 Task: Look for space in Providence, United States from 10th July, 2023 to 15th July, 2023 for 7 adults in price range Rs.10000 to Rs.15000. Place can be entire place or shared room with 4 bedrooms having 7 beds and 4 bathrooms. Property type can be house, flat, guest house. Amenities needed are: wifi, TV, free parkinig on premises, gym, breakfast. Booking option can be shelf check-in. Required host language is English.
Action: Mouse moved to (590, 118)
Screenshot: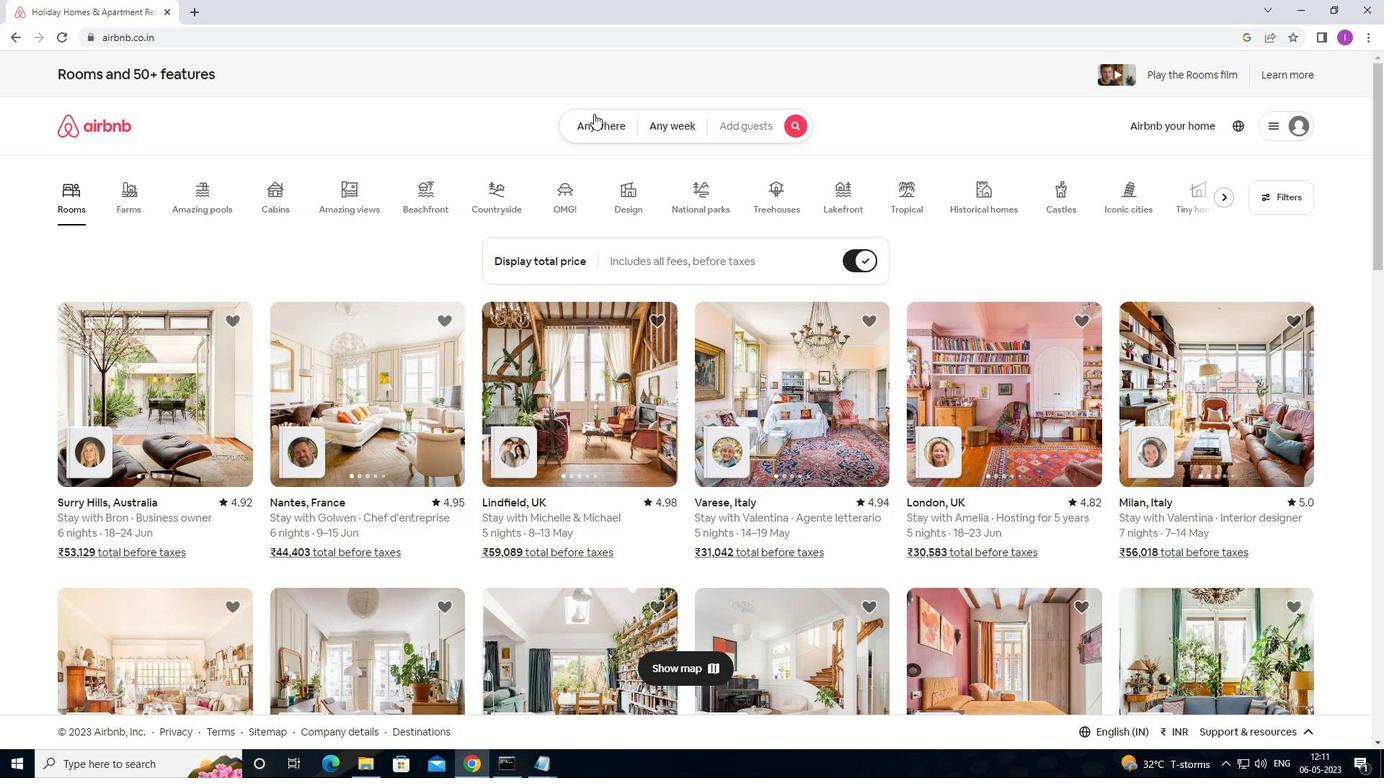 
Action: Mouse pressed left at (590, 118)
Screenshot: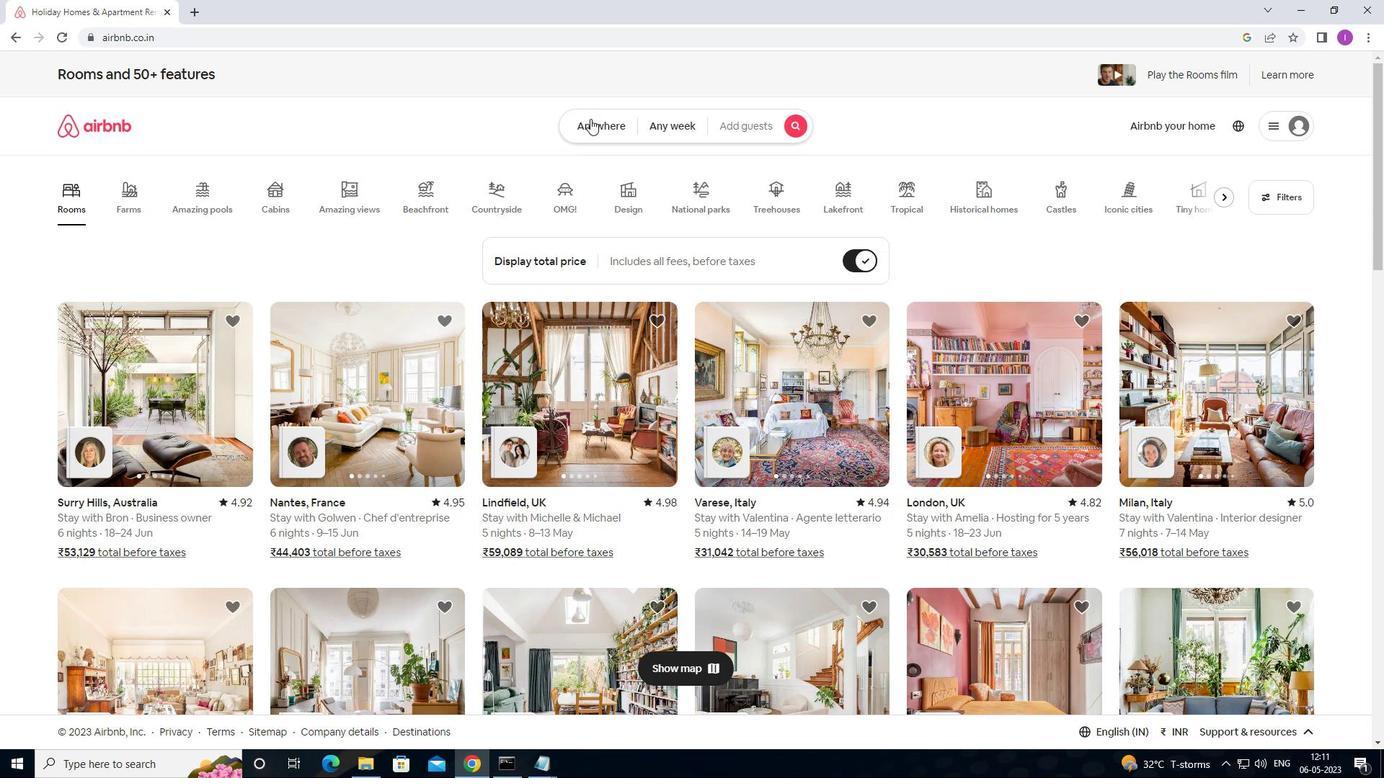 
Action: Mouse moved to (454, 174)
Screenshot: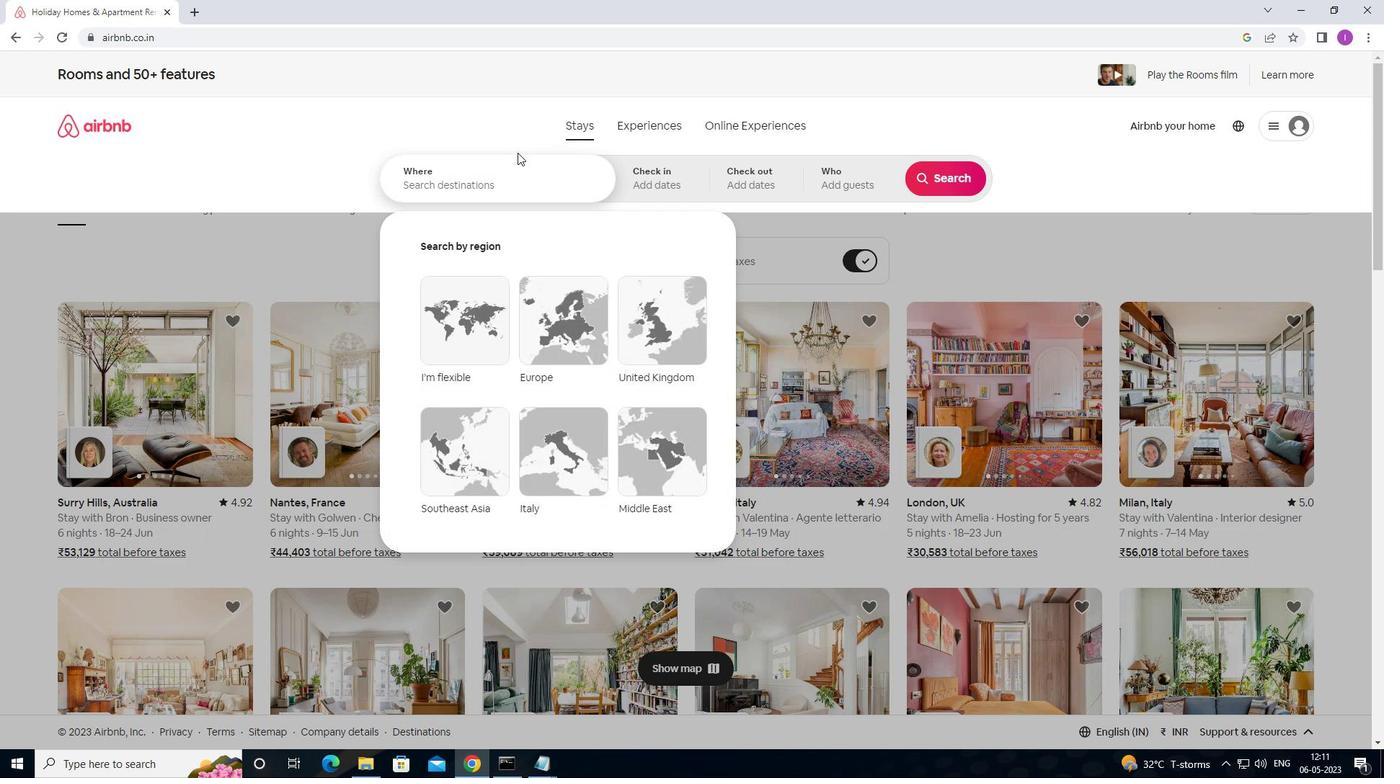
Action: Mouse pressed left at (454, 174)
Screenshot: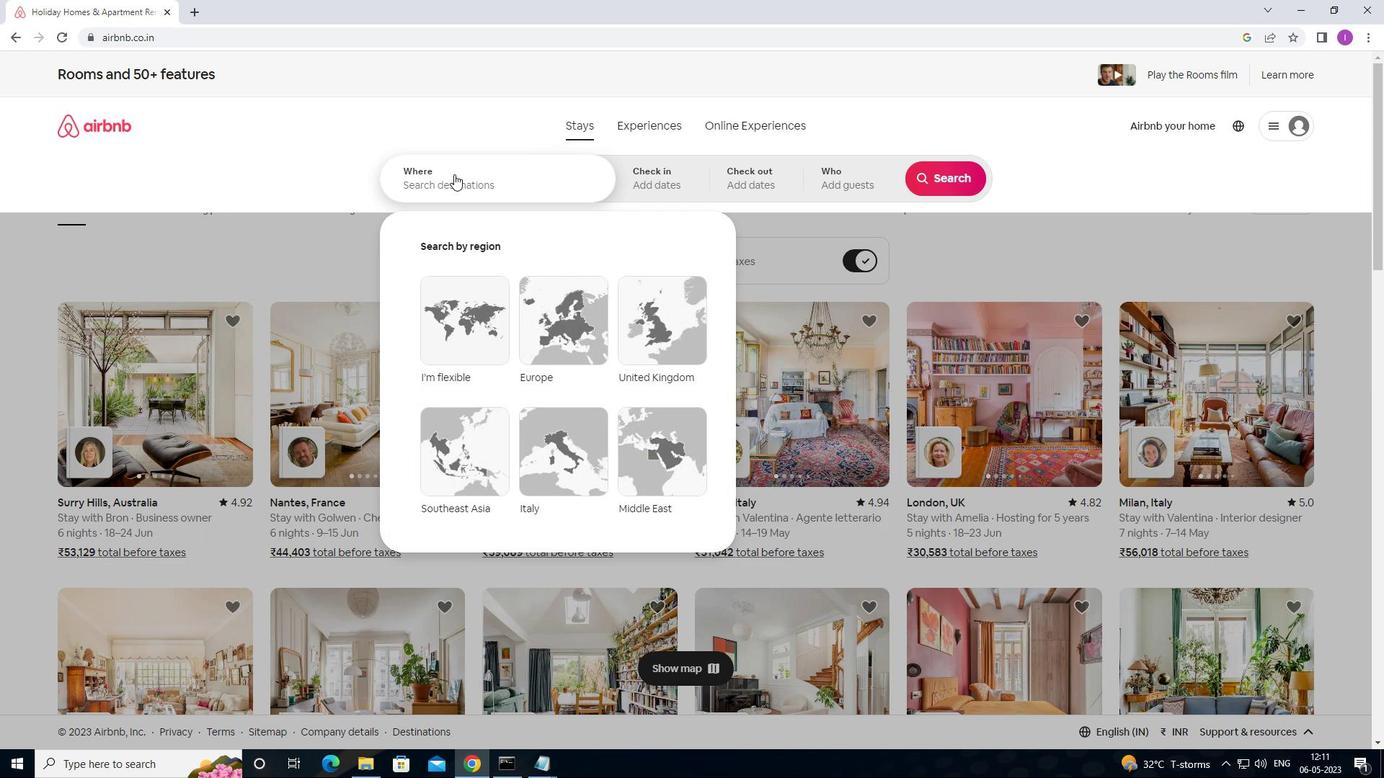 
Action: Mouse moved to (484, 199)
Screenshot: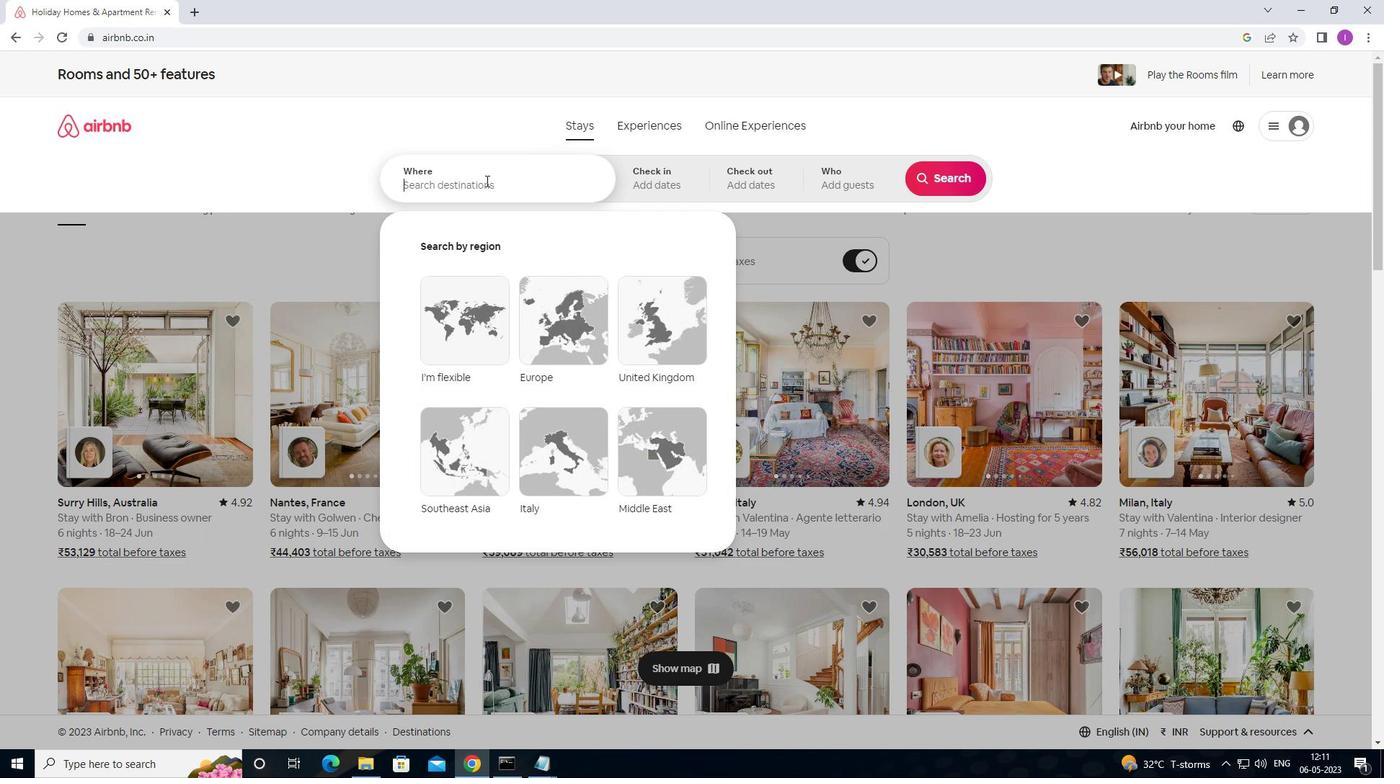 
Action: Key pressed <Key.shift><Key.shift><Key.shift>PROVIDENCE,<Key.shift>UNITED<Key.space>STATES
Screenshot: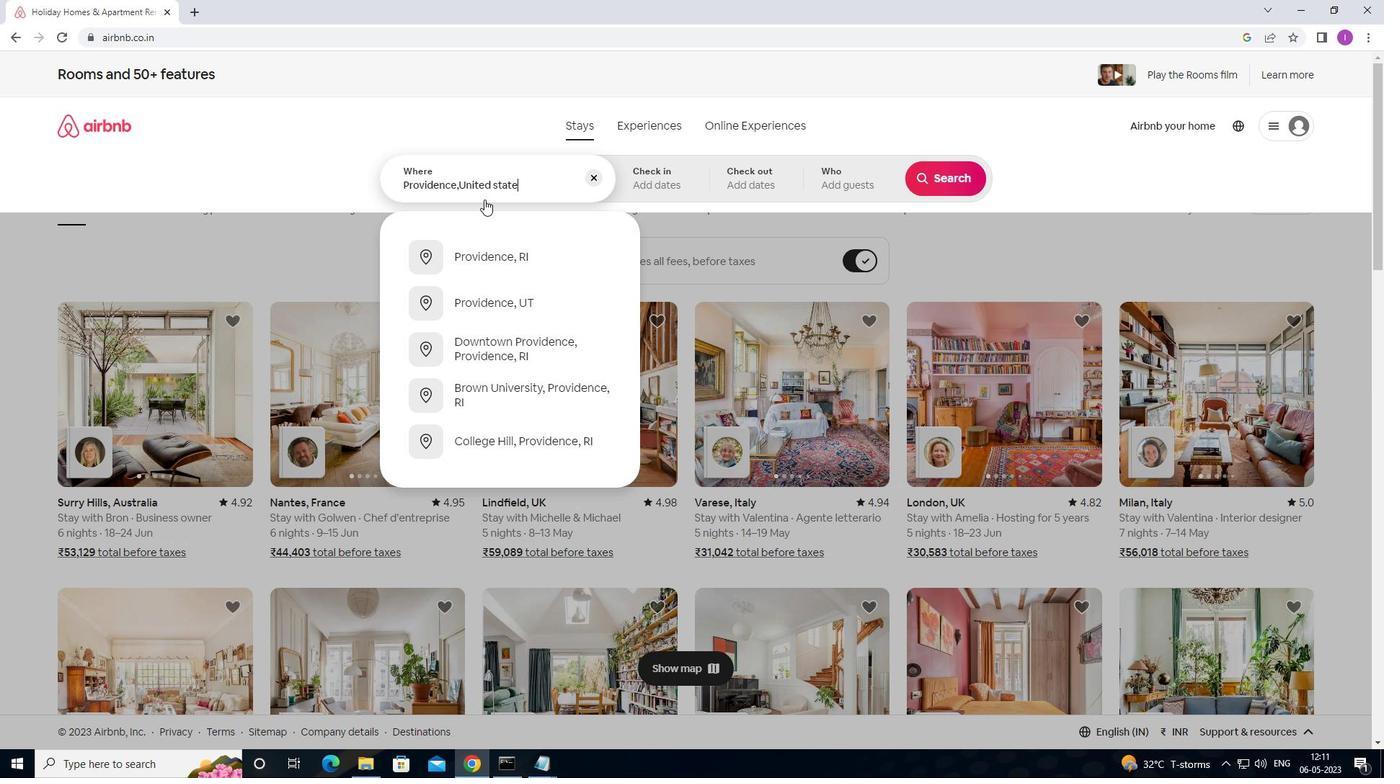 
Action: Mouse moved to (655, 189)
Screenshot: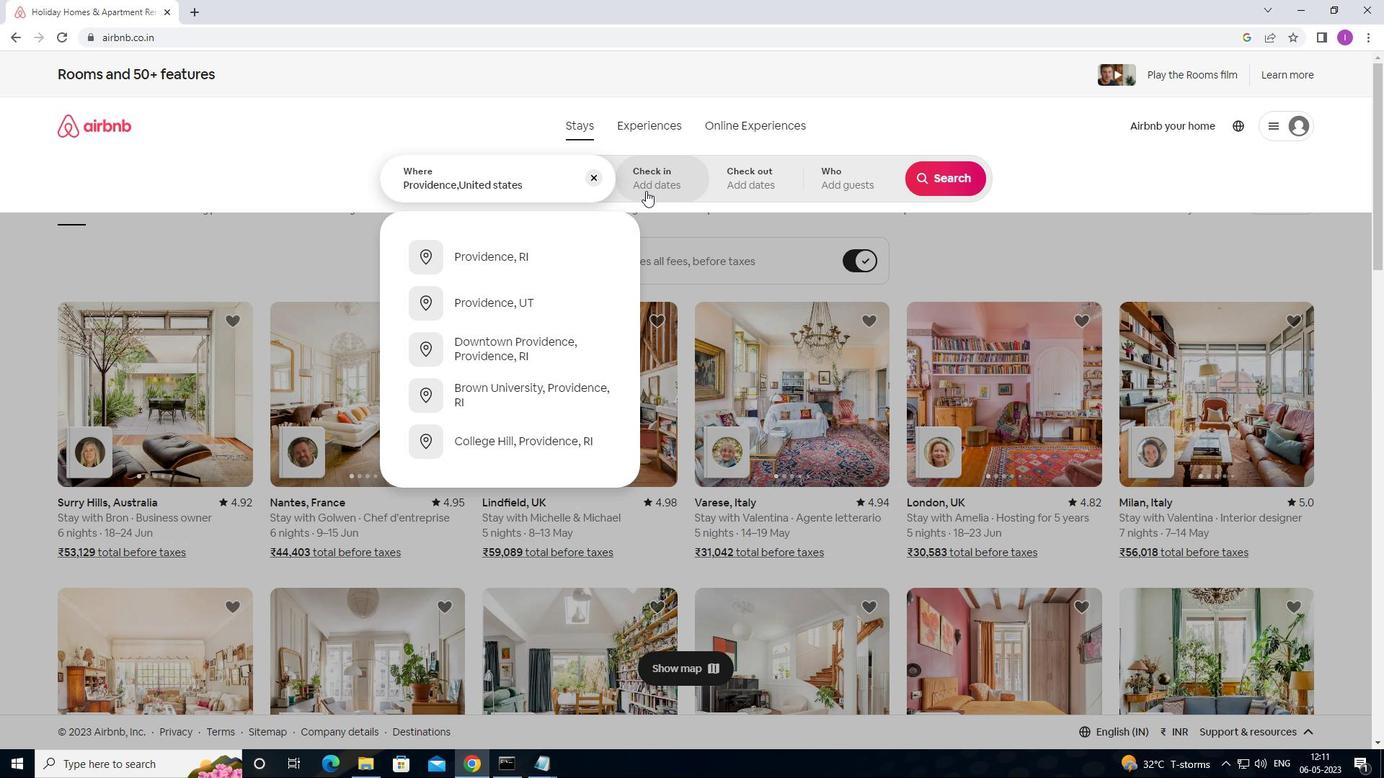 
Action: Mouse pressed left at (655, 189)
Screenshot: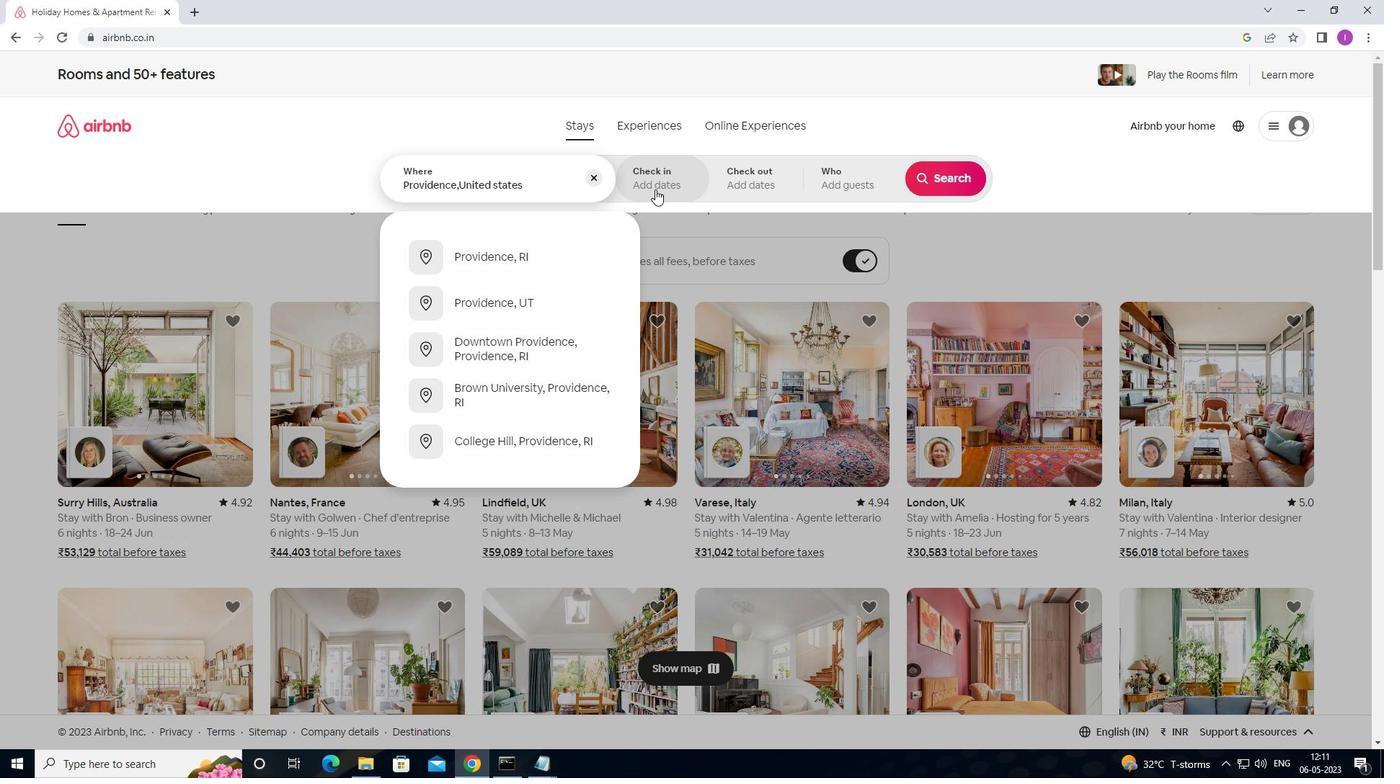 
Action: Mouse moved to (945, 294)
Screenshot: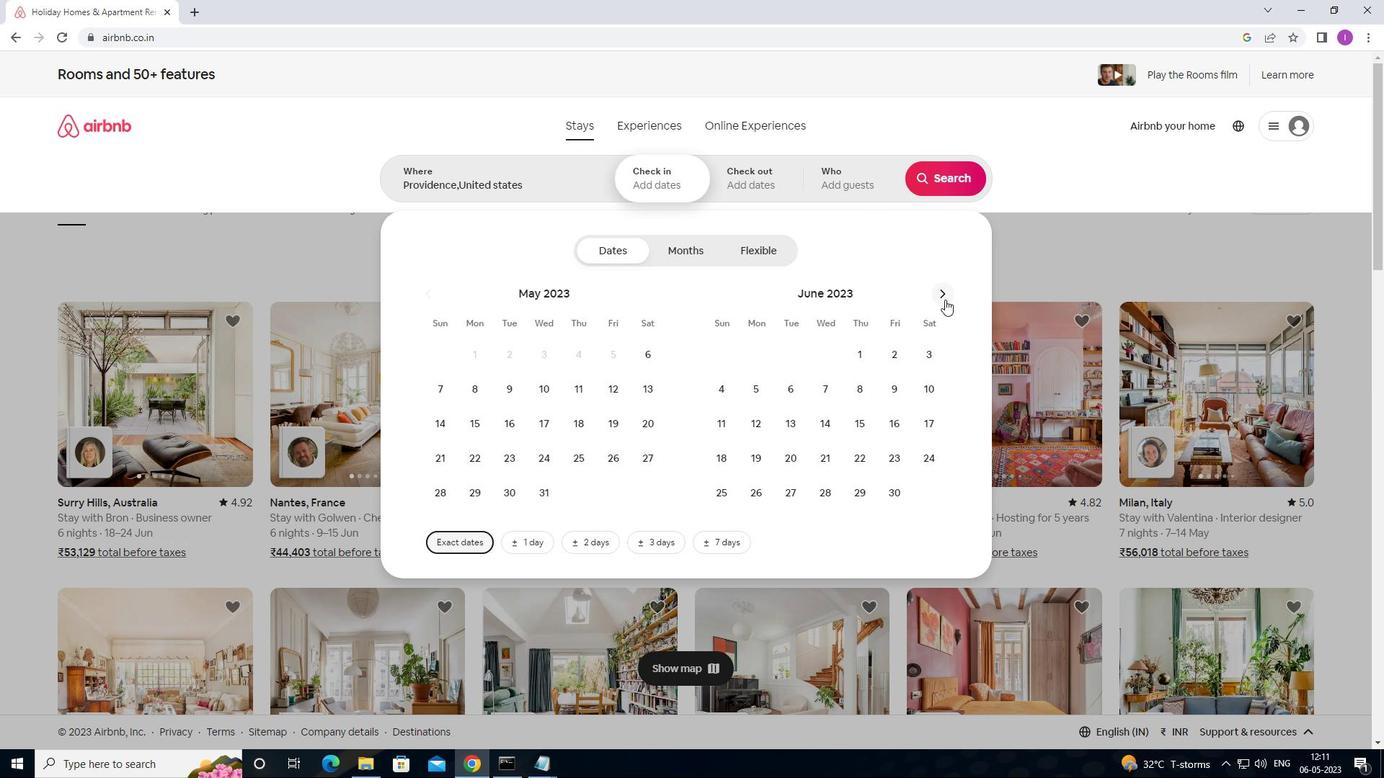 
Action: Mouse pressed left at (945, 294)
Screenshot: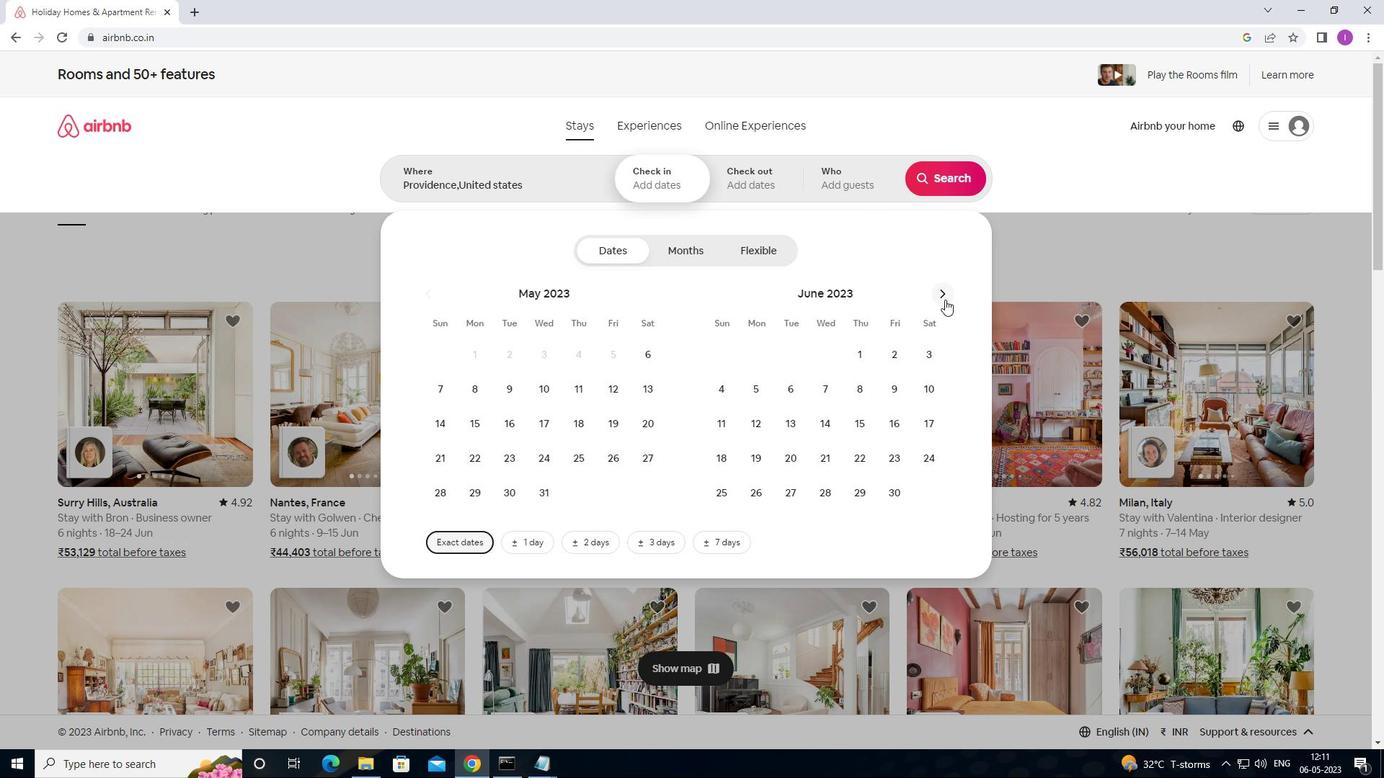 
Action: Mouse moved to (758, 426)
Screenshot: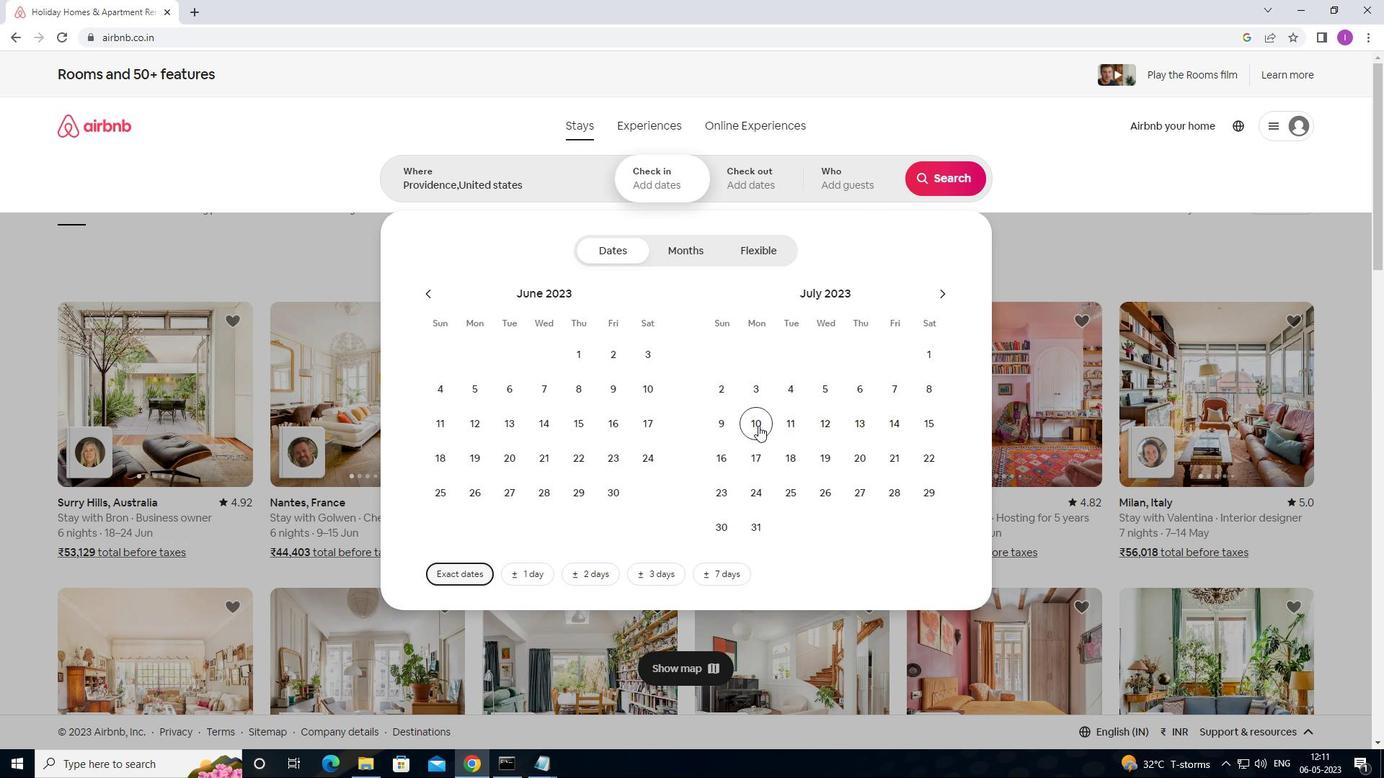
Action: Mouse pressed left at (758, 426)
Screenshot: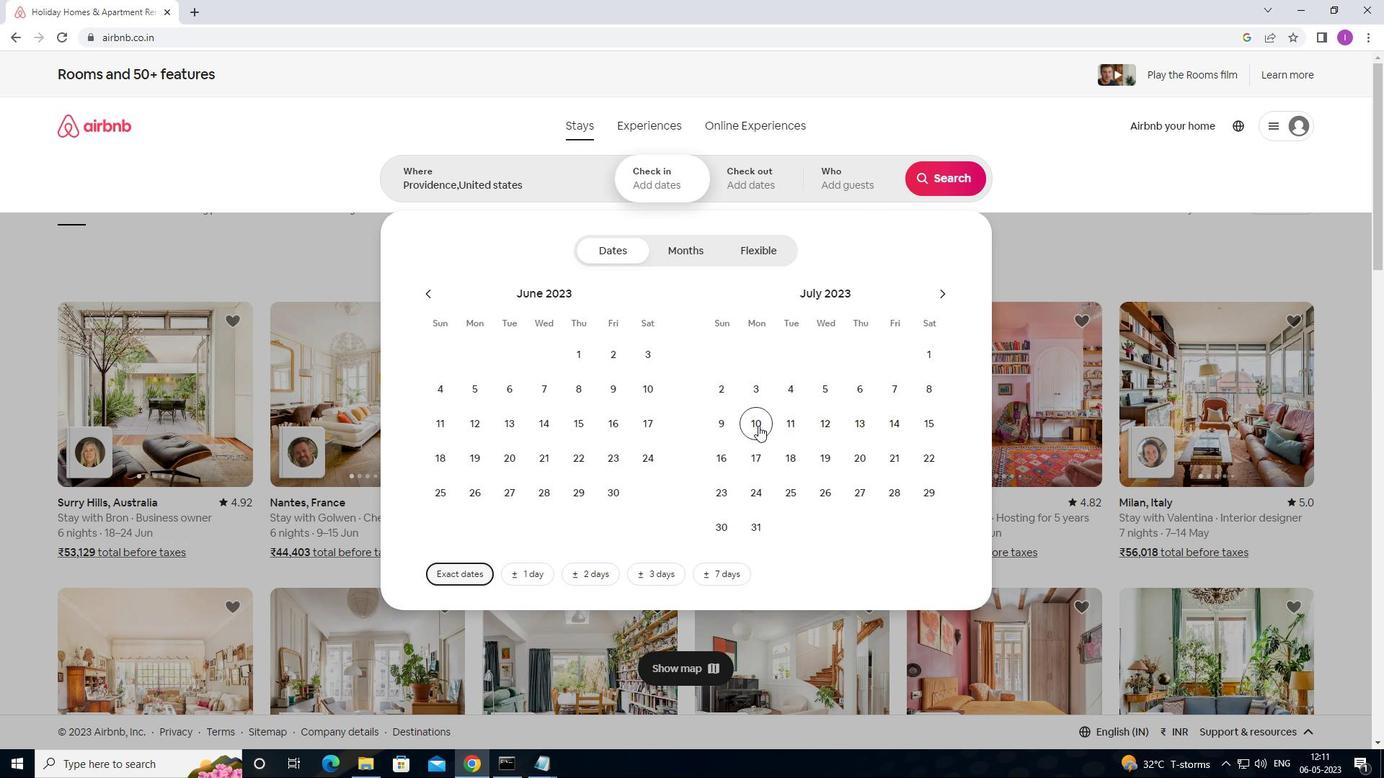 
Action: Mouse moved to (934, 428)
Screenshot: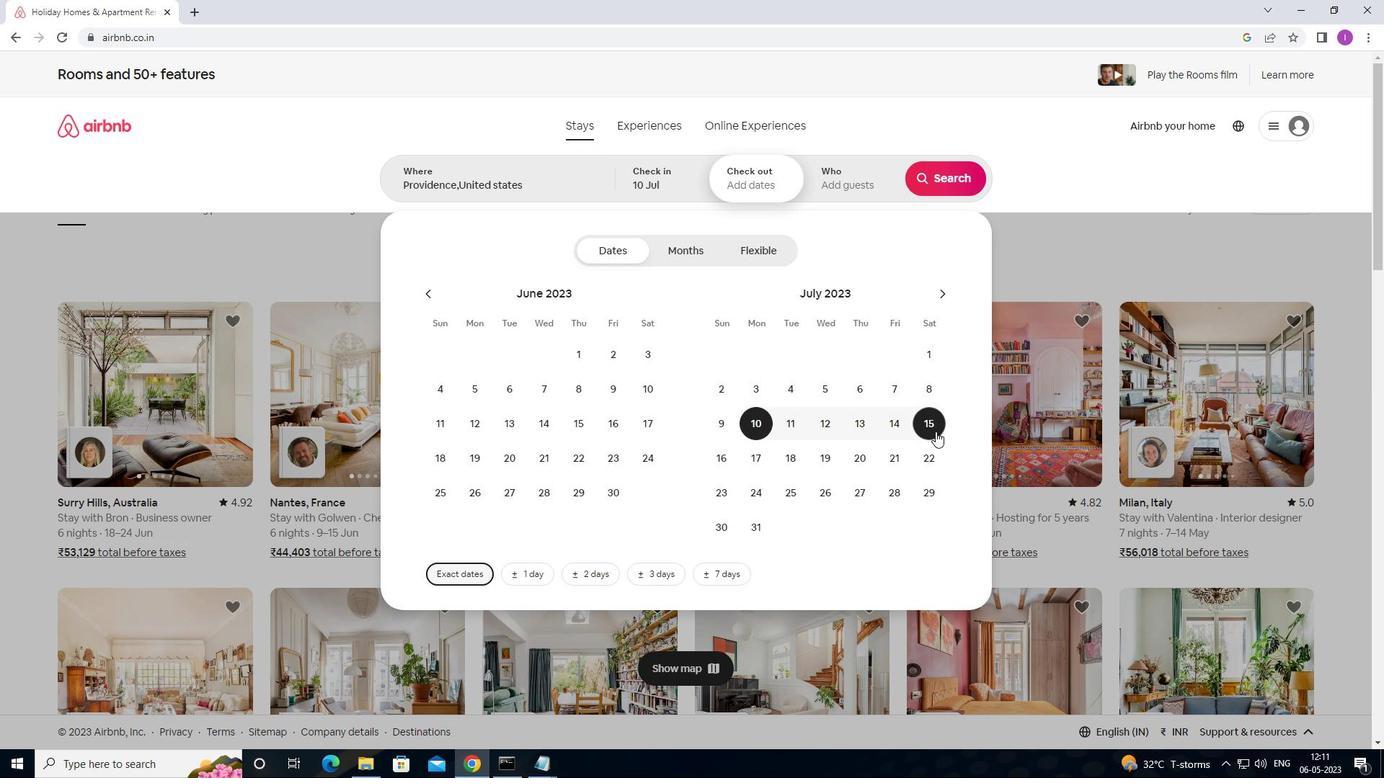 
Action: Mouse pressed left at (934, 428)
Screenshot: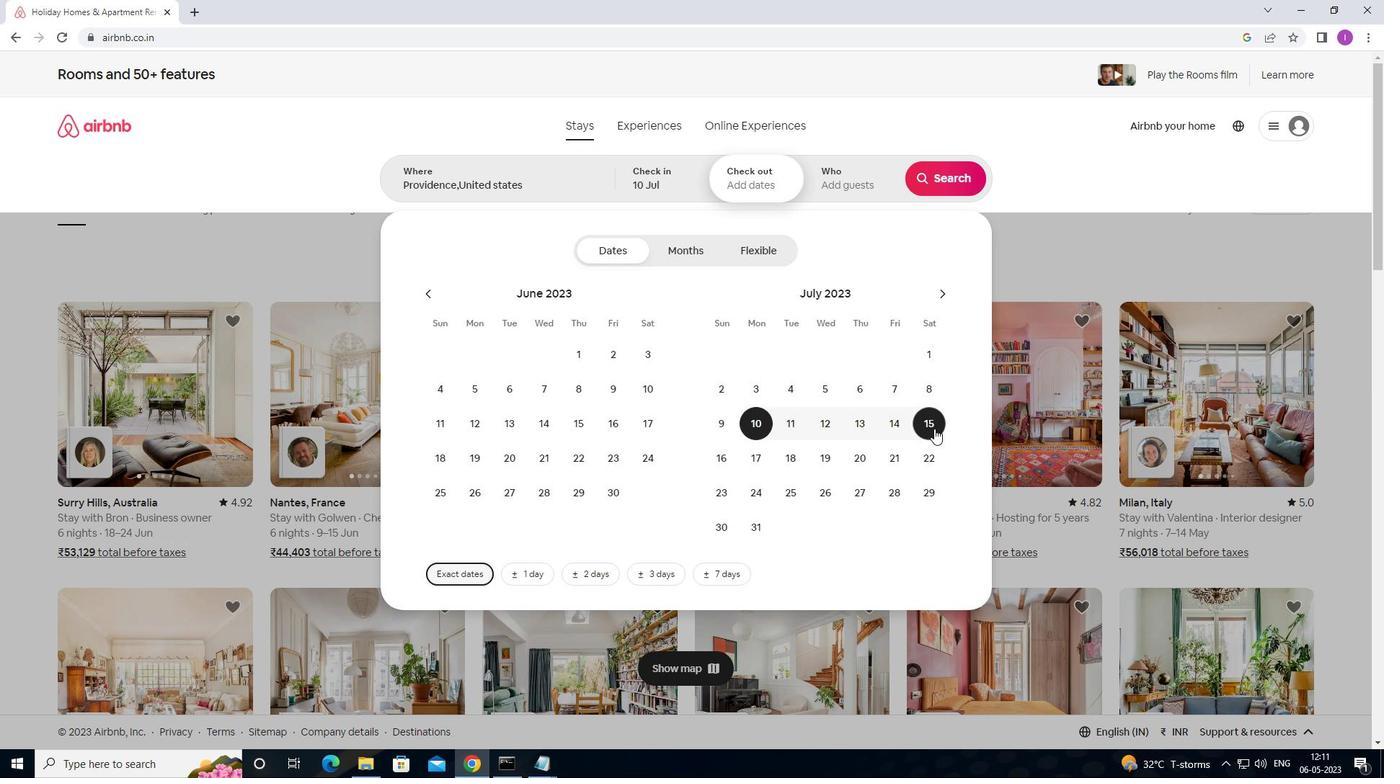 
Action: Mouse moved to (844, 189)
Screenshot: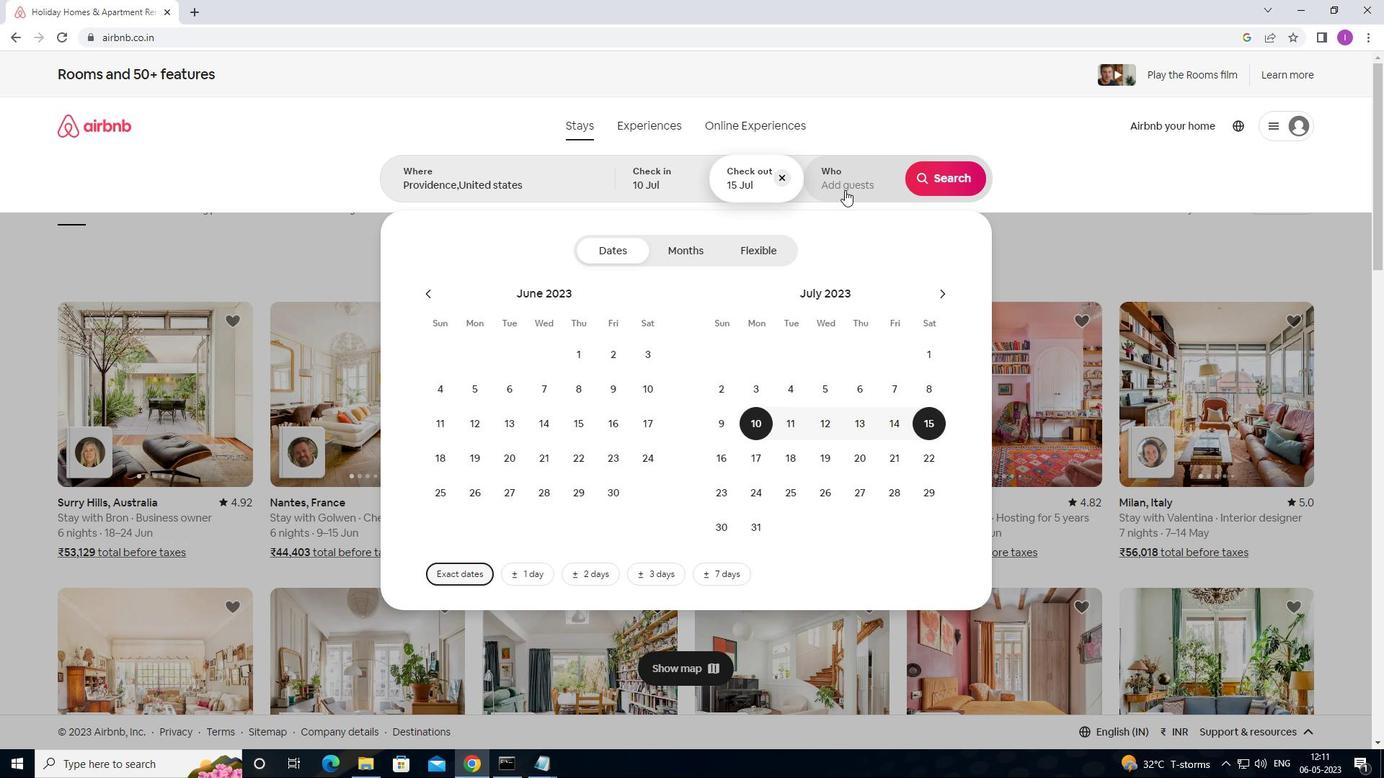 
Action: Mouse pressed left at (844, 189)
Screenshot: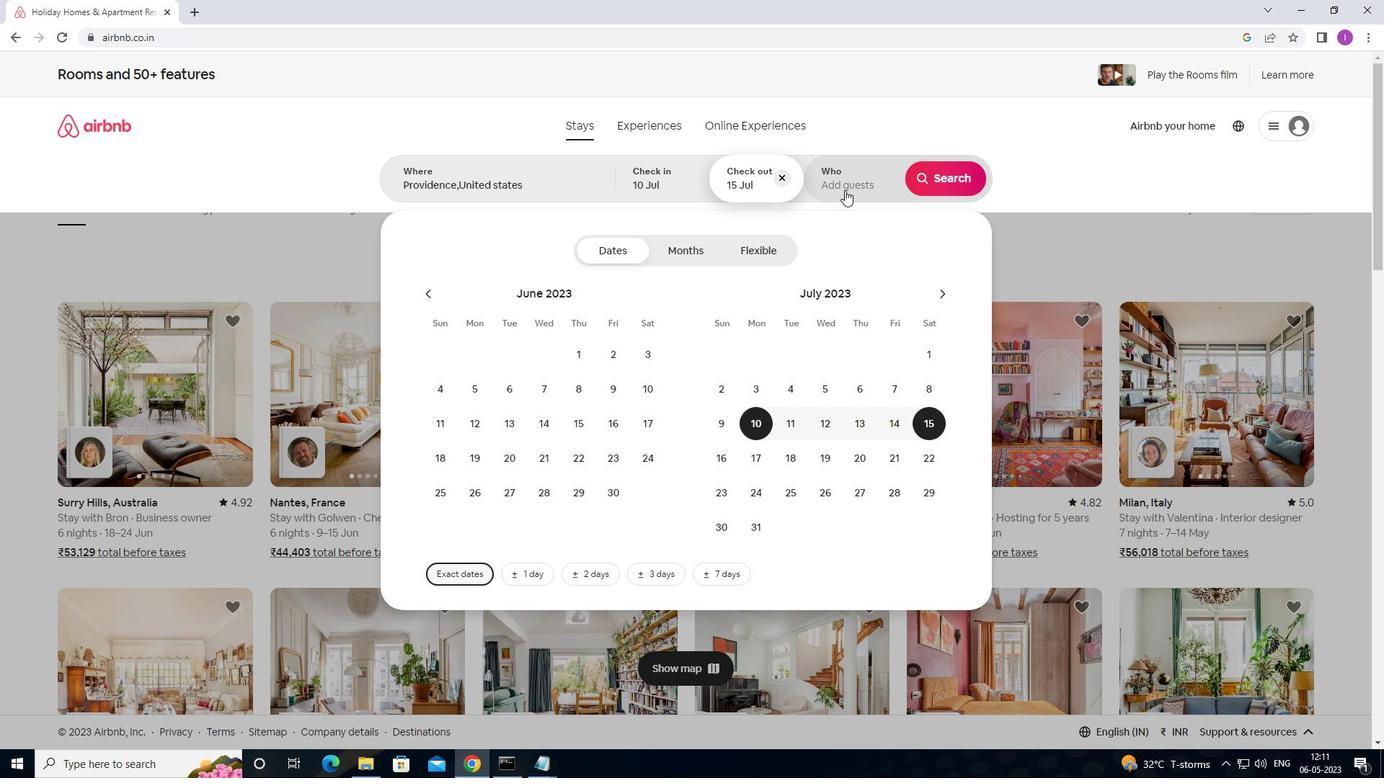 
Action: Mouse moved to (951, 250)
Screenshot: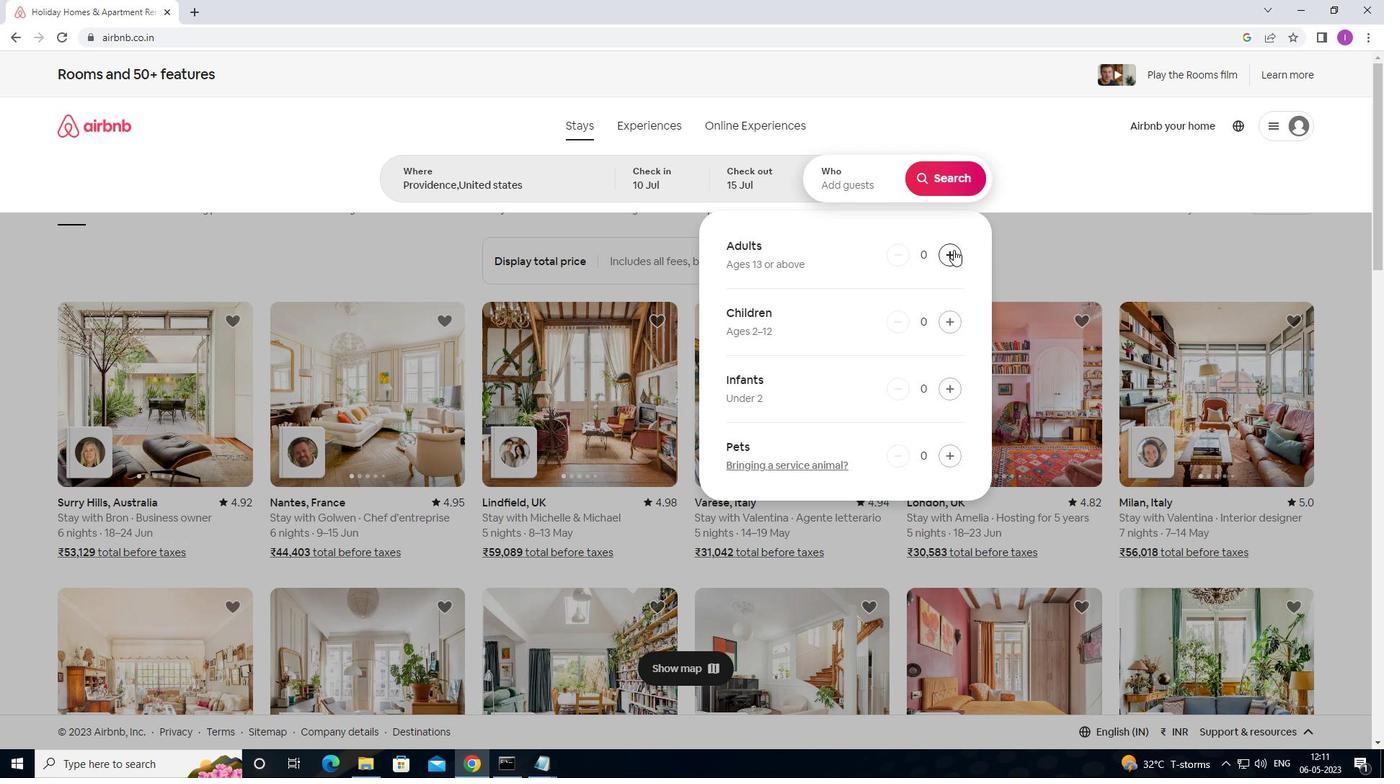 
Action: Mouse pressed left at (951, 250)
Screenshot: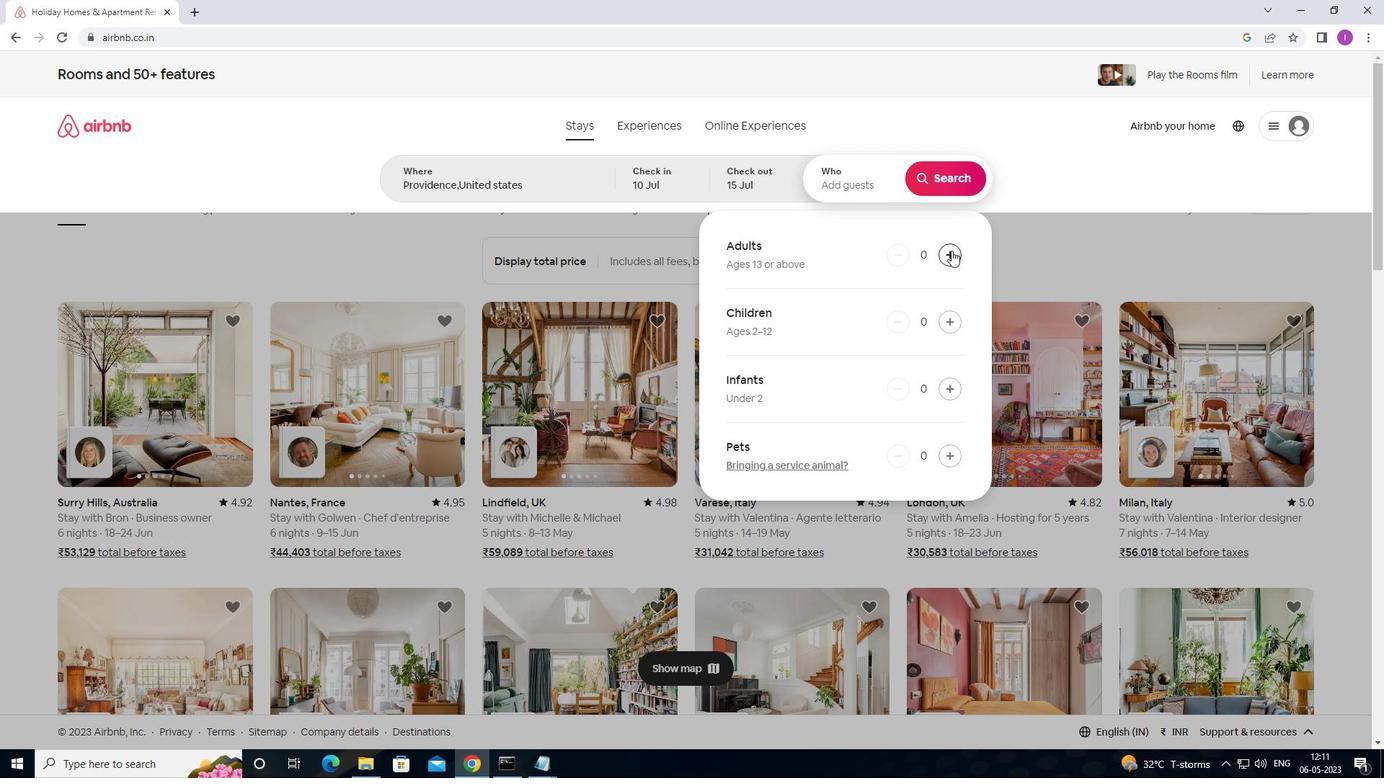 
Action: Mouse pressed left at (951, 250)
Screenshot: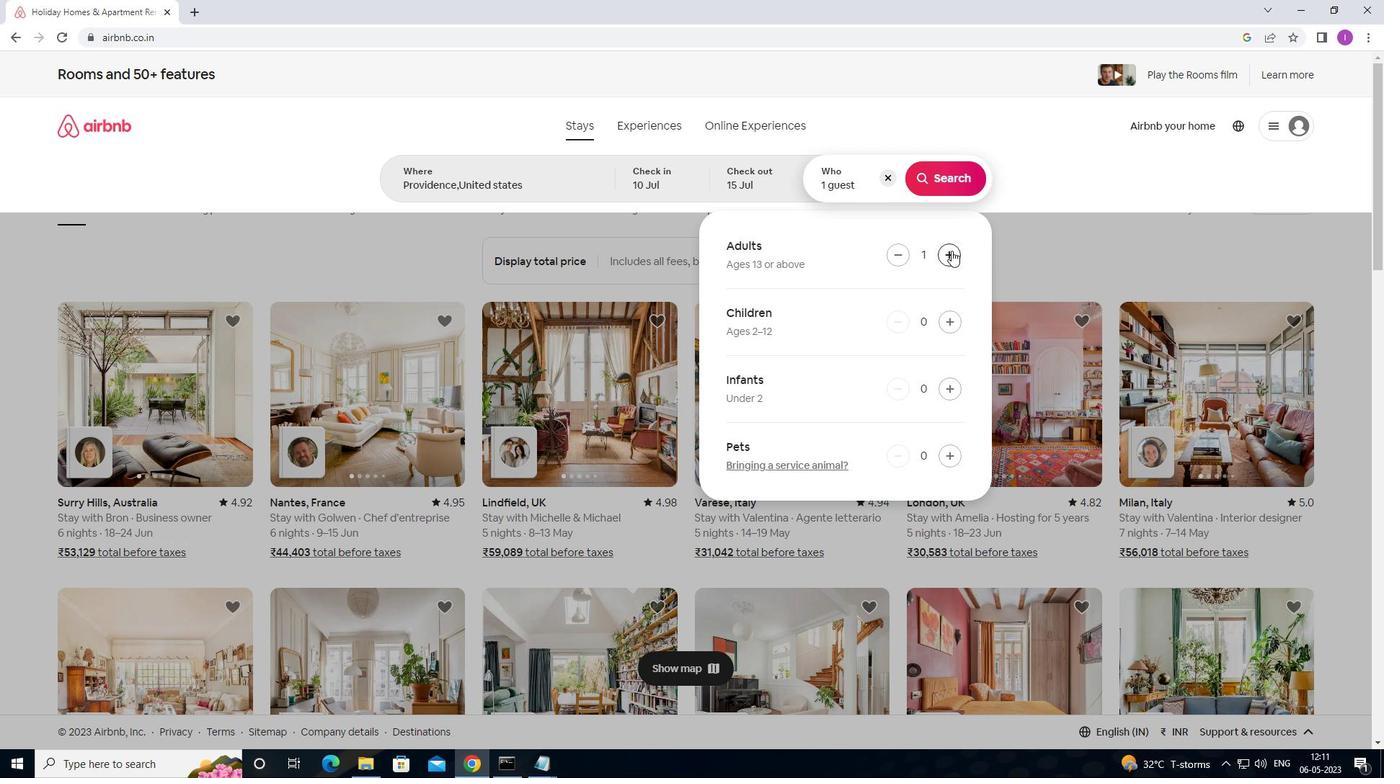 
Action: Mouse pressed left at (951, 250)
Screenshot: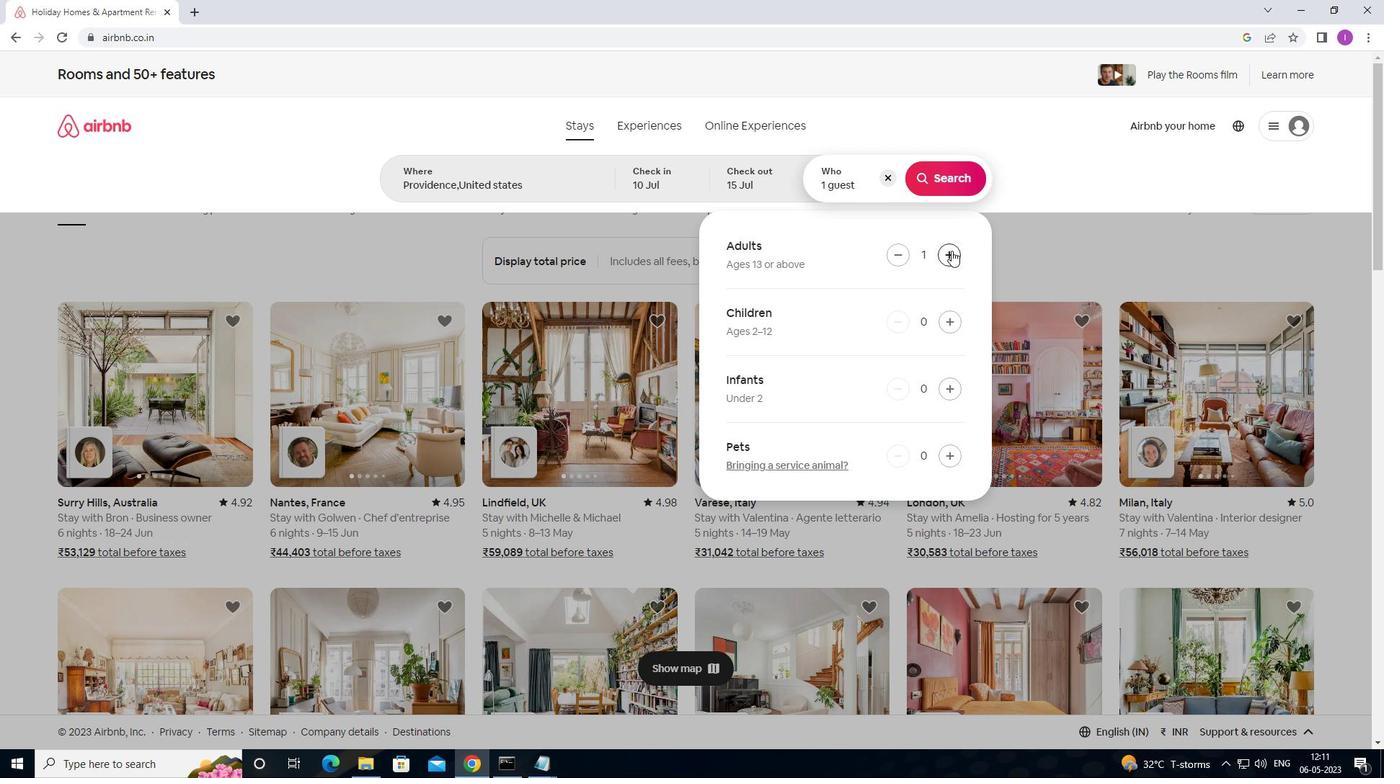 
Action: Mouse pressed left at (951, 250)
Screenshot: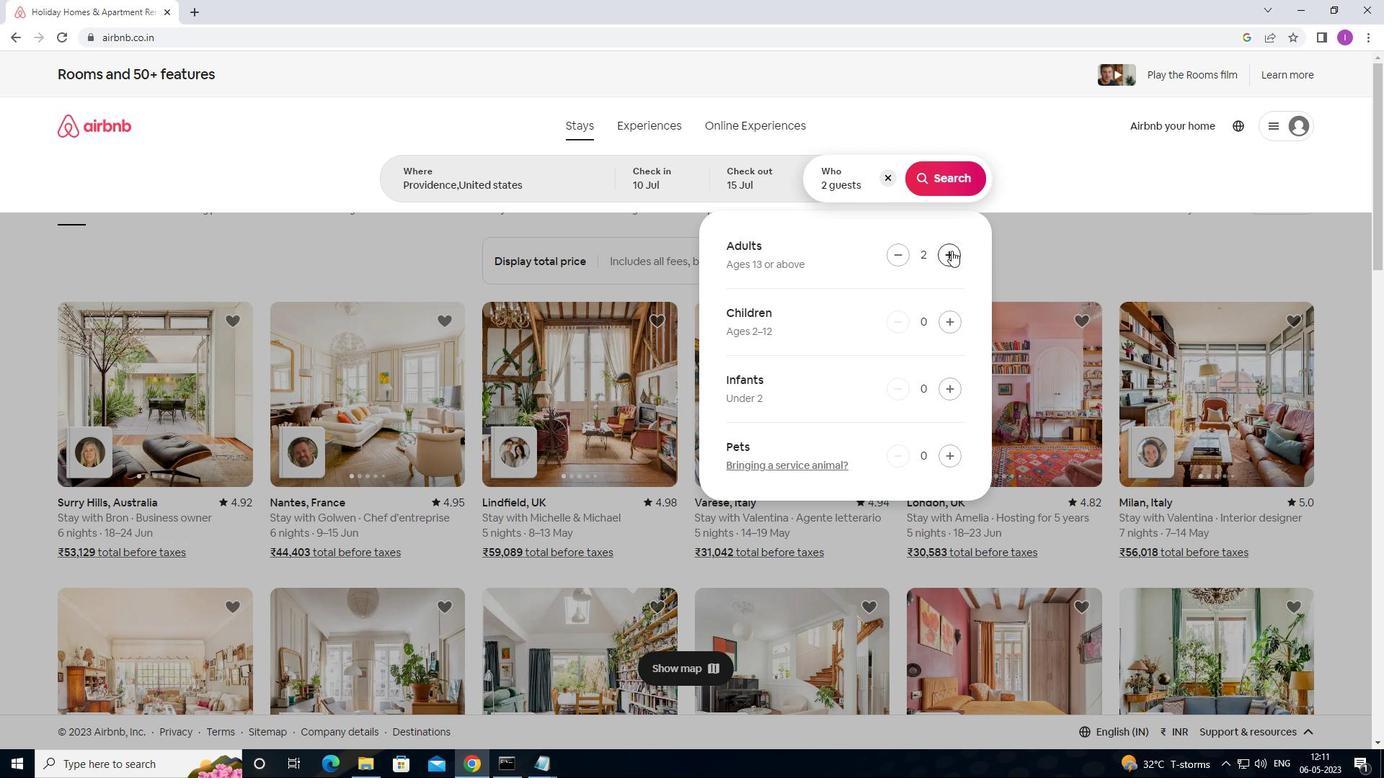 
Action: Mouse pressed left at (951, 250)
Screenshot: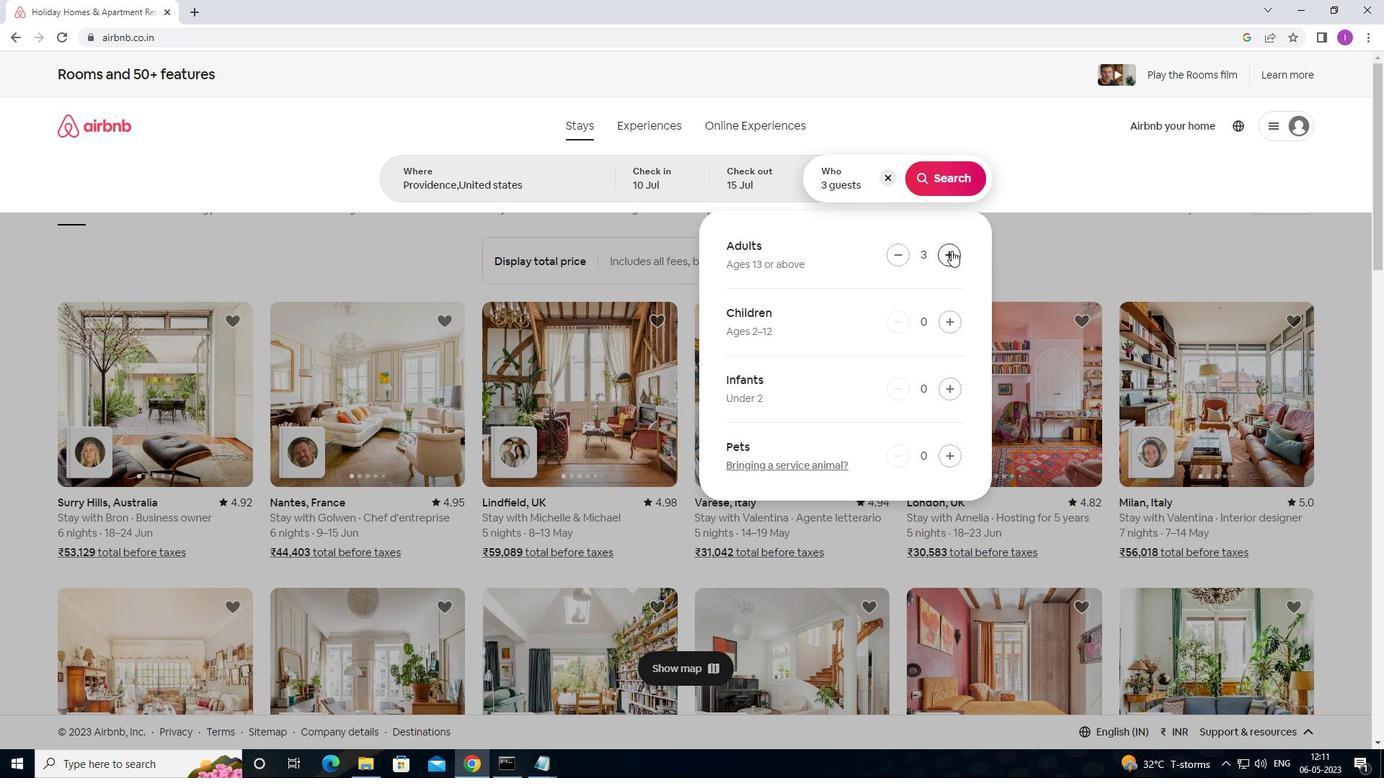 
Action: Mouse pressed left at (951, 250)
Screenshot: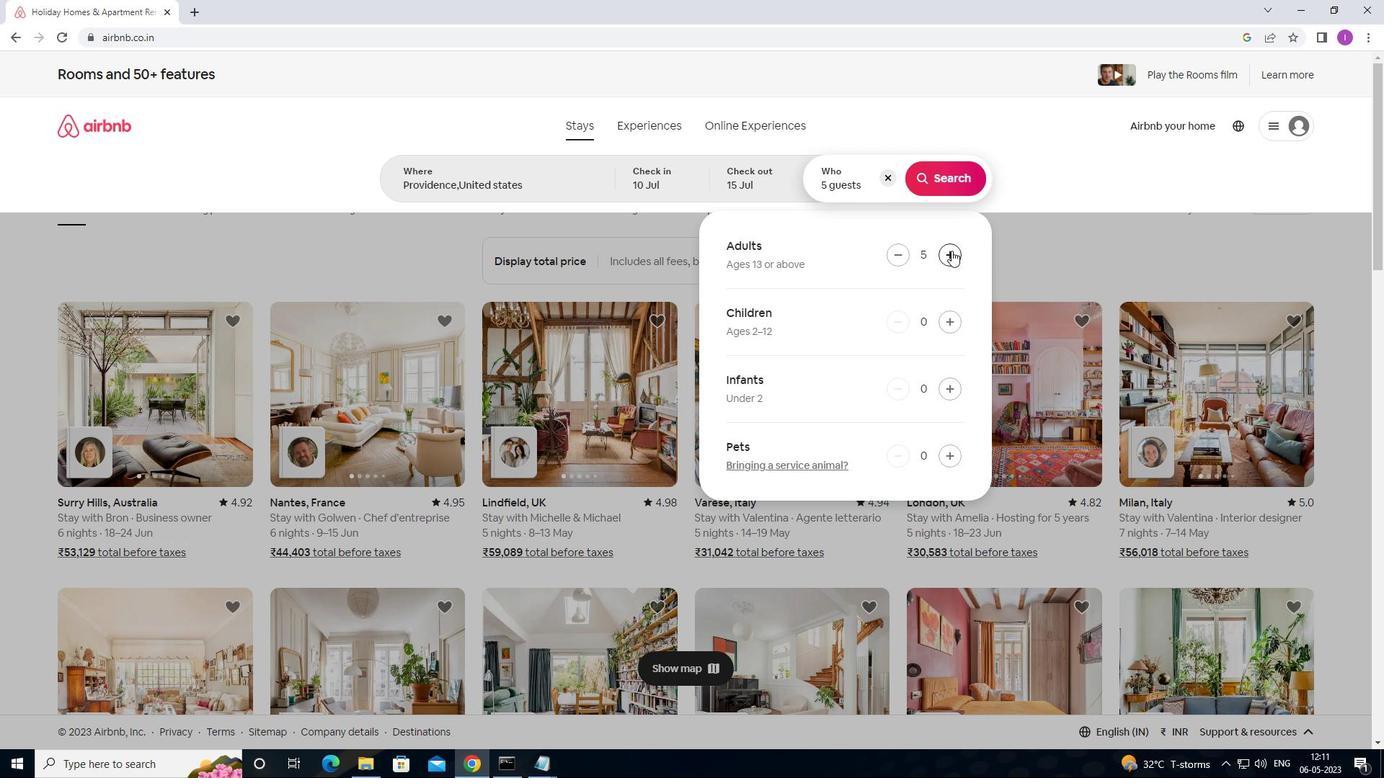 
Action: Mouse moved to (953, 253)
Screenshot: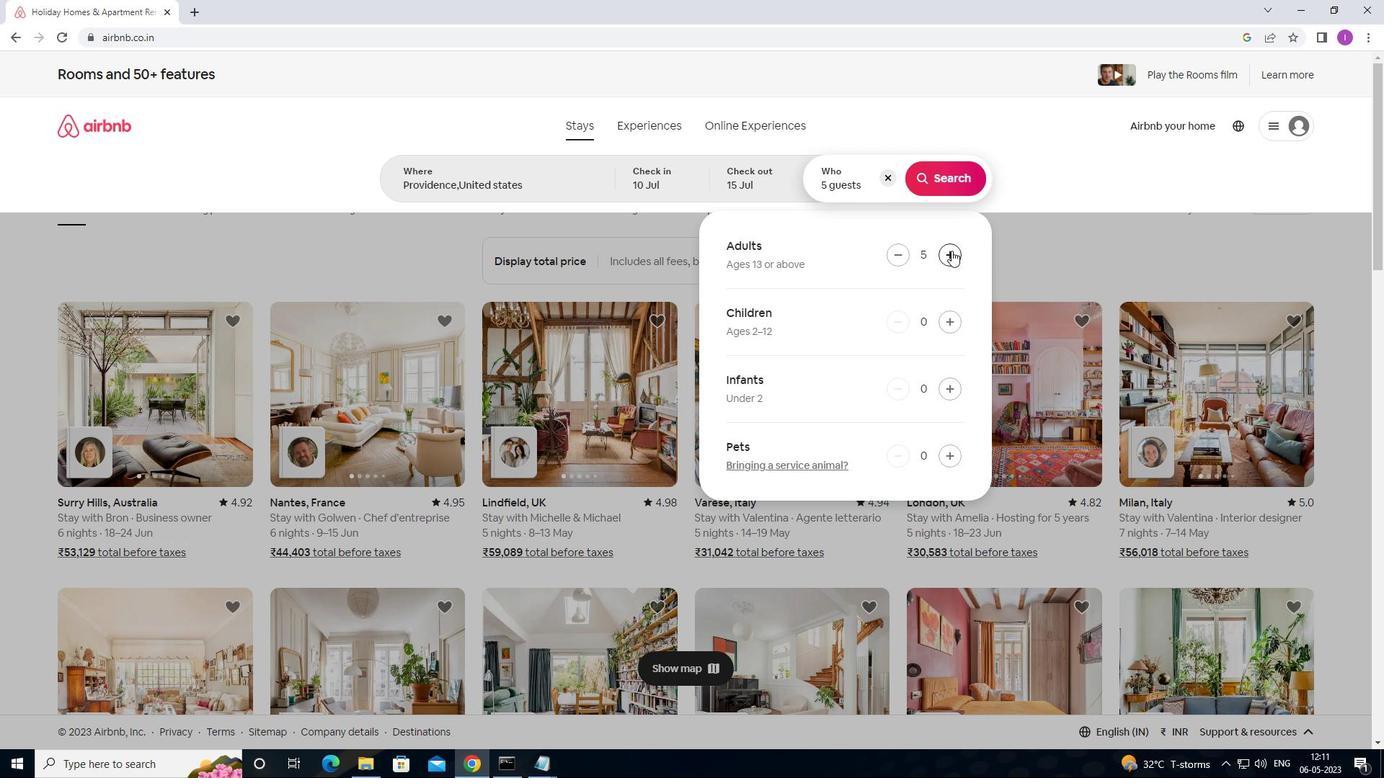 
Action: Mouse pressed left at (953, 253)
Screenshot: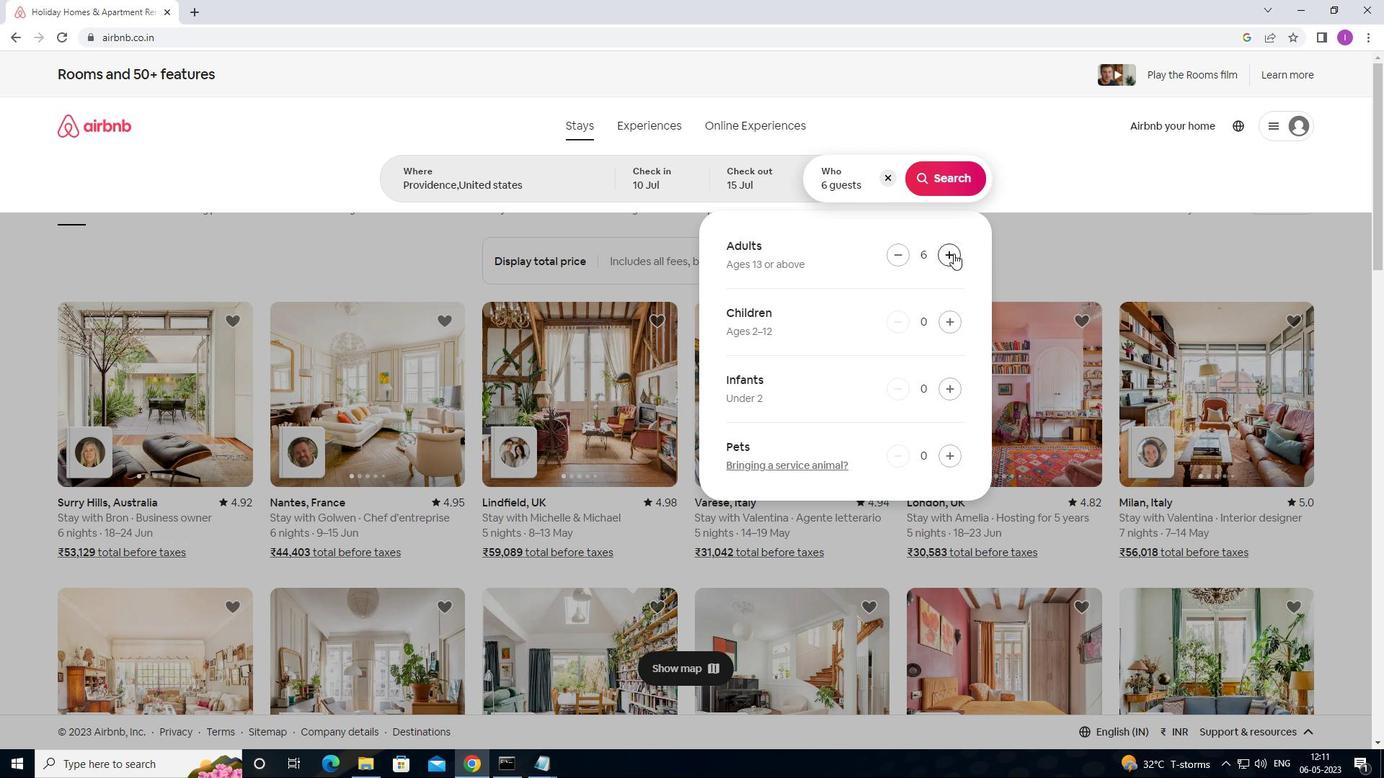 
Action: Mouse moved to (948, 180)
Screenshot: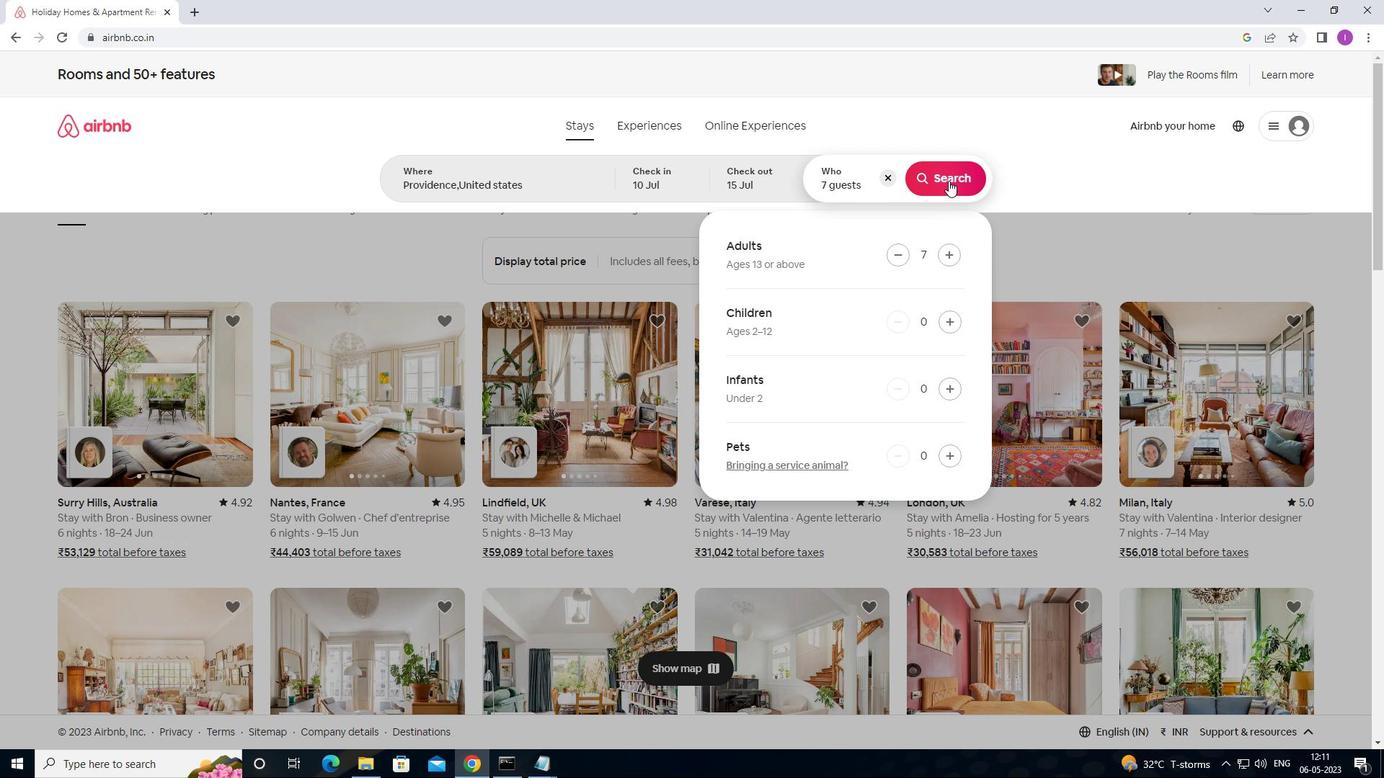 
Action: Mouse pressed left at (948, 180)
Screenshot: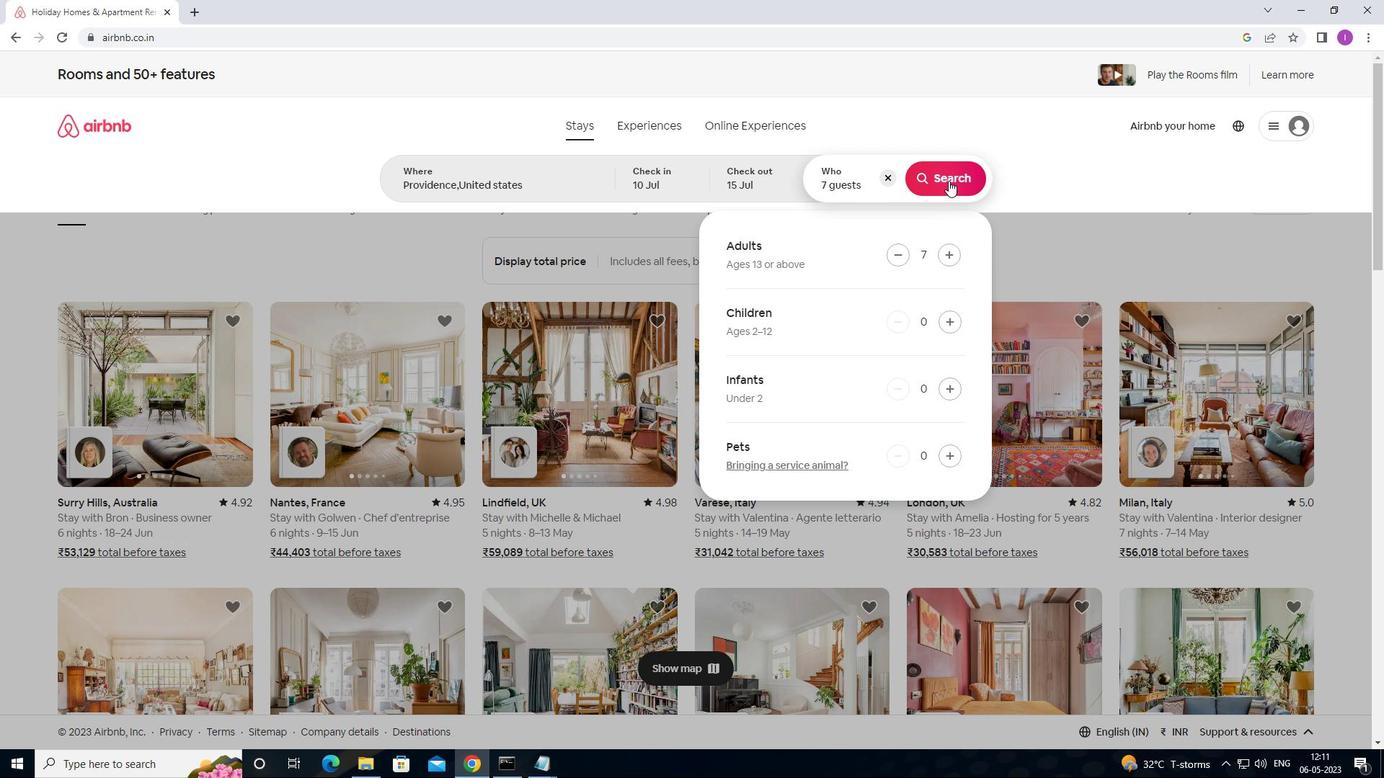 
Action: Mouse moved to (1335, 140)
Screenshot: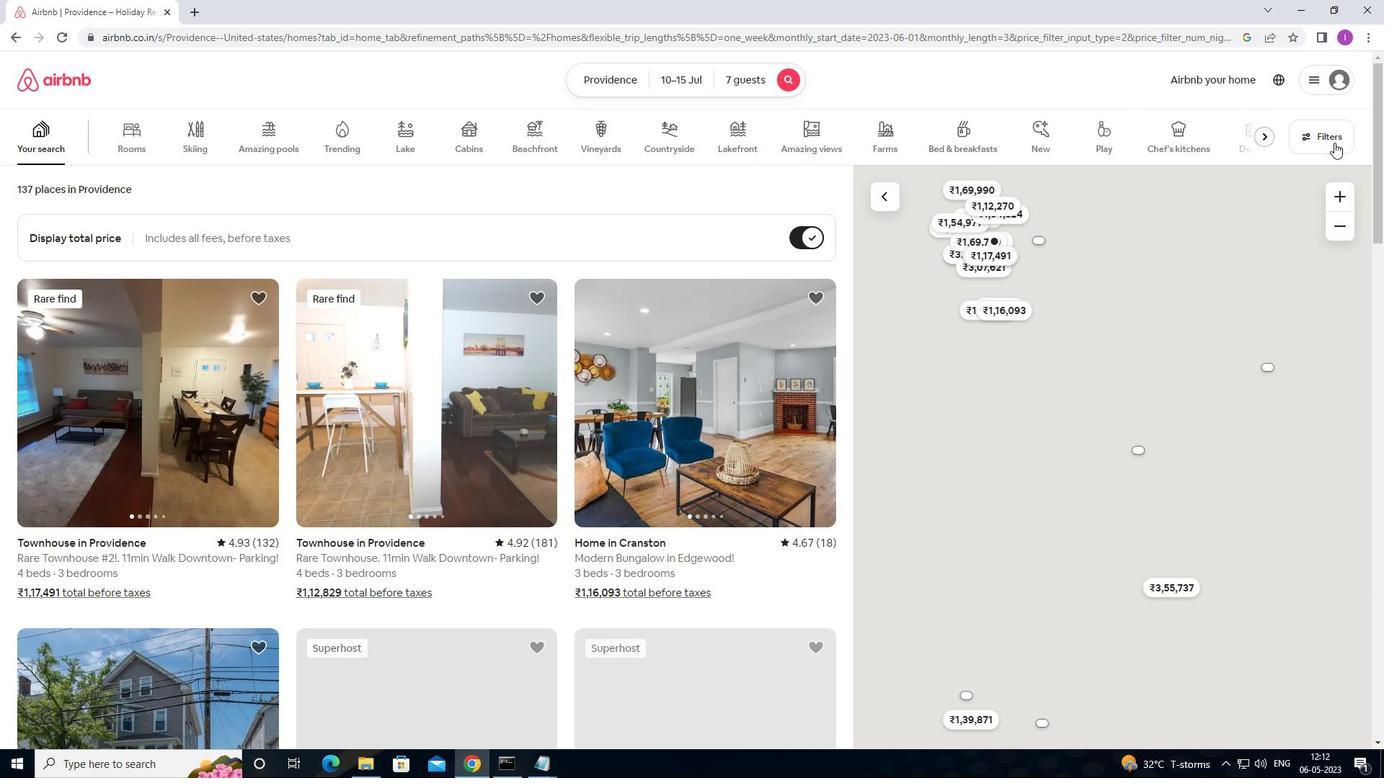 
Action: Mouse pressed left at (1335, 140)
Screenshot: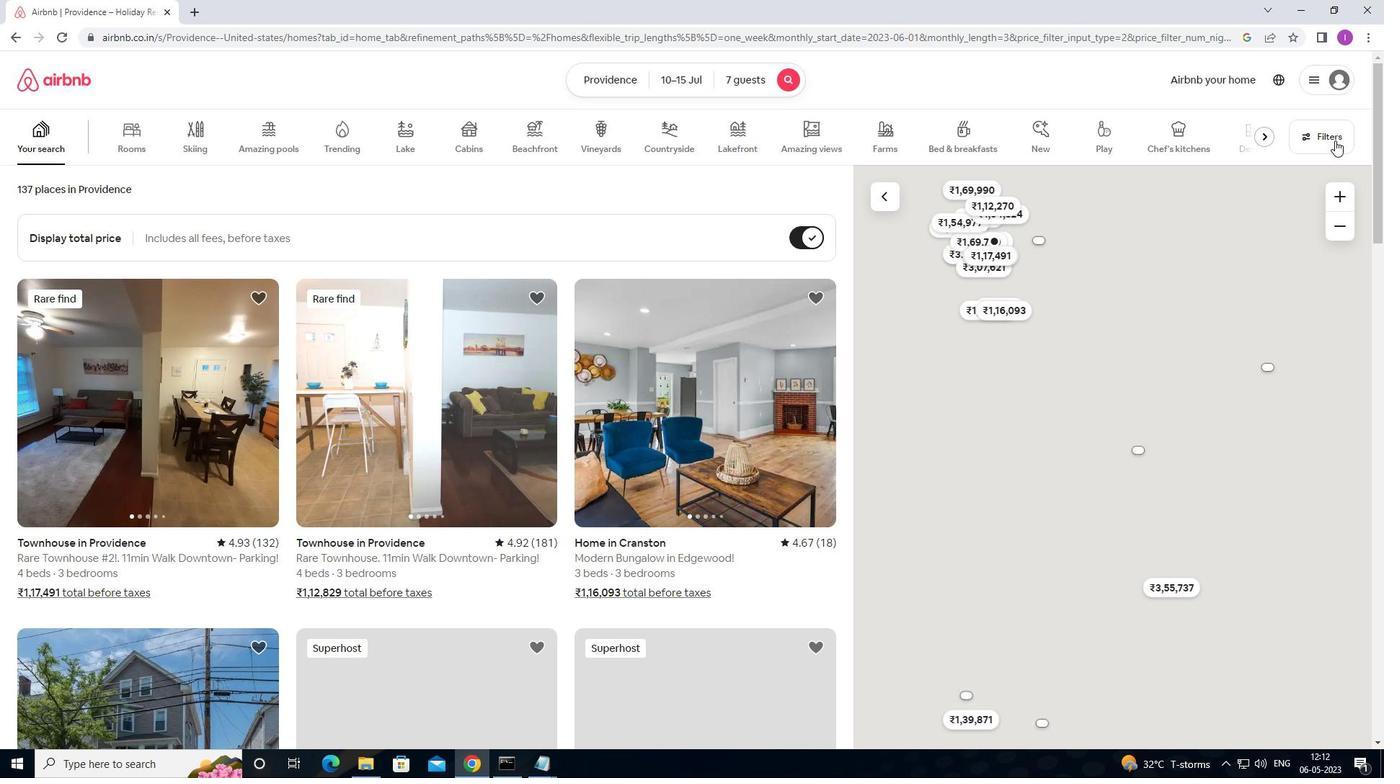 
Action: Mouse moved to (502, 490)
Screenshot: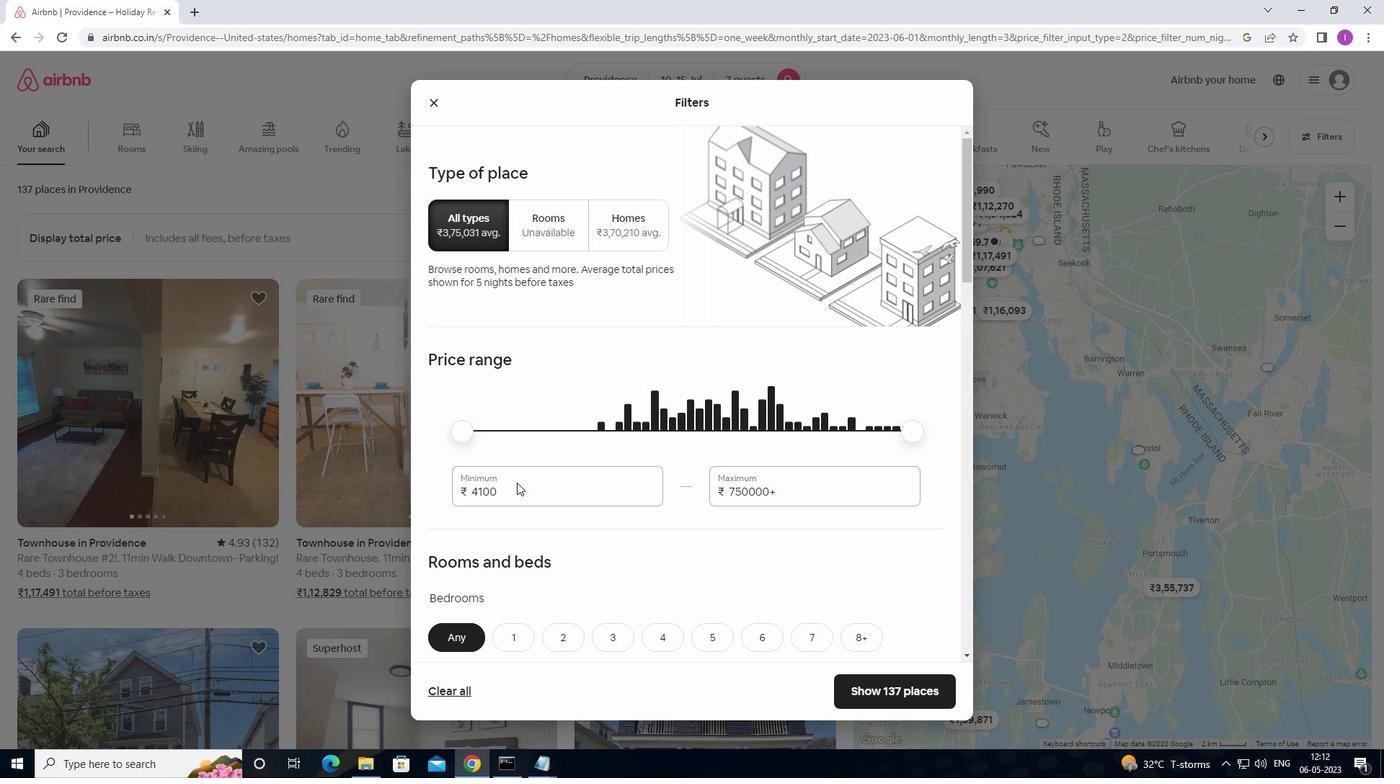 
Action: Mouse pressed left at (502, 490)
Screenshot: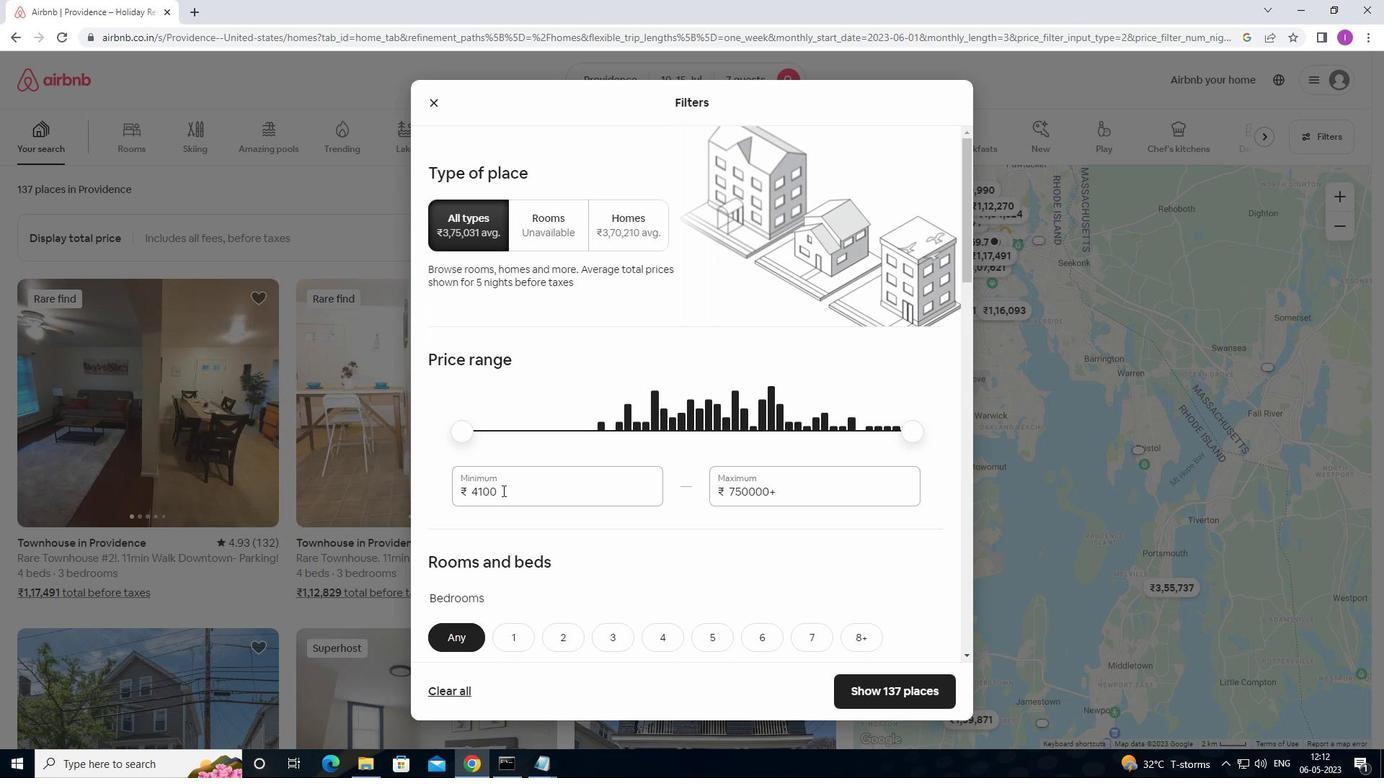 
Action: Mouse moved to (764, 452)
Screenshot: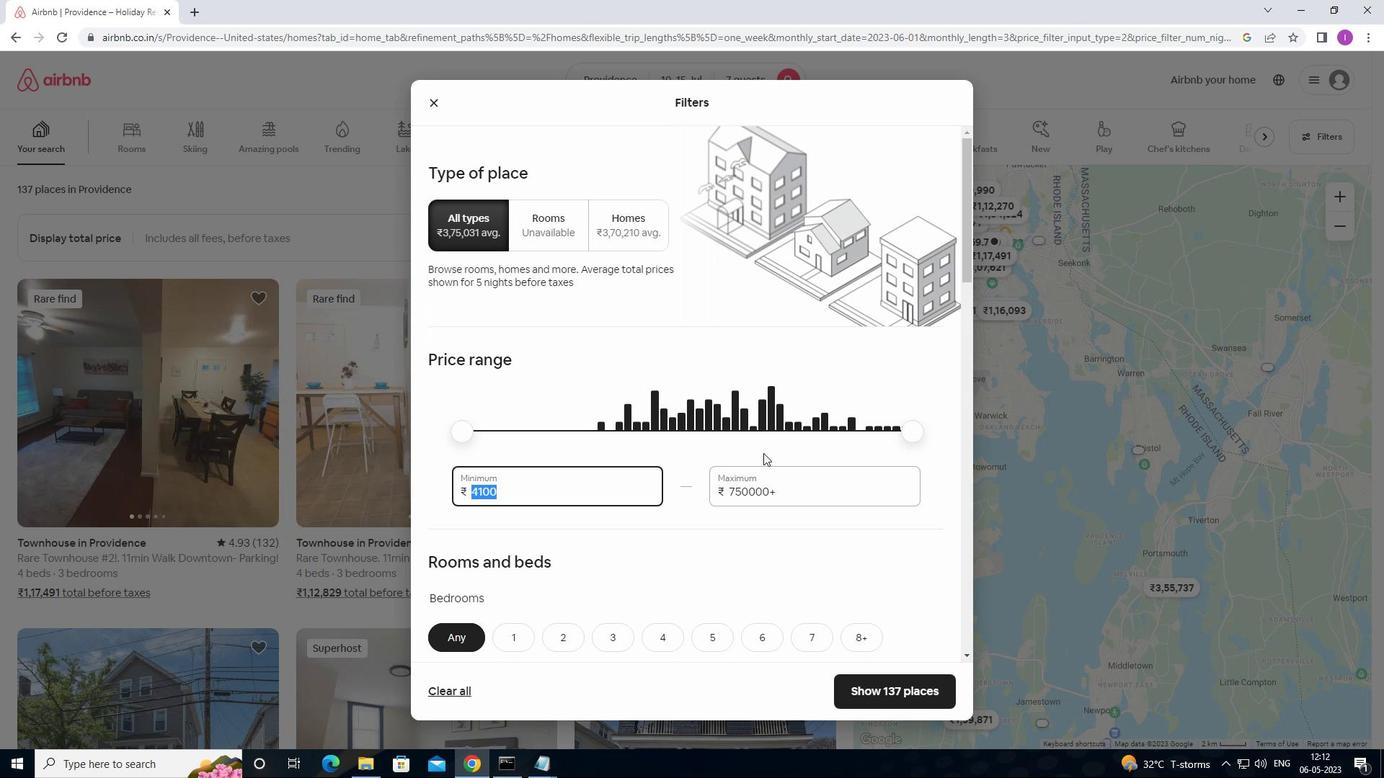
Action: Key pressed 1
Screenshot: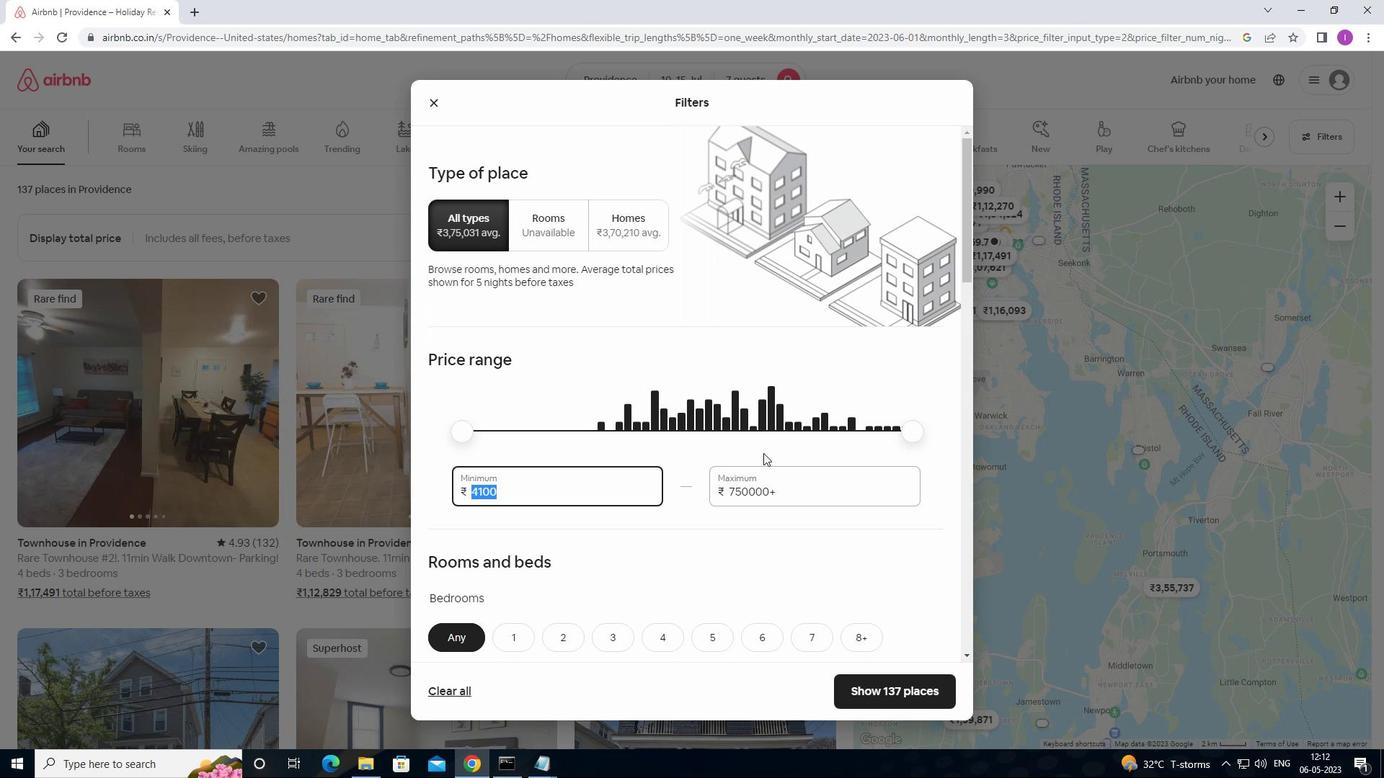
Action: Mouse moved to (767, 450)
Screenshot: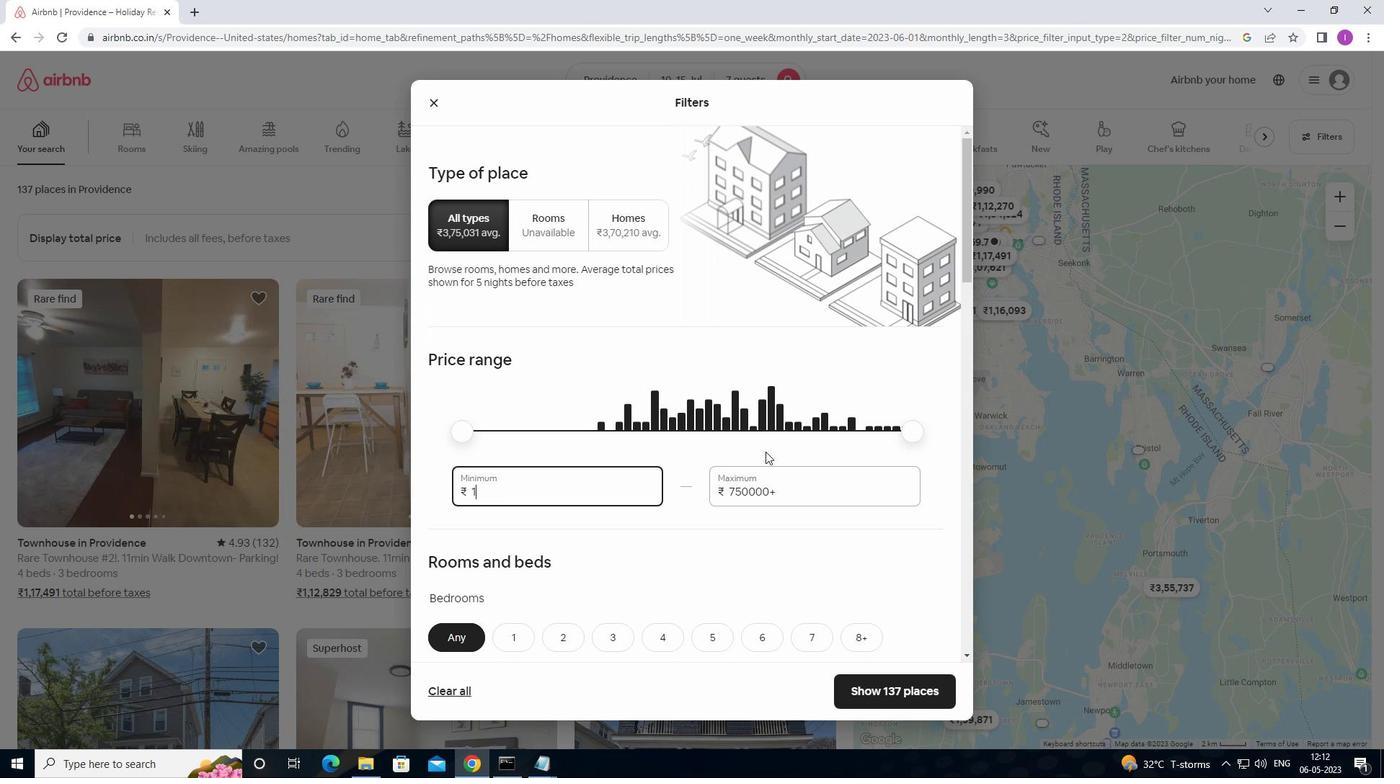 
Action: Key pressed 00
Screenshot: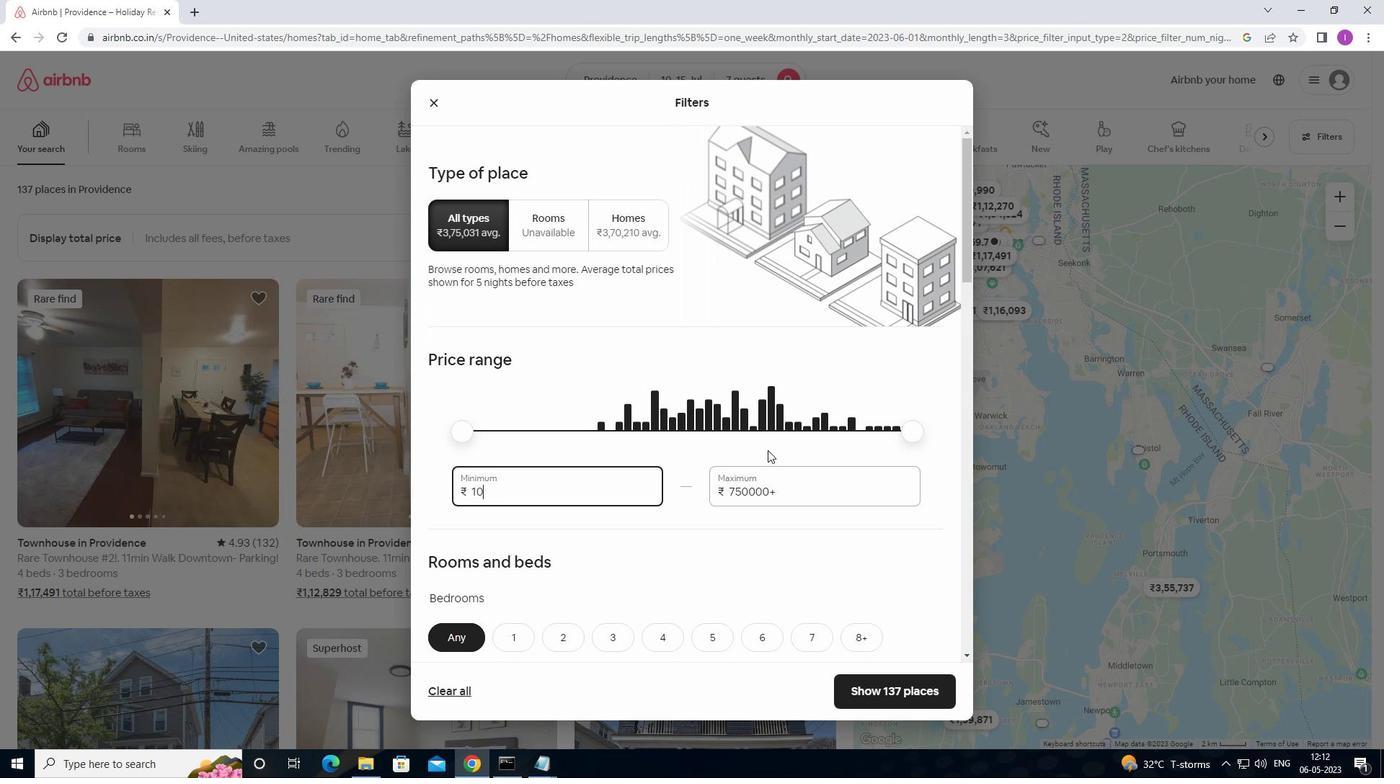 
Action: Mouse moved to (769, 449)
Screenshot: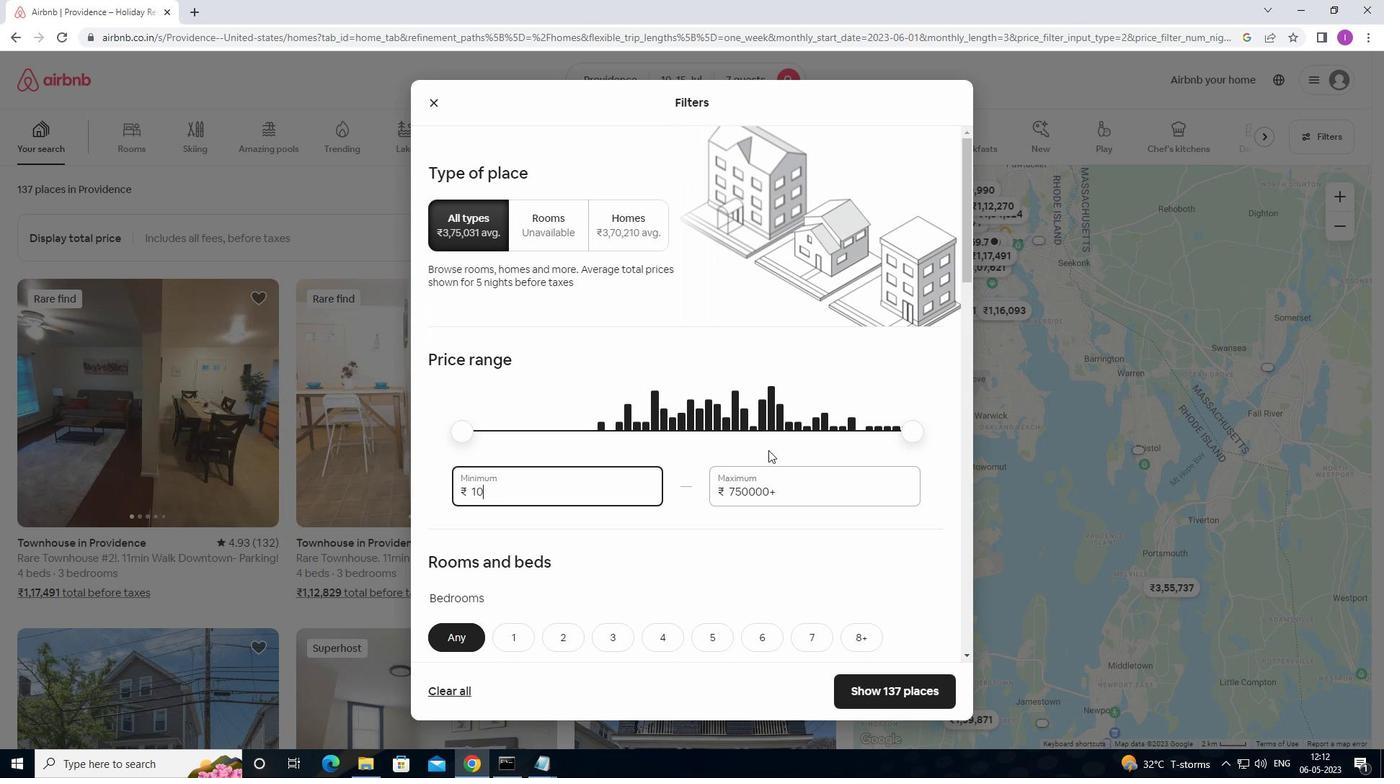 
Action: Key pressed 00
Screenshot: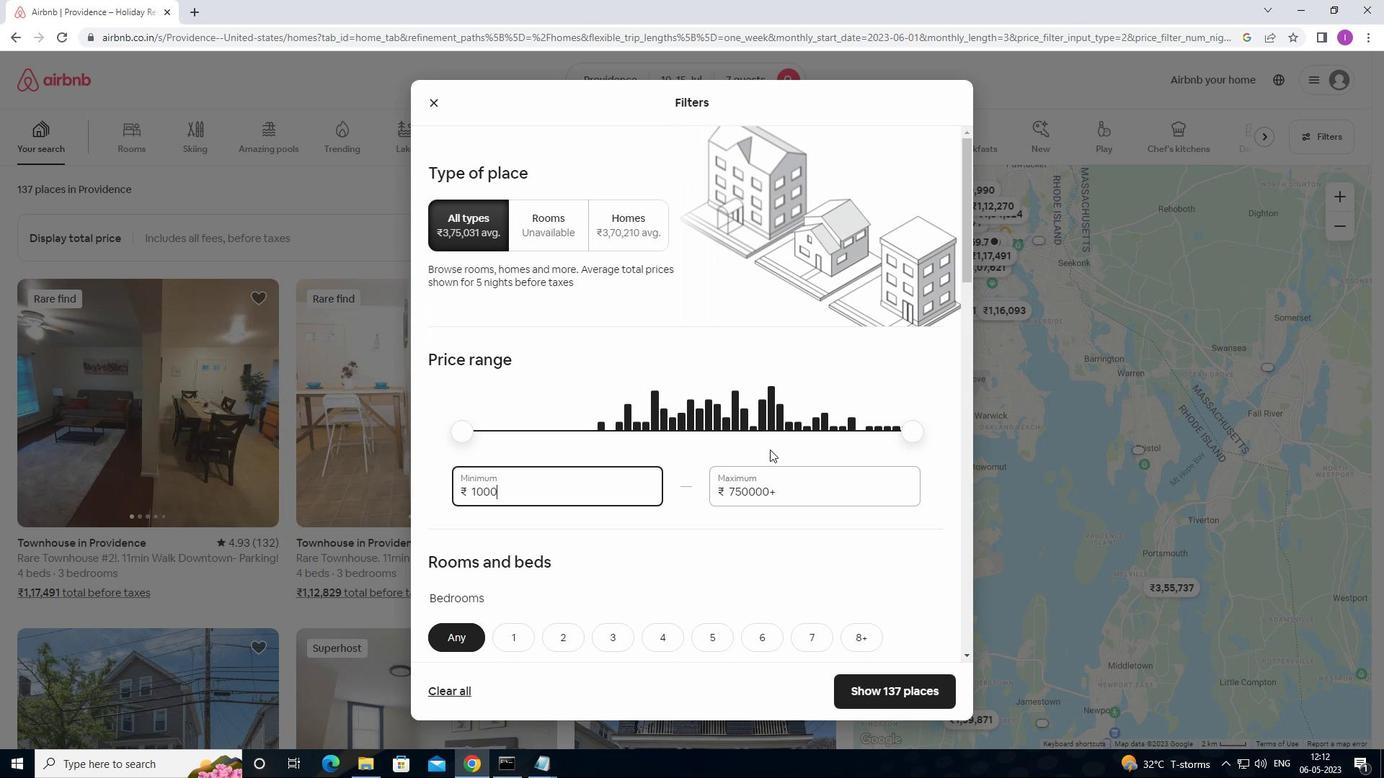 
Action: Mouse moved to (782, 492)
Screenshot: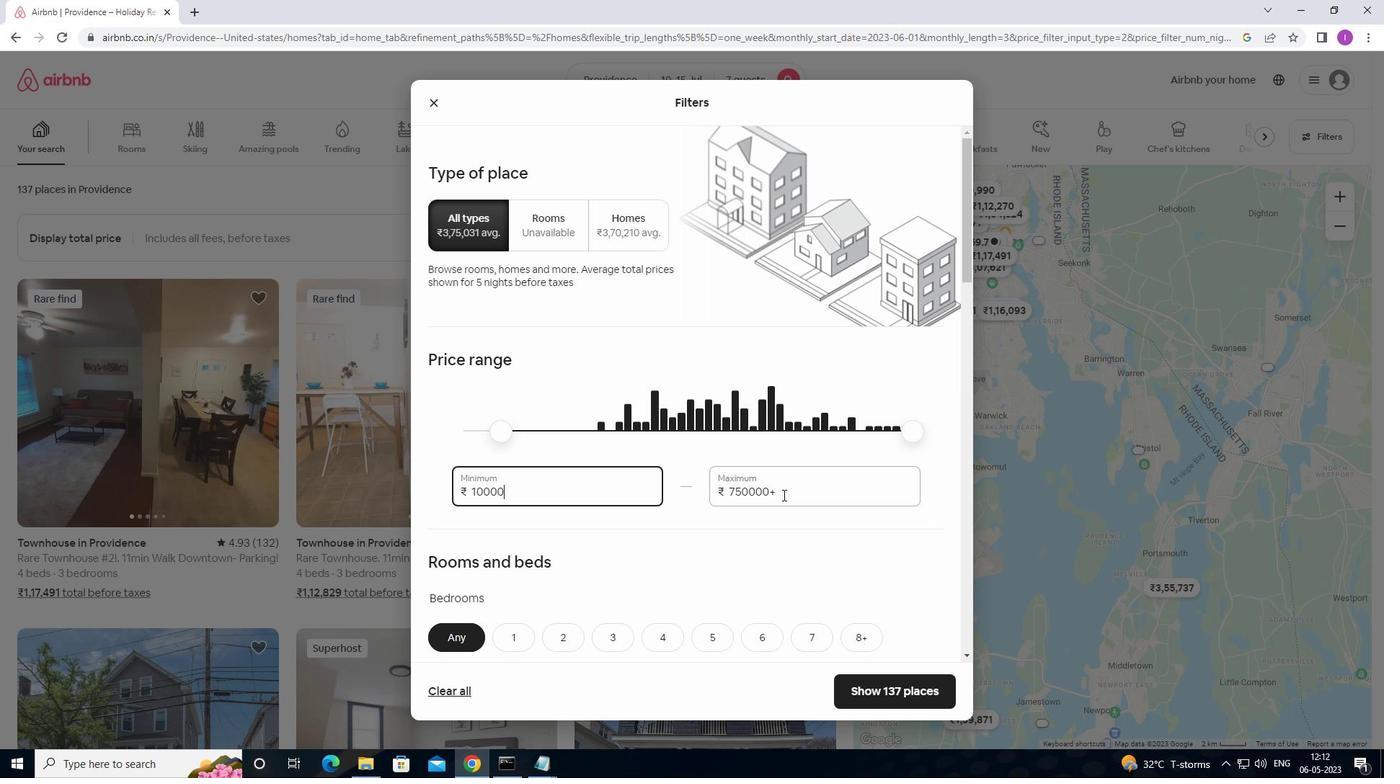 
Action: Mouse pressed left at (782, 492)
Screenshot: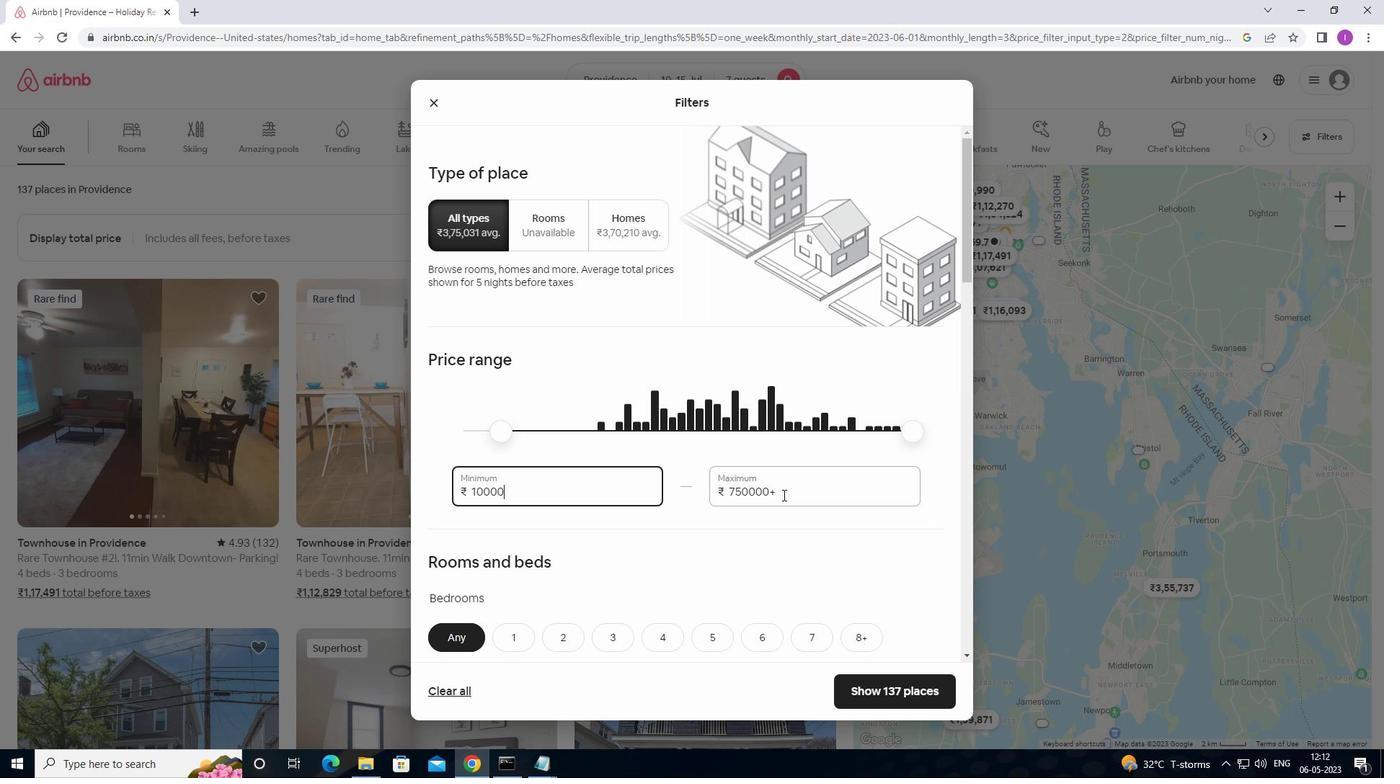 
Action: Mouse moved to (764, 489)
Screenshot: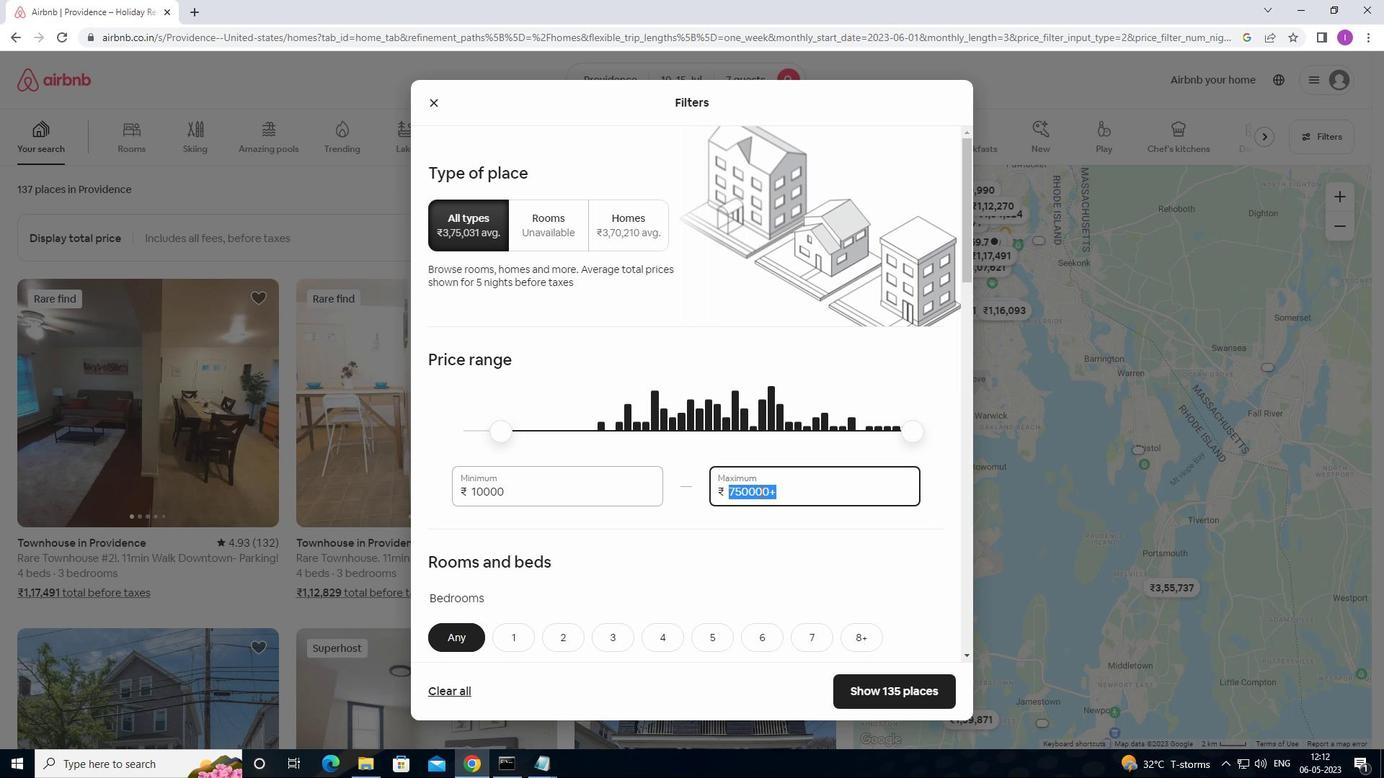 
Action: Key pressed 1
Screenshot: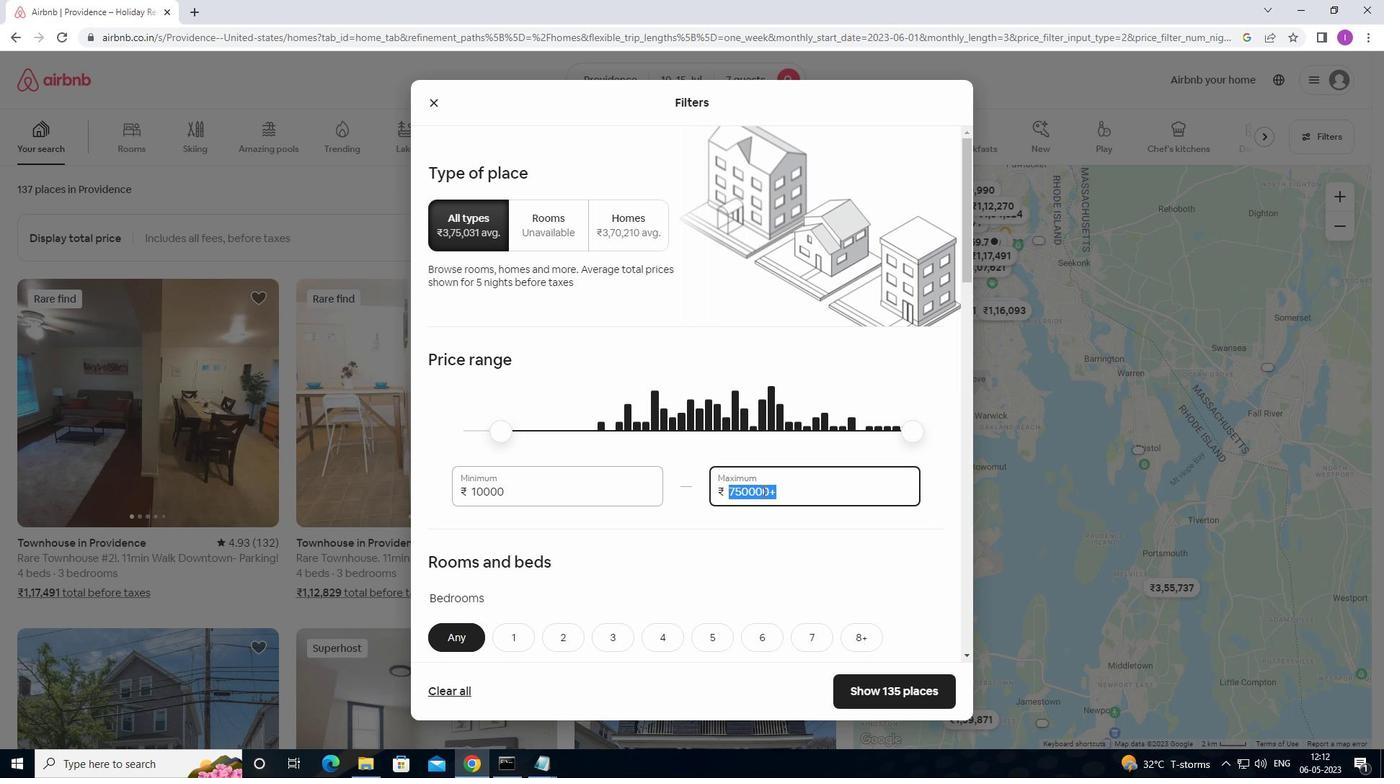 
Action: Mouse moved to (767, 488)
Screenshot: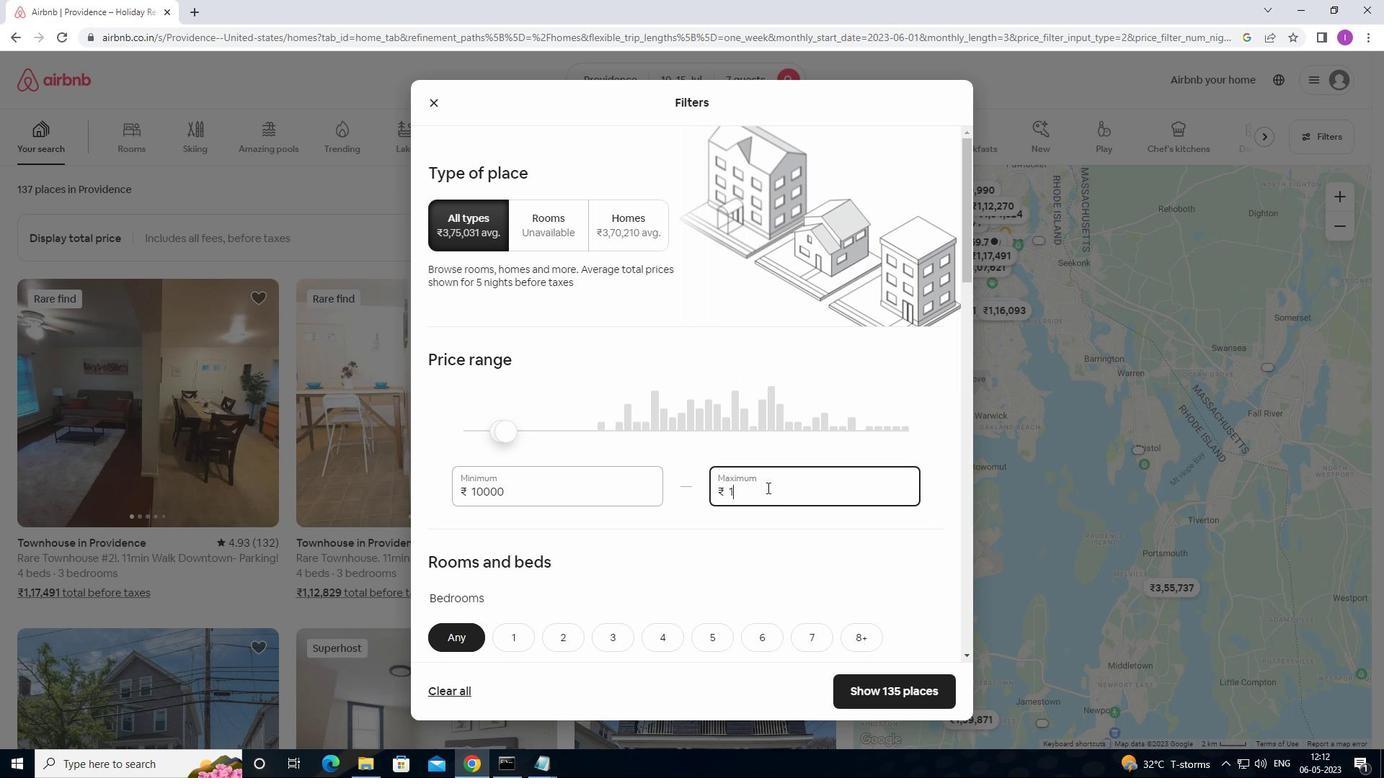 
Action: Key pressed 5000
Screenshot: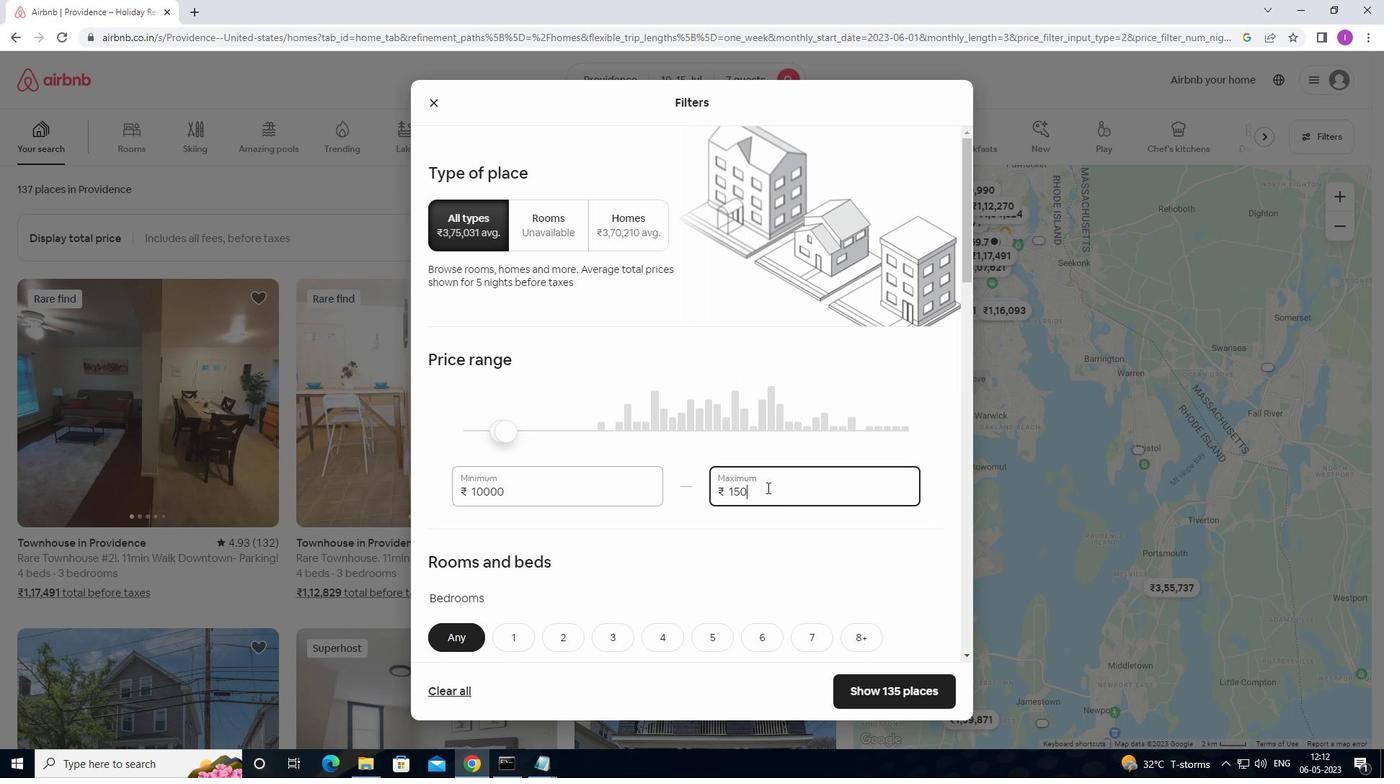 
Action: Mouse moved to (742, 488)
Screenshot: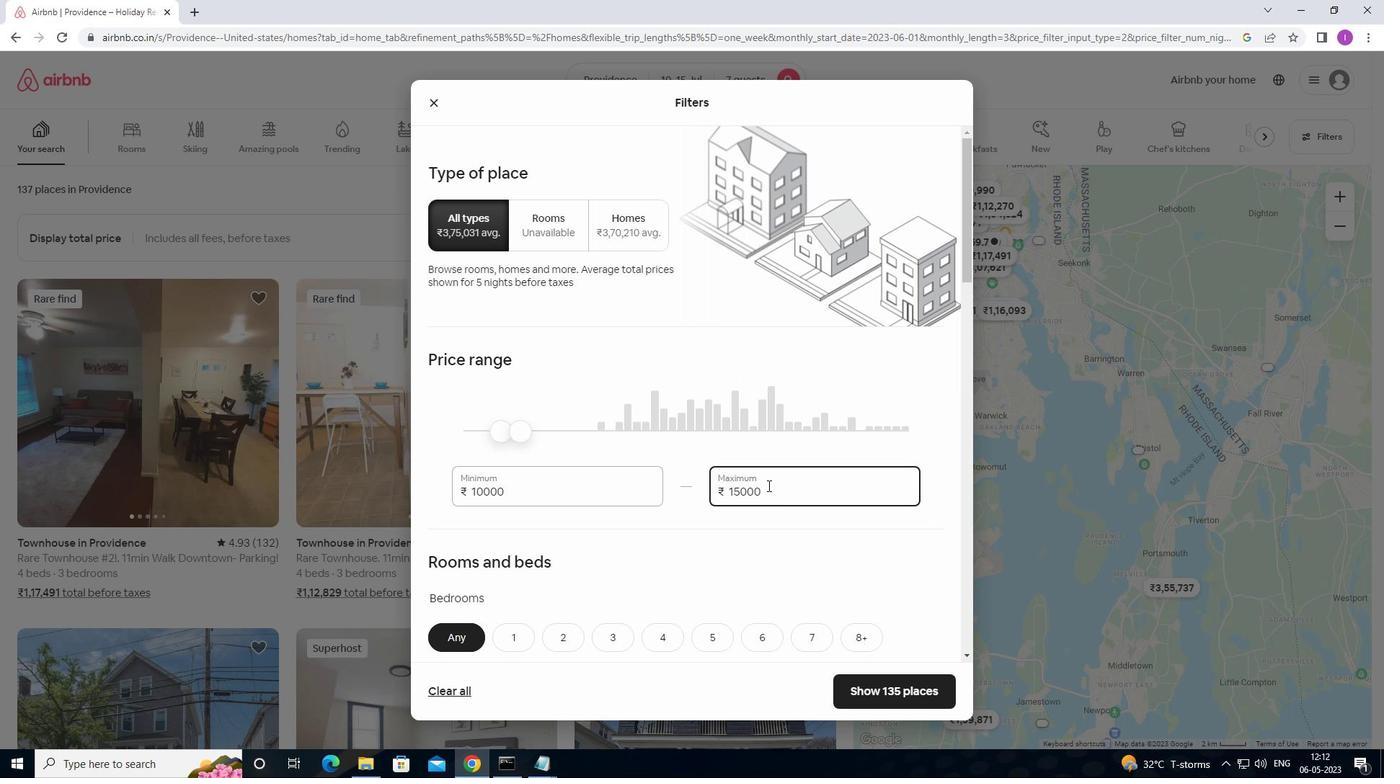 
Action: Mouse scrolled (742, 488) with delta (0, 0)
Screenshot: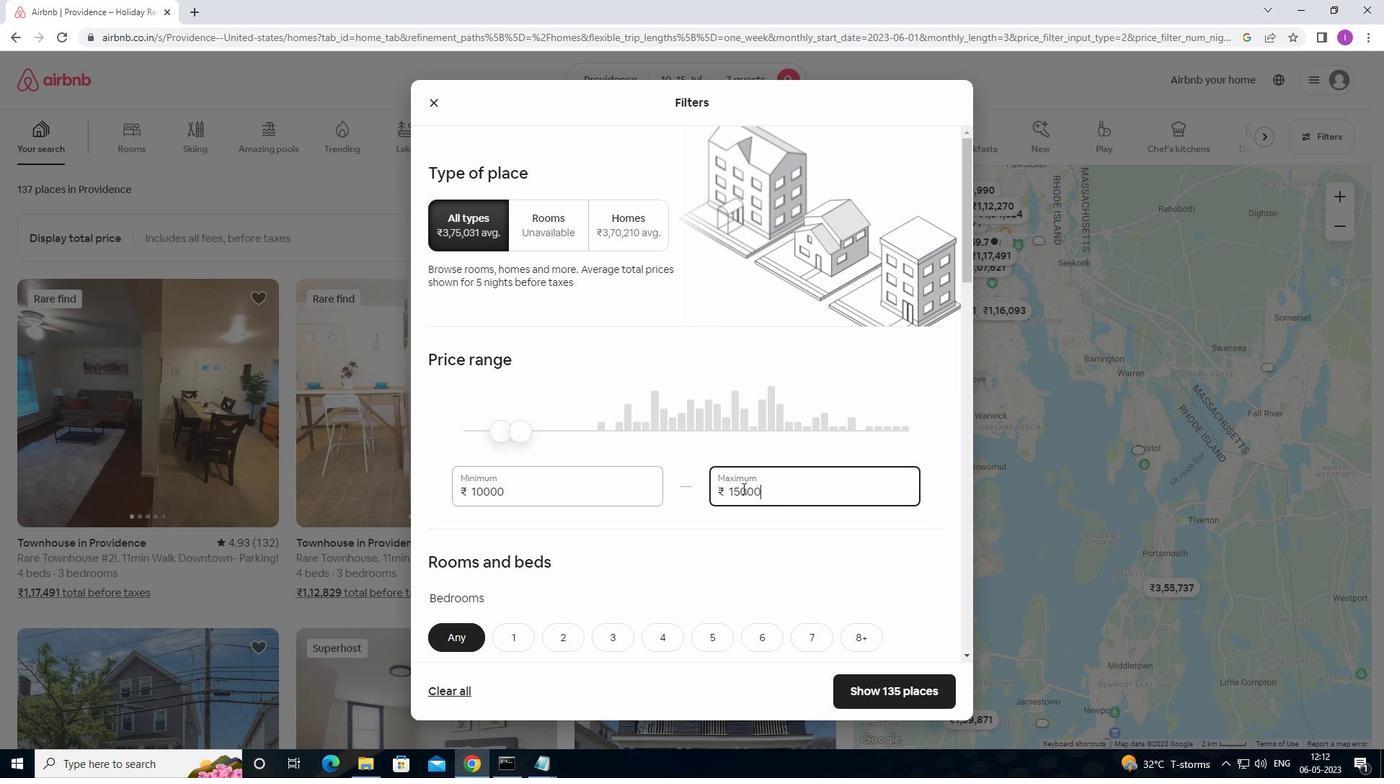 
Action: Mouse scrolled (742, 488) with delta (0, 0)
Screenshot: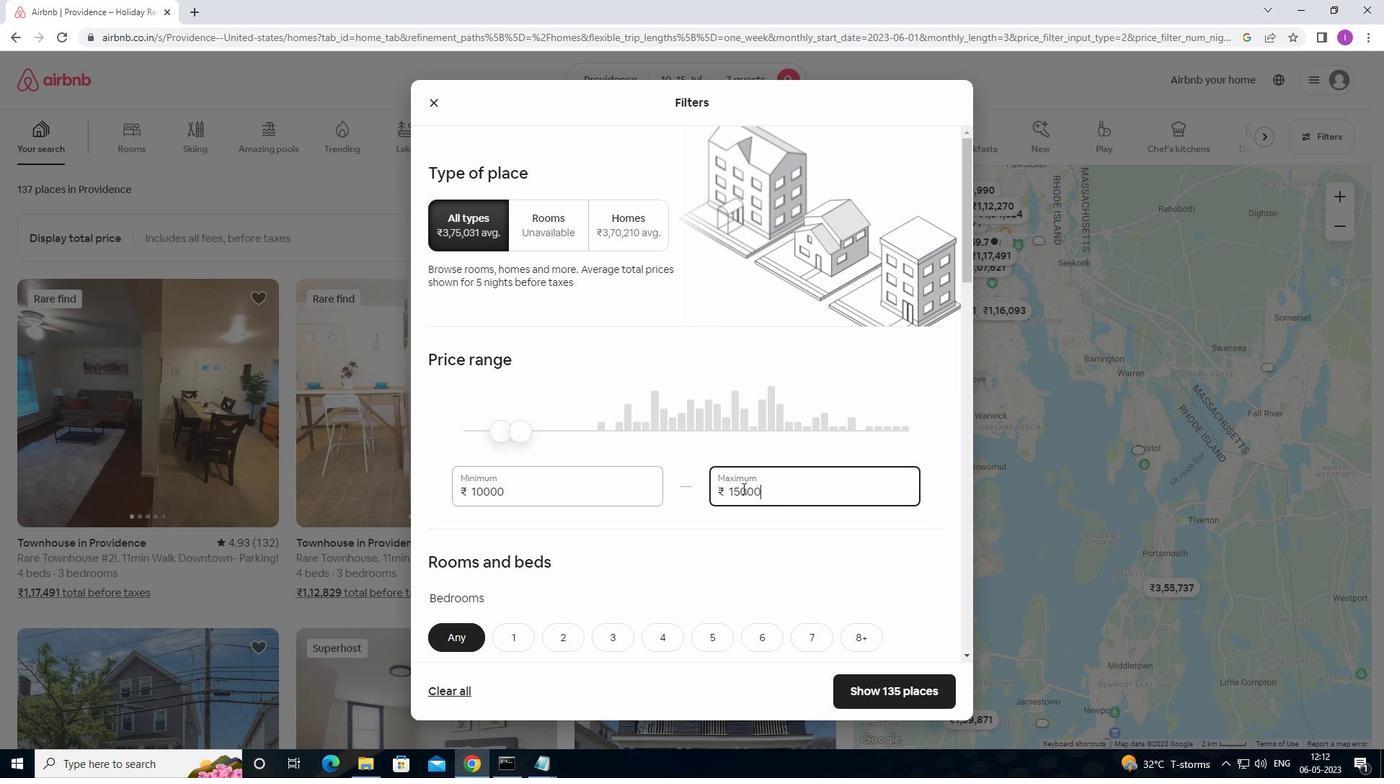 
Action: Mouse moved to (759, 485)
Screenshot: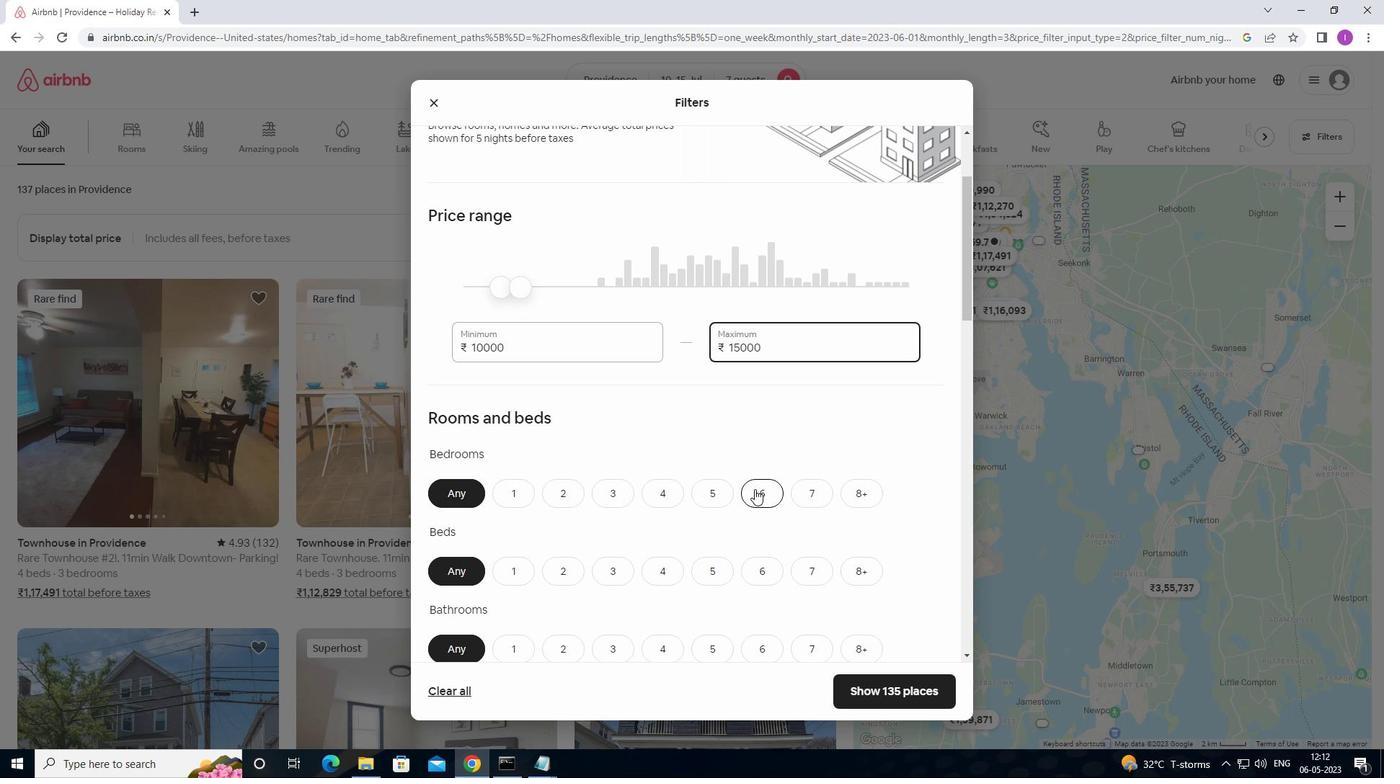 
Action: Mouse scrolled (759, 484) with delta (0, 0)
Screenshot: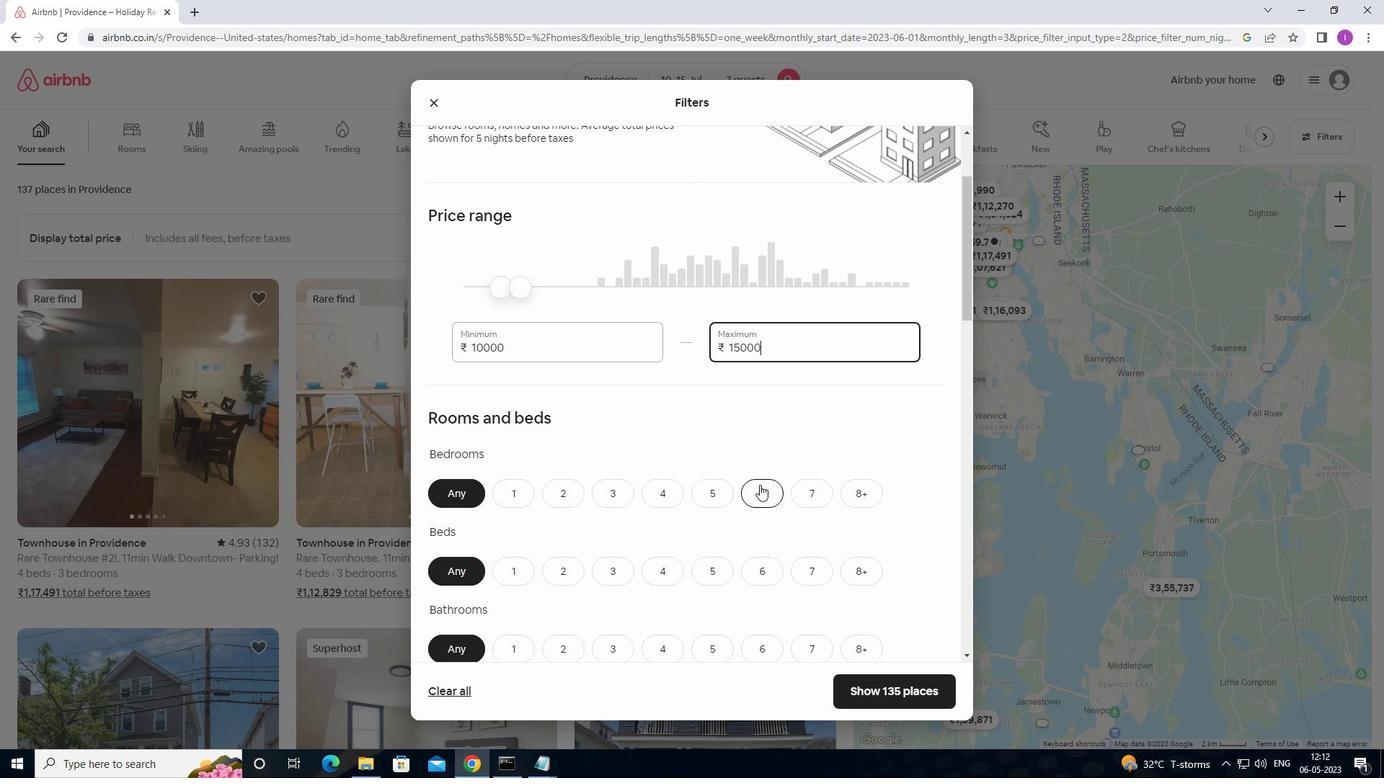 
Action: Mouse moved to (664, 418)
Screenshot: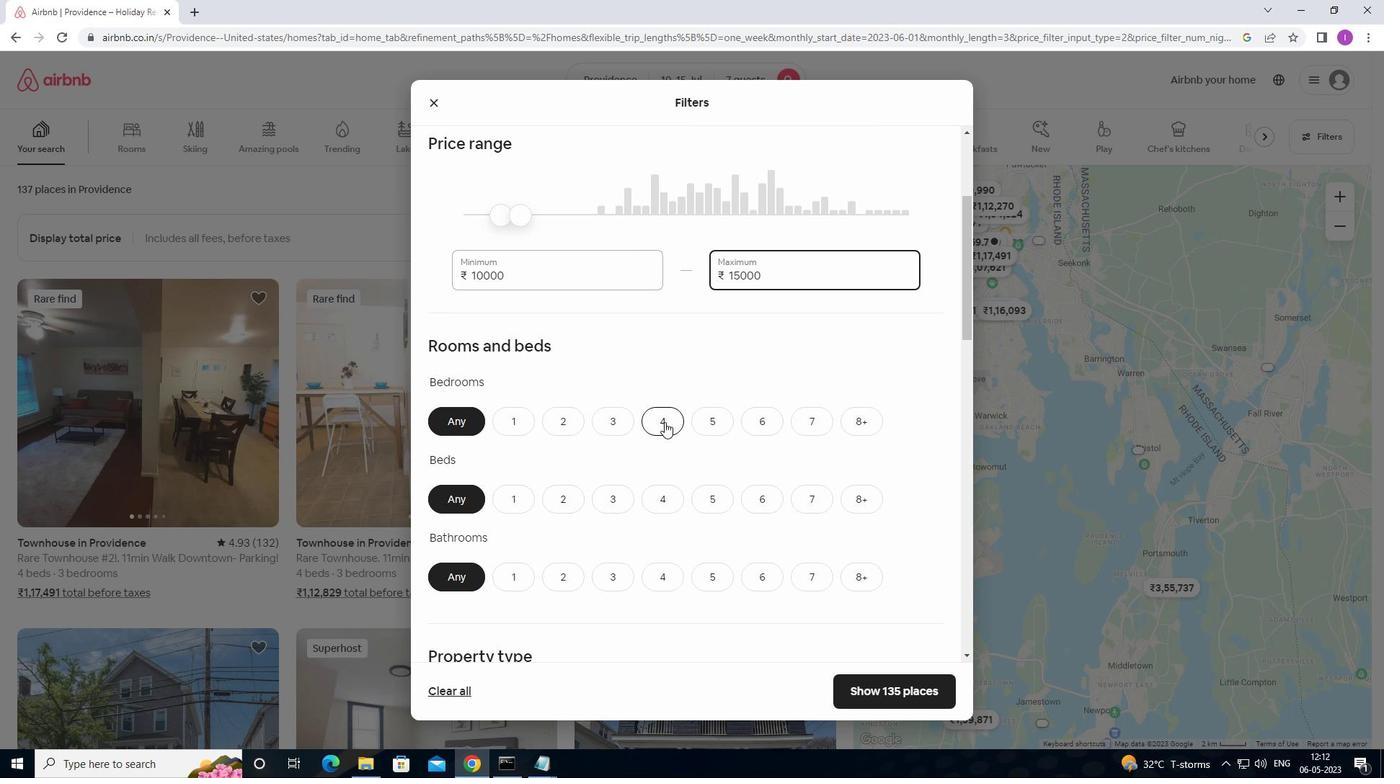 
Action: Mouse pressed left at (664, 418)
Screenshot: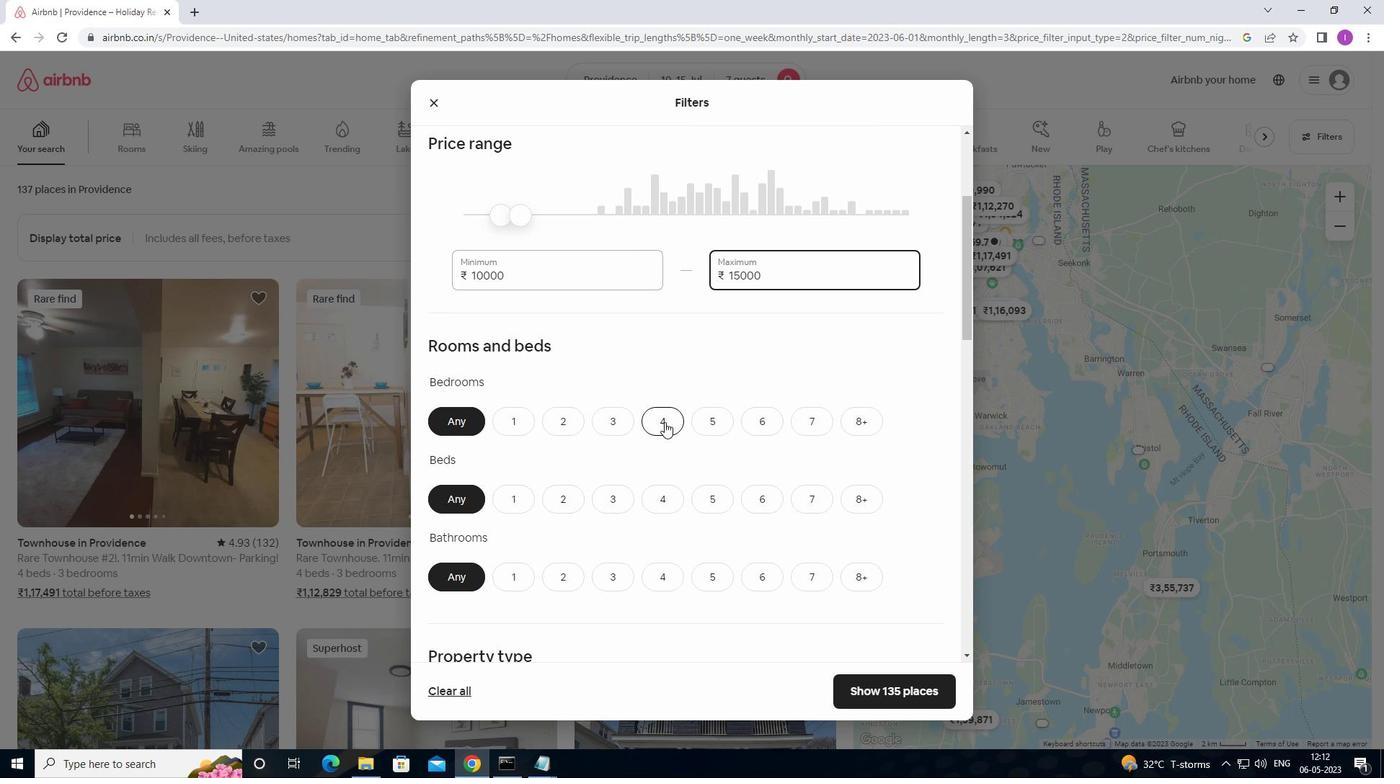 
Action: Mouse moved to (815, 503)
Screenshot: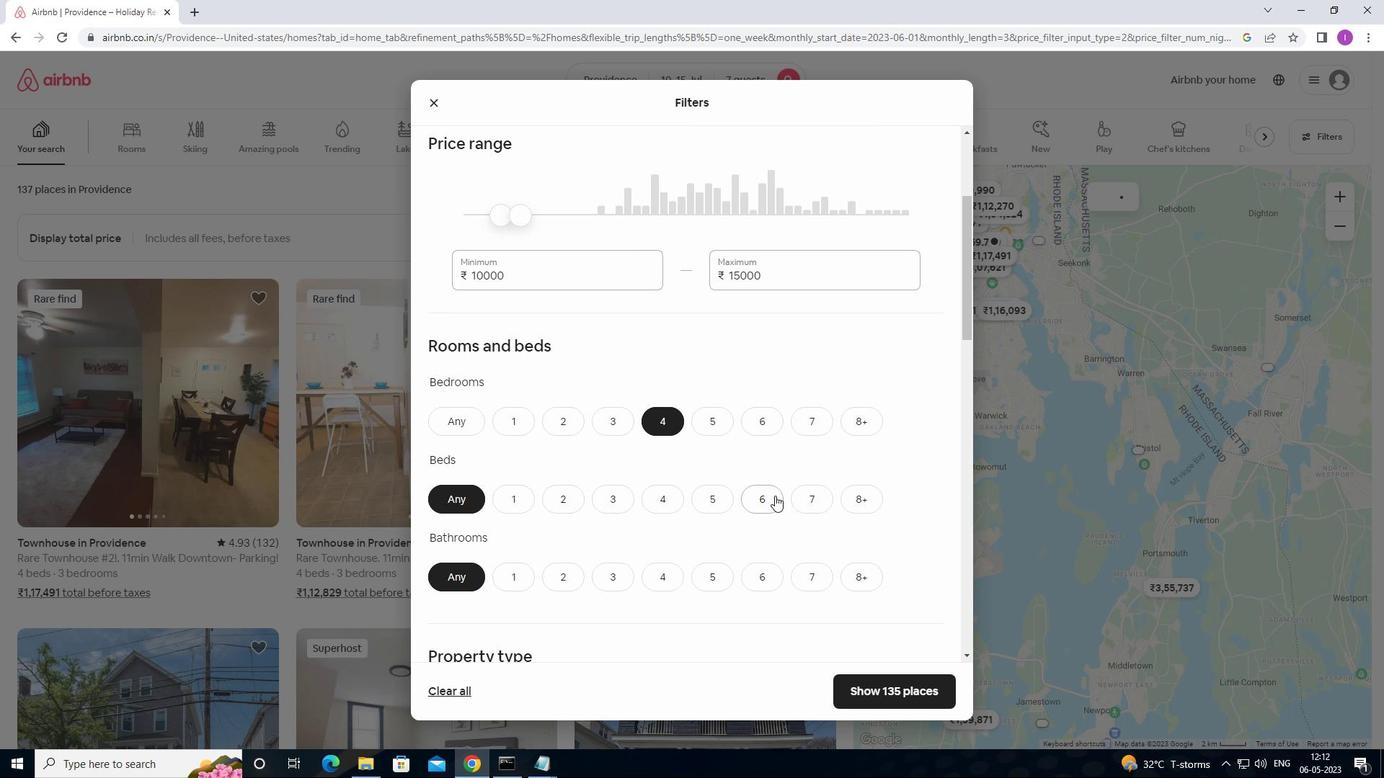 
Action: Mouse pressed left at (815, 503)
Screenshot: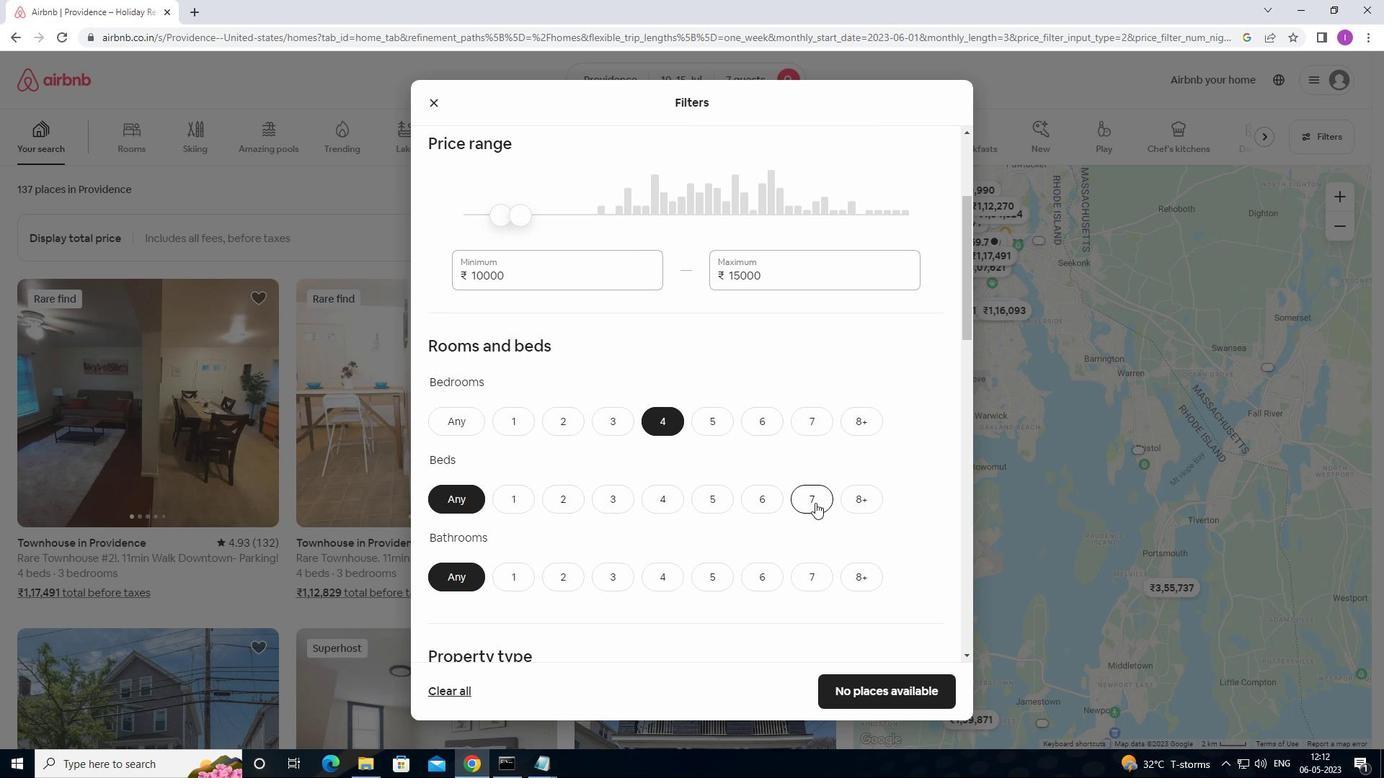 
Action: Mouse moved to (671, 577)
Screenshot: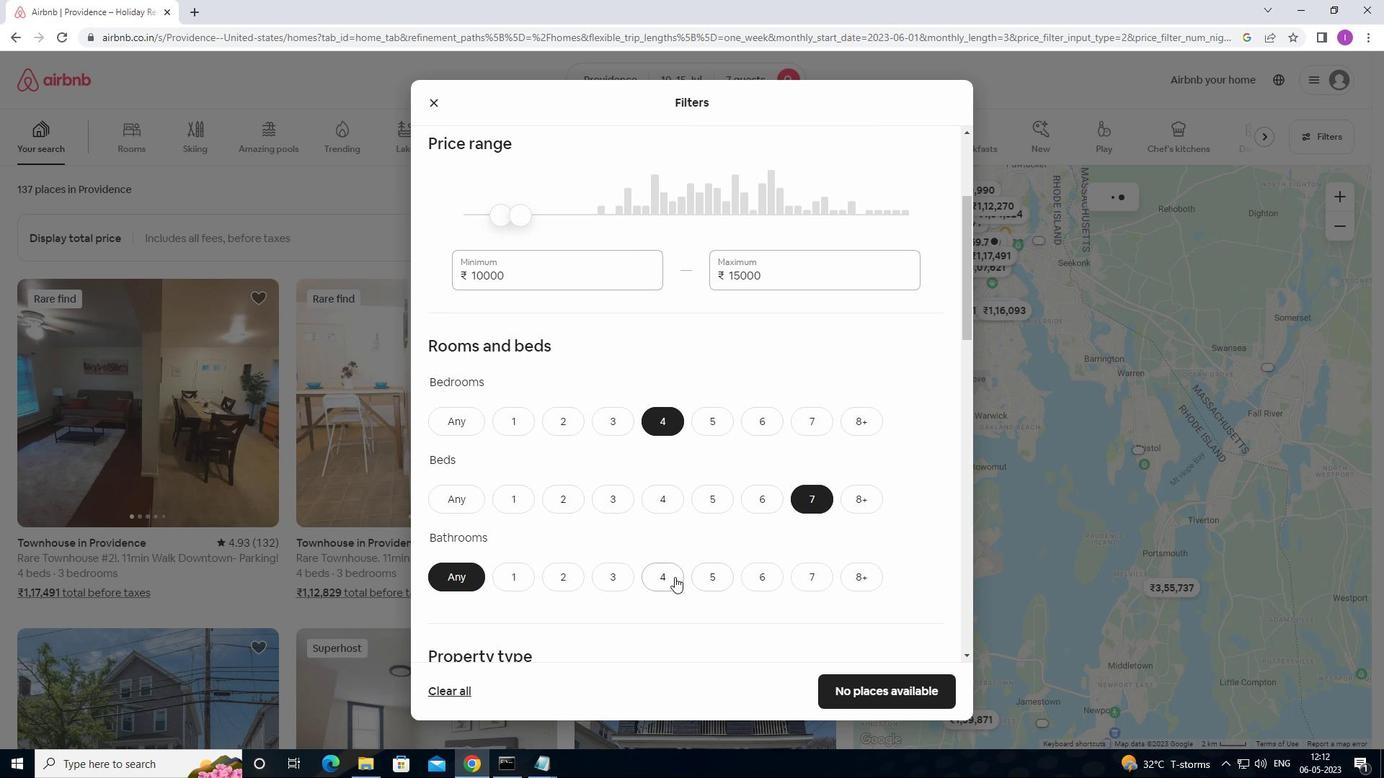 
Action: Mouse pressed left at (671, 577)
Screenshot: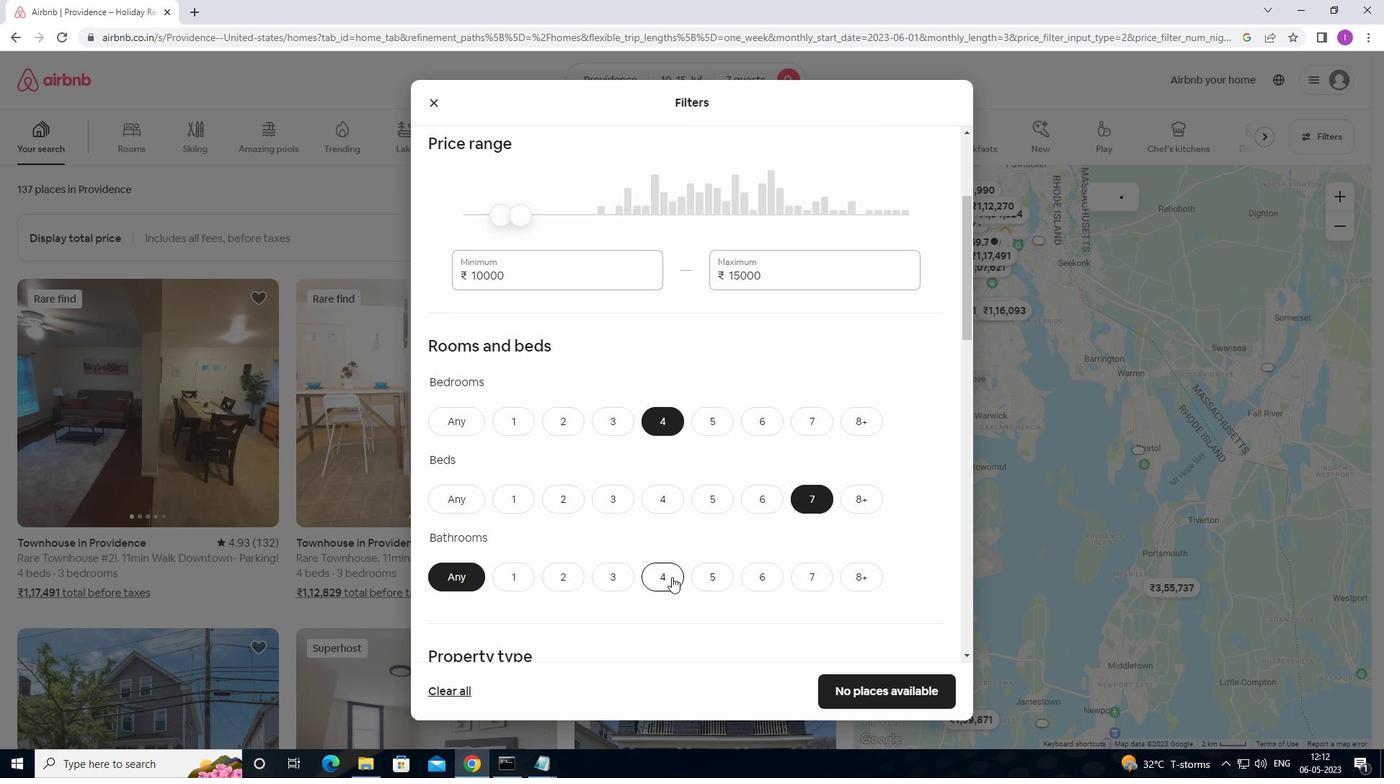 
Action: Mouse moved to (722, 534)
Screenshot: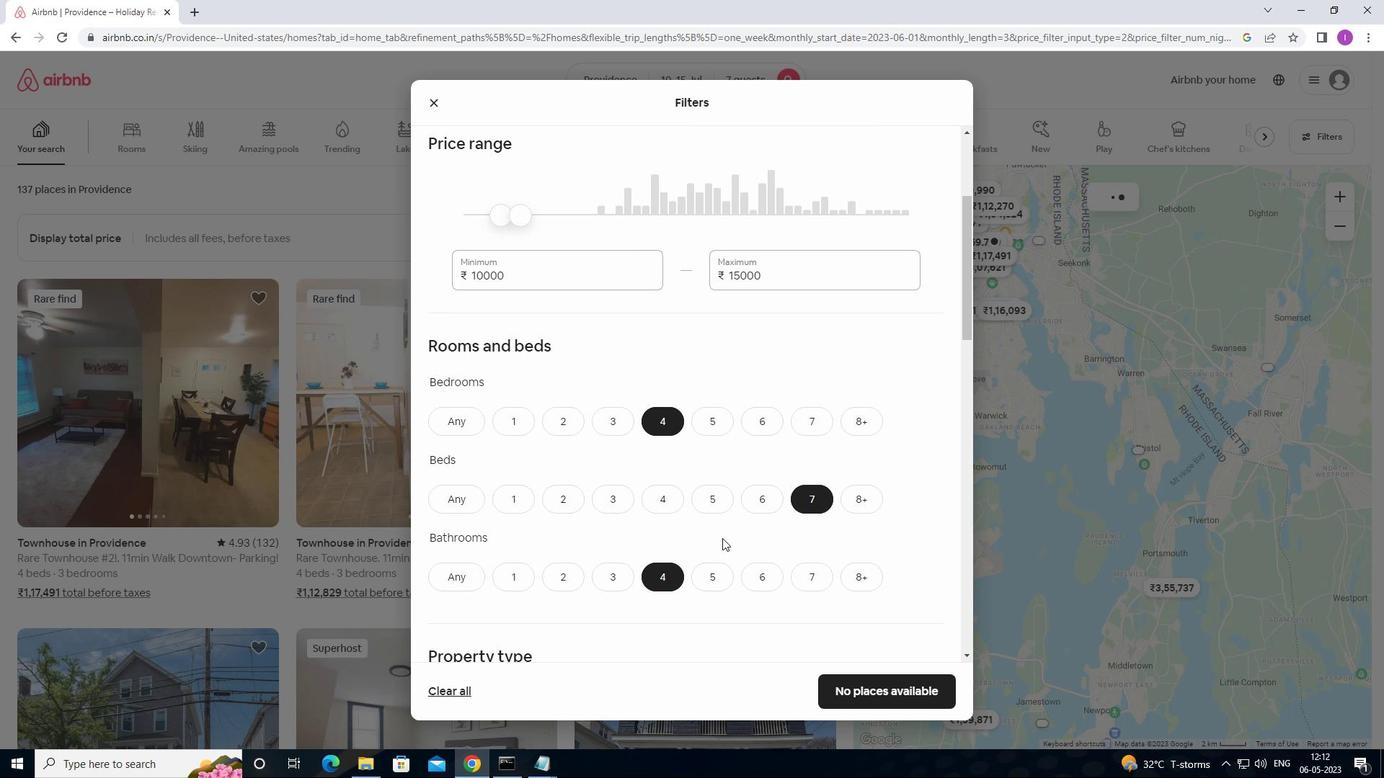 
Action: Mouse scrolled (722, 533) with delta (0, 0)
Screenshot: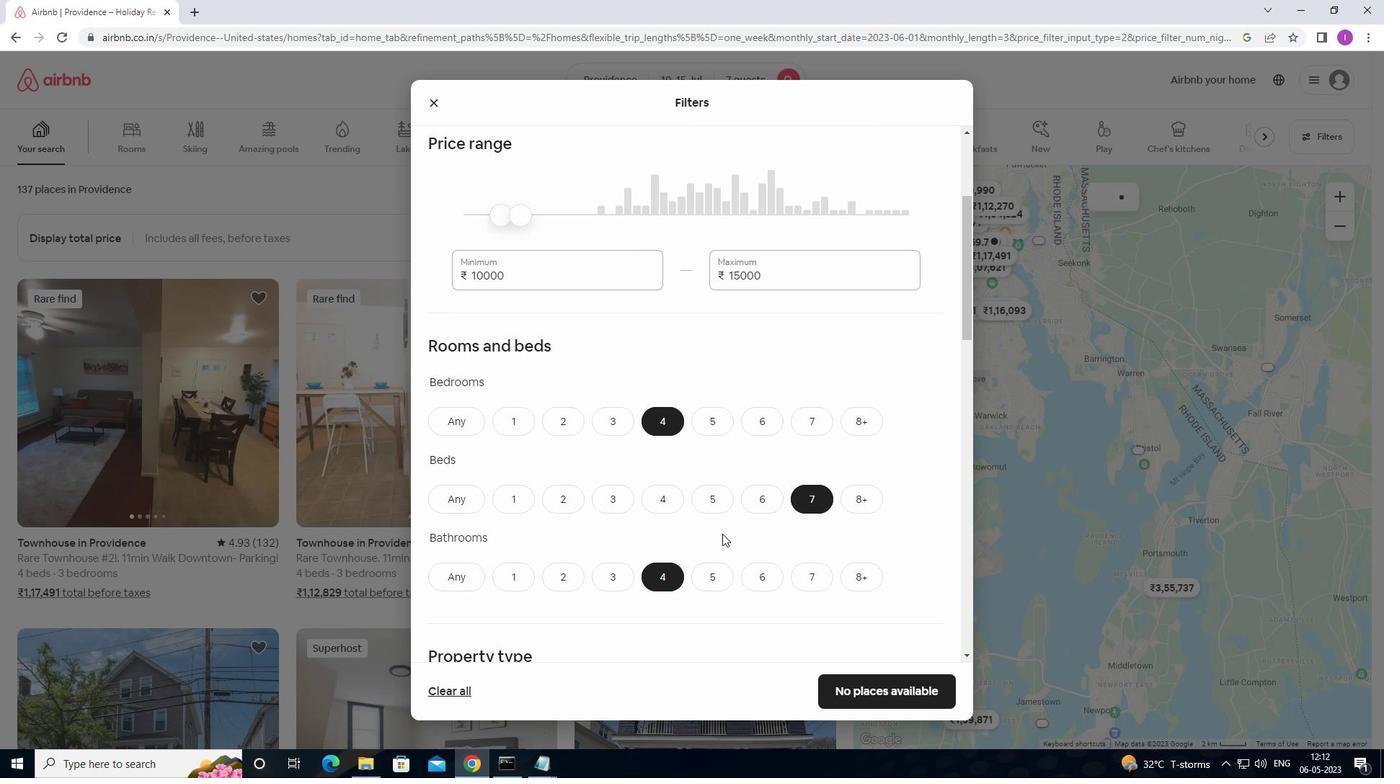 
Action: Mouse scrolled (722, 533) with delta (0, 0)
Screenshot: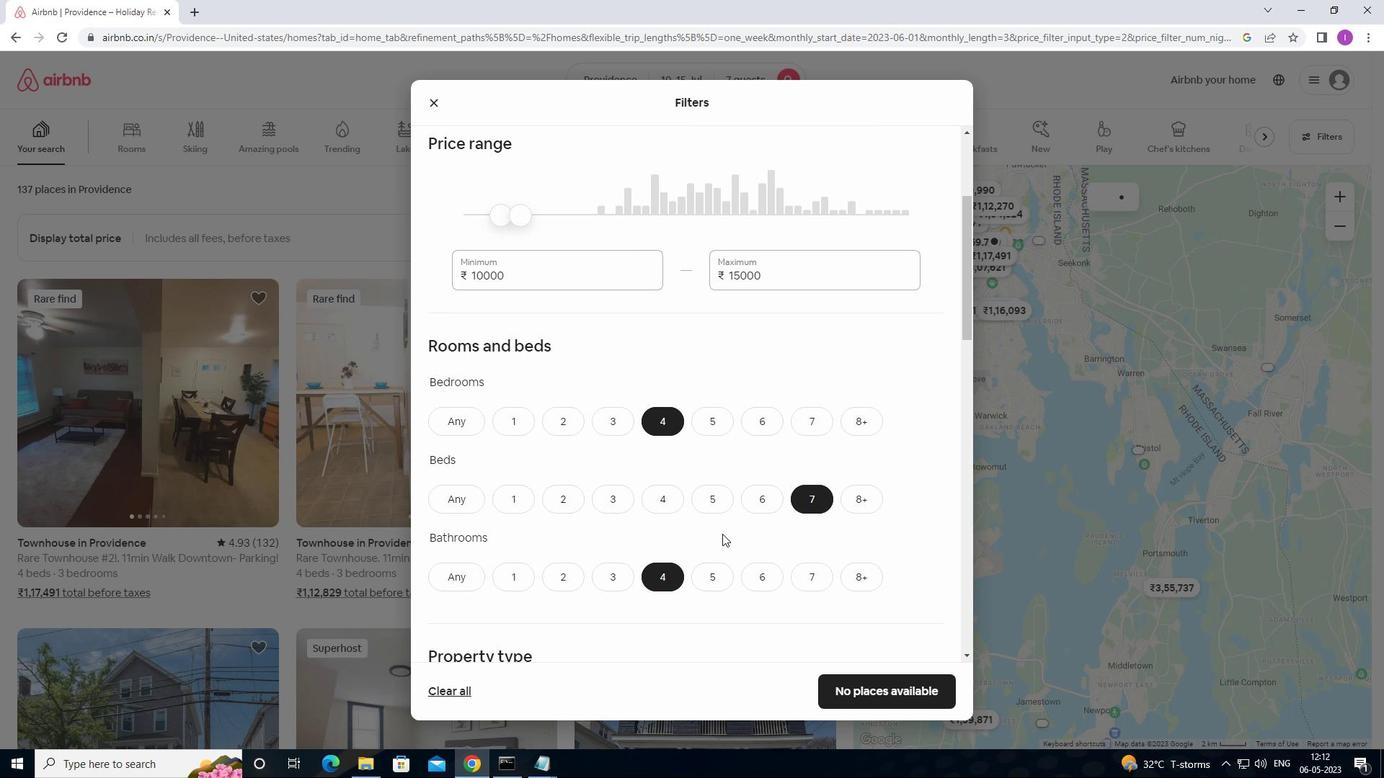 
Action: Mouse scrolled (722, 533) with delta (0, 0)
Screenshot: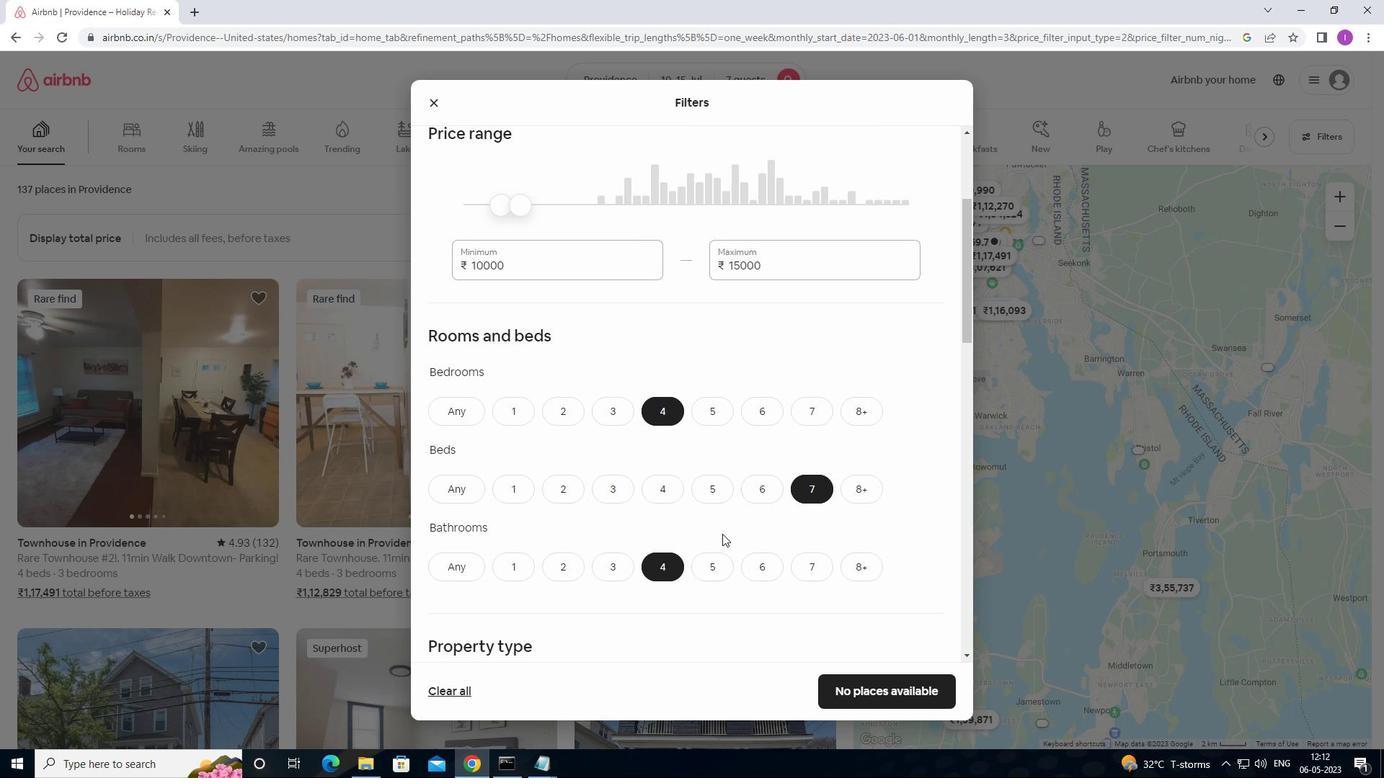 
Action: Mouse moved to (724, 523)
Screenshot: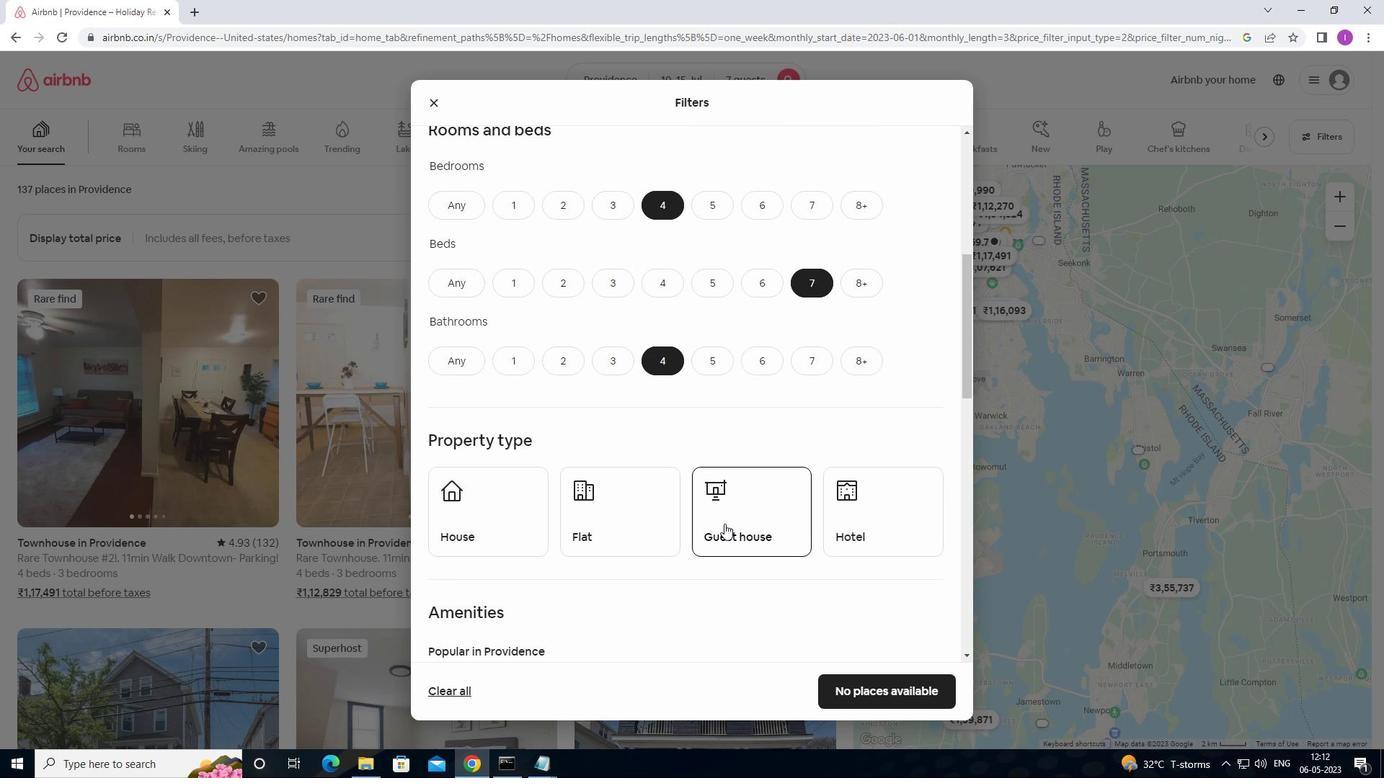 
Action: Mouse scrolled (724, 522) with delta (0, 0)
Screenshot: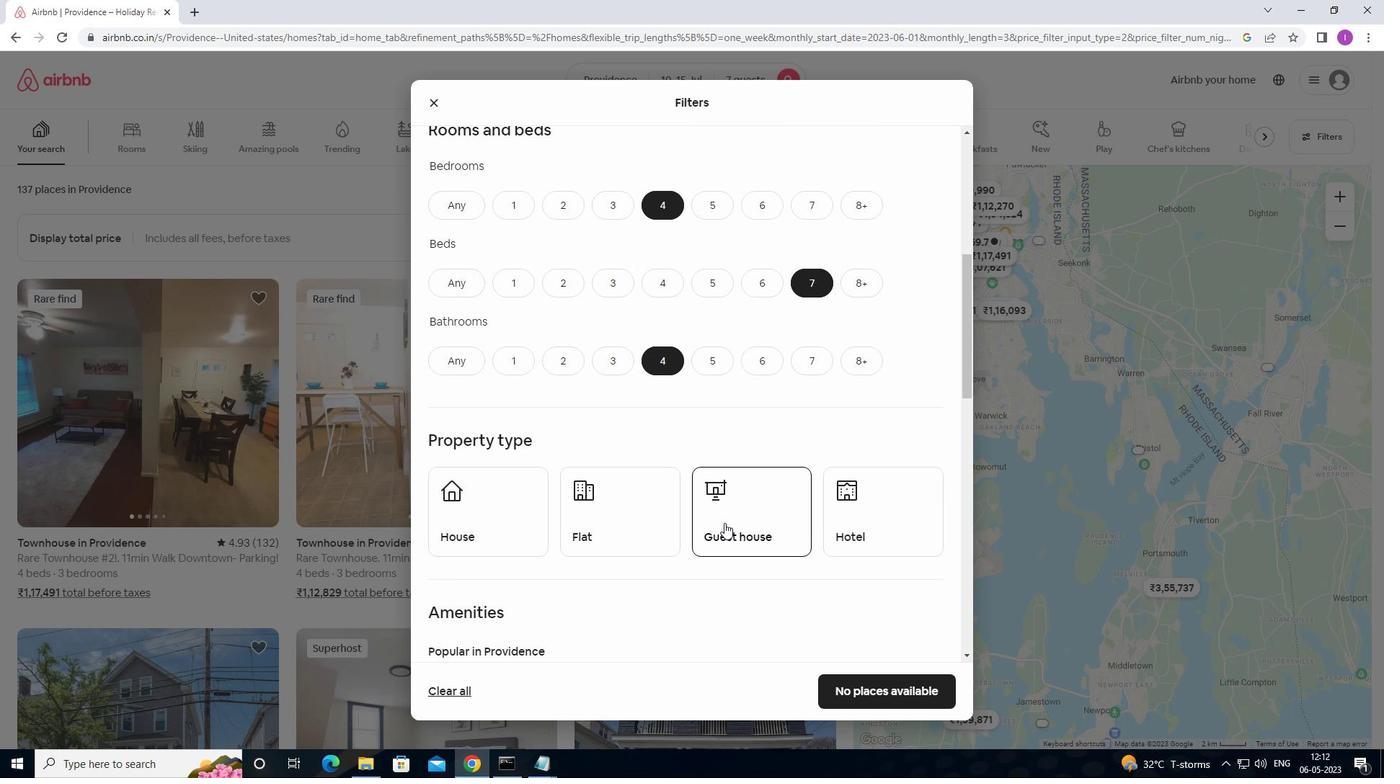 
Action: Mouse moved to (460, 432)
Screenshot: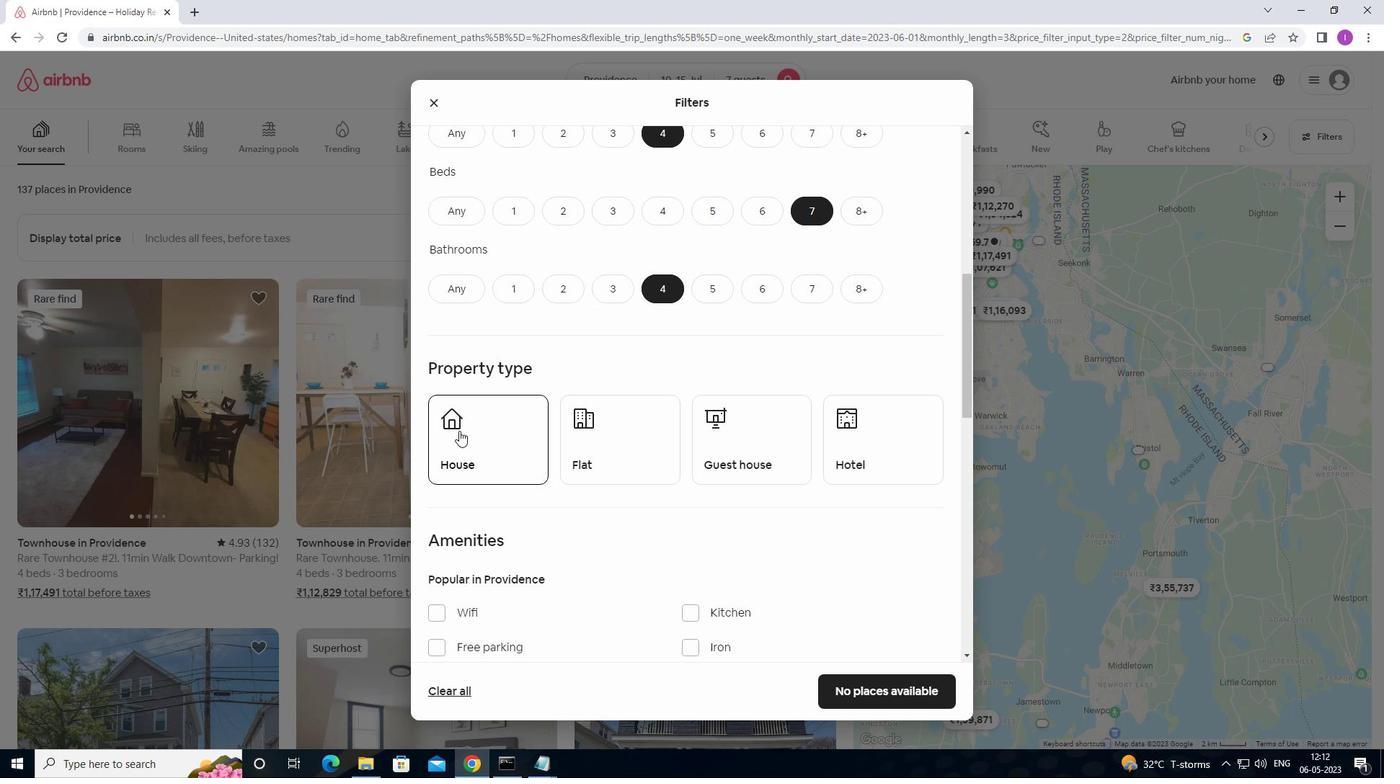 
Action: Mouse pressed left at (460, 432)
Screenshot: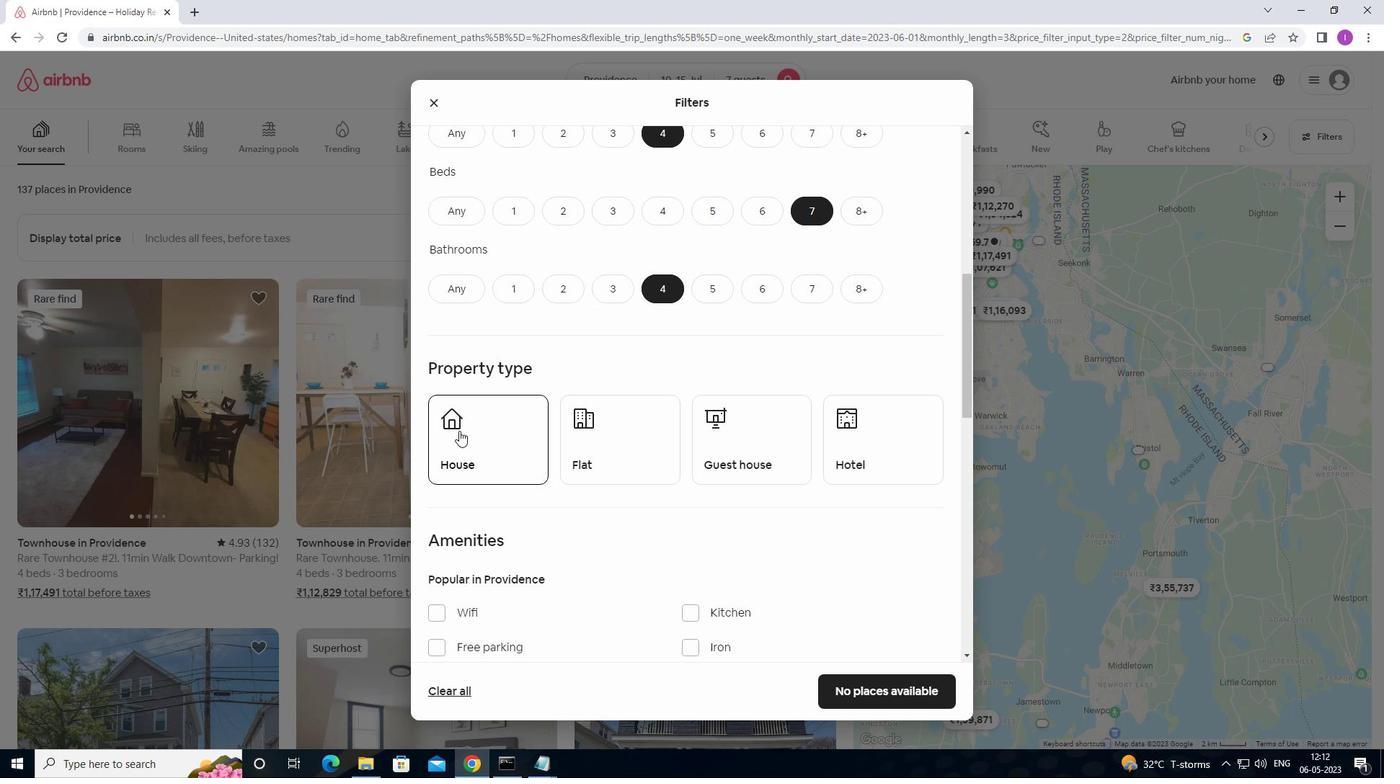 
Action: Mouse moved to (601, 448)
Screenshot: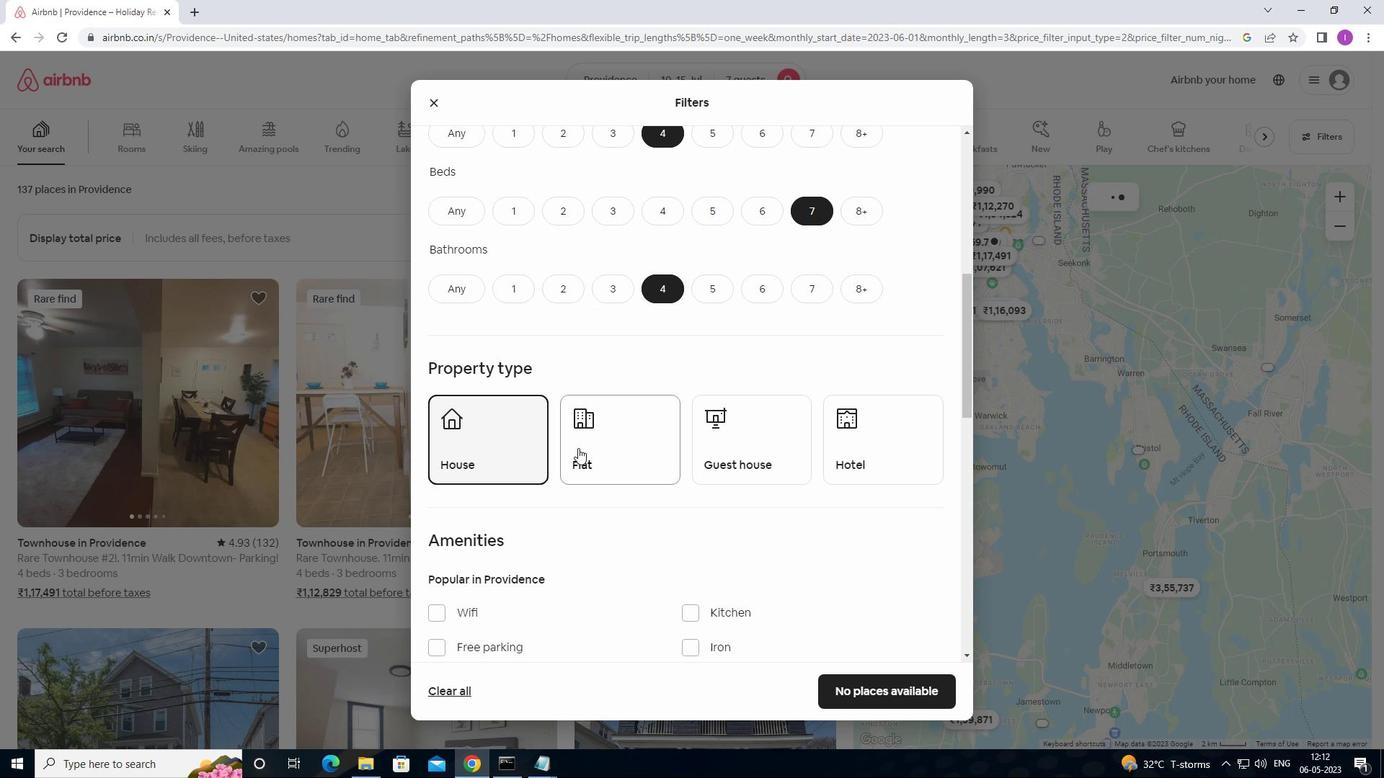 
Action: Mouse pressed left at (601, 448)
Screenshot: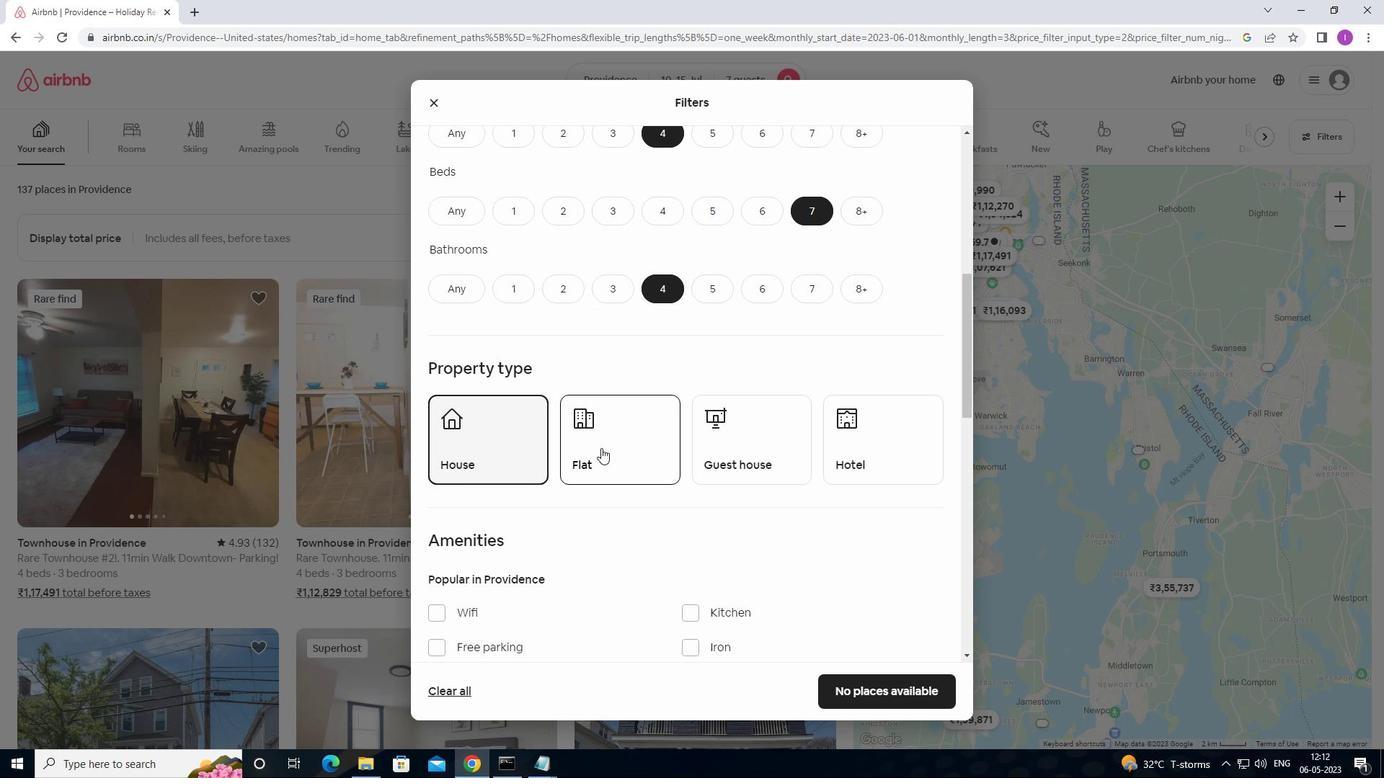 
Action: Mouse moved to (747, 446)
Screenshot: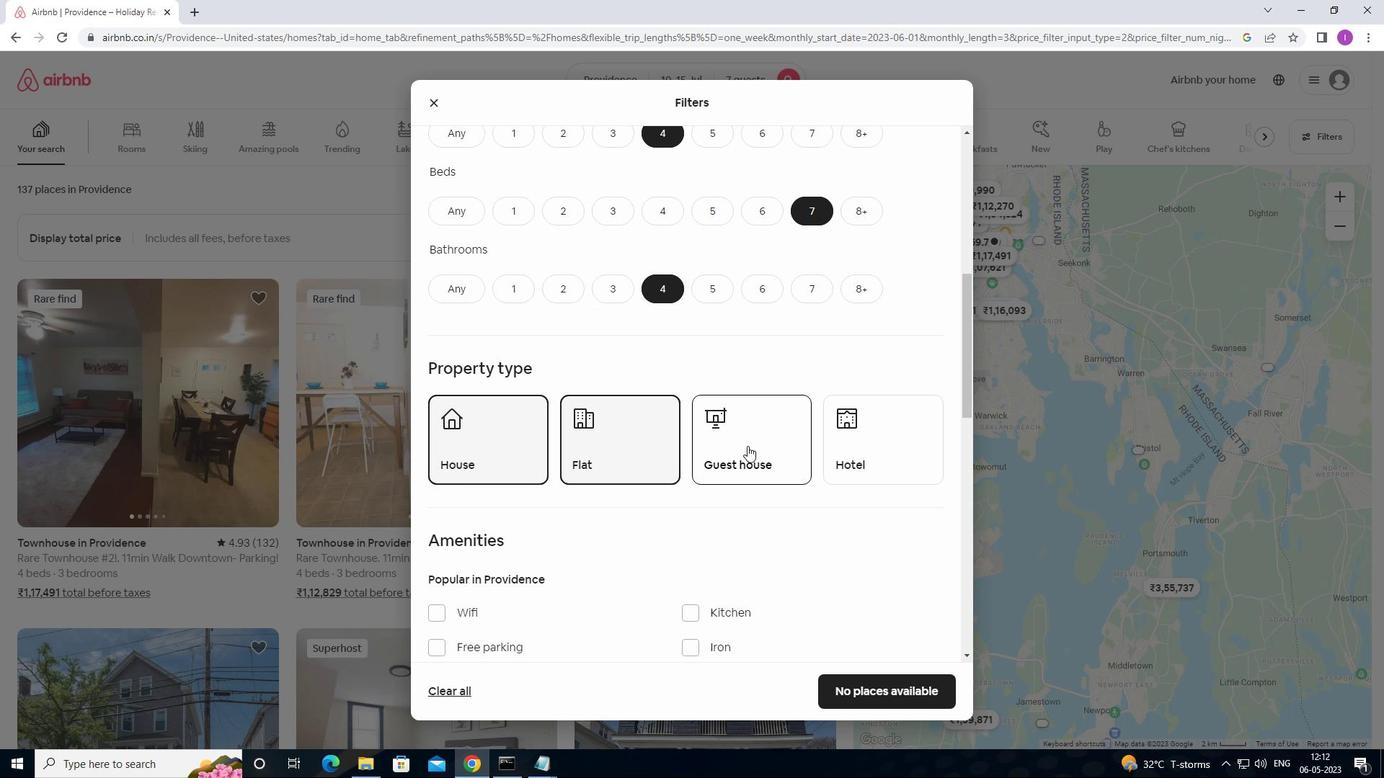 
Action: Mouse pressed left at (747, 446)
Screenshot: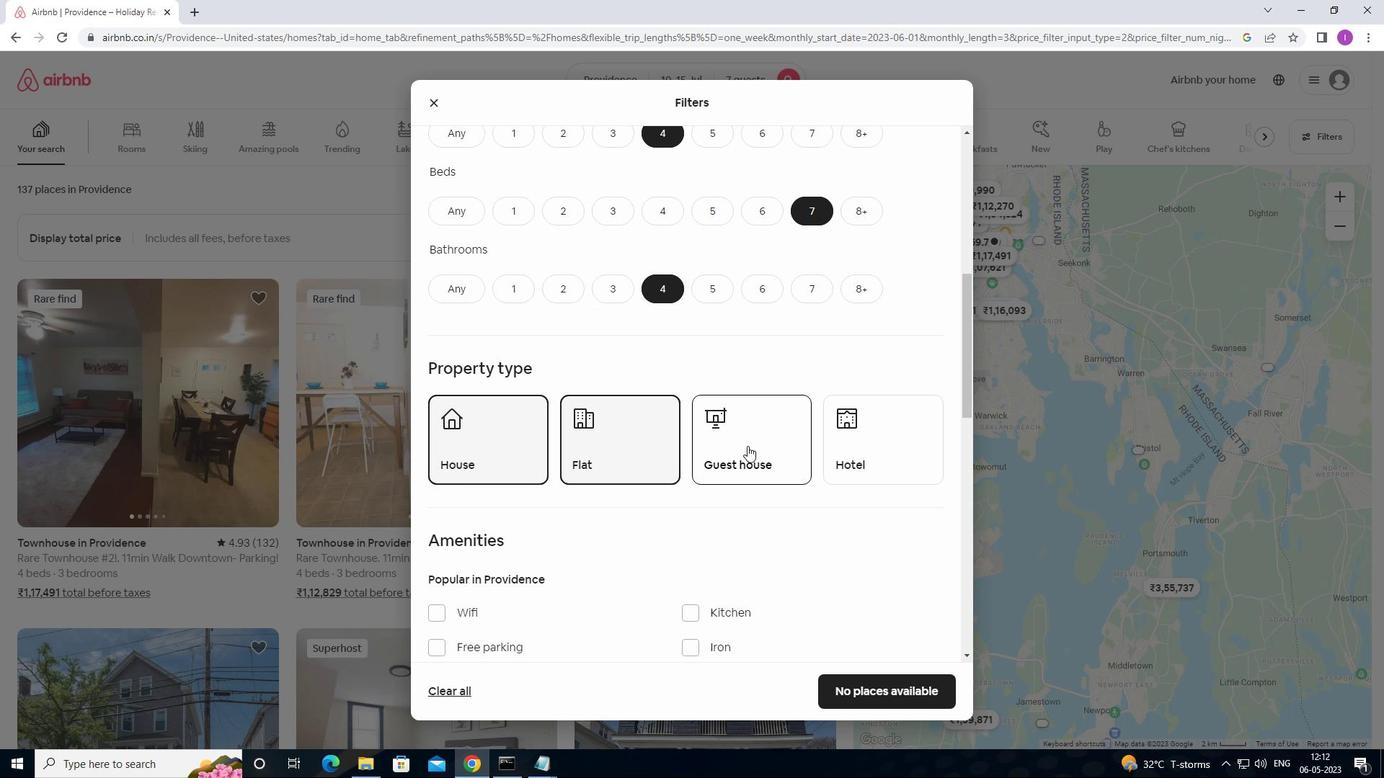 
Action: Mouse moved to (776, 428)
Screenshot: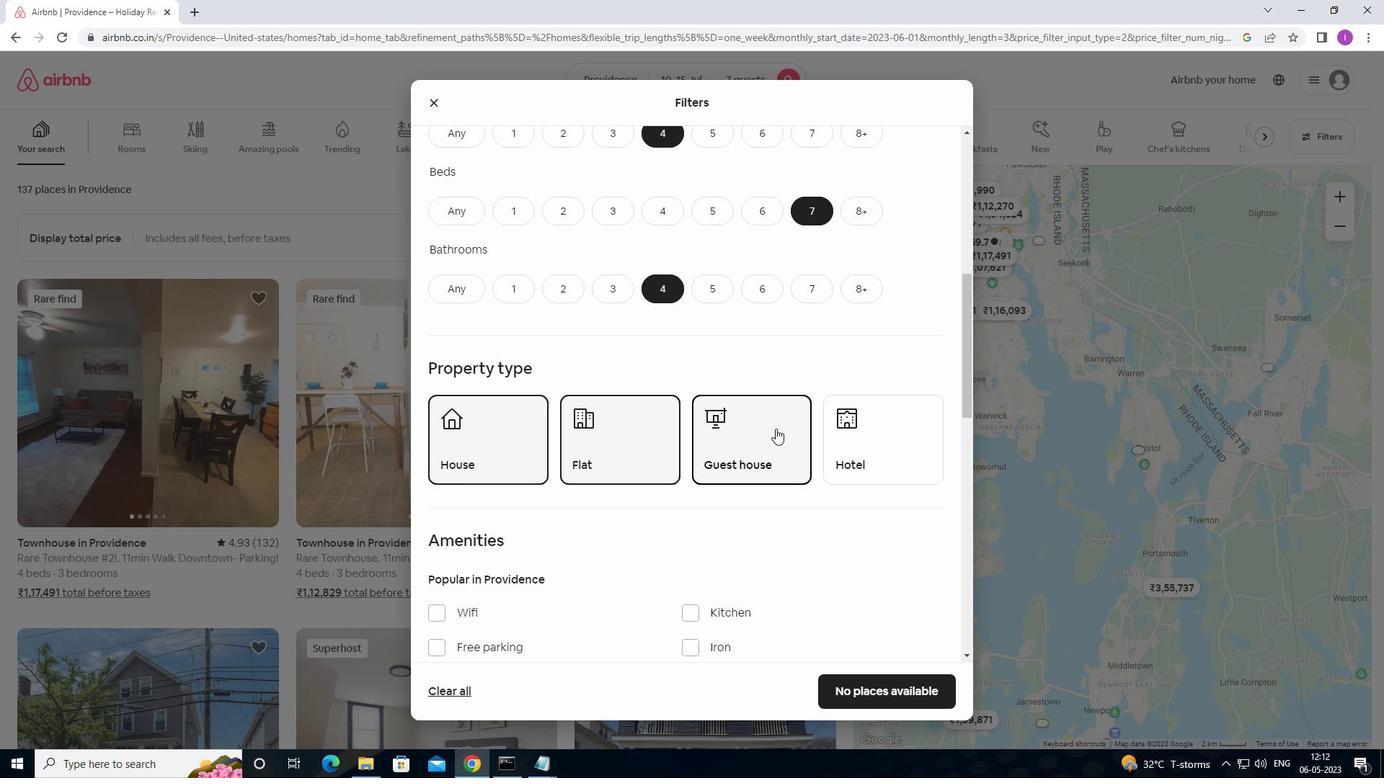 
Action: Mouse scrolled (776, 428) with delta (0, 0)
Screenshot: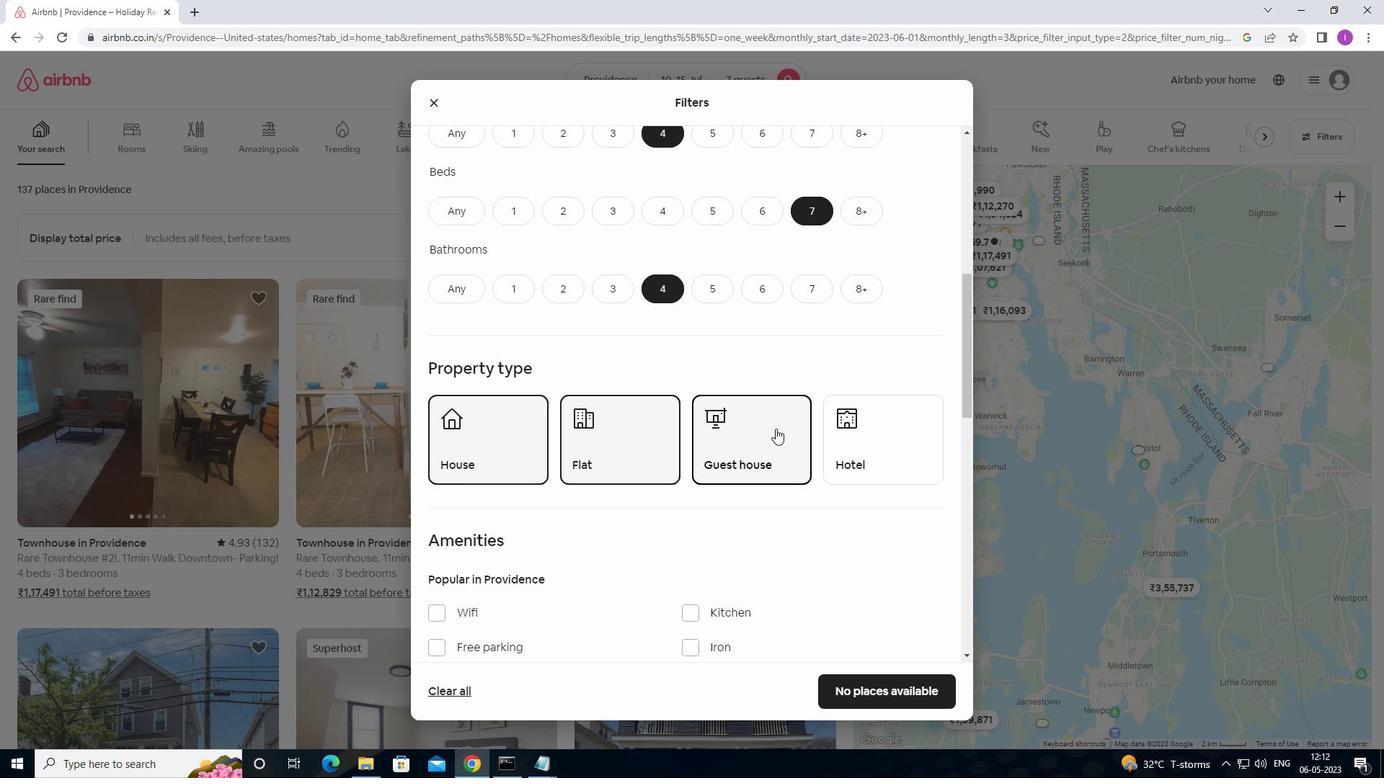 
Action: Mouse moved to (711, 517)
Screenshot: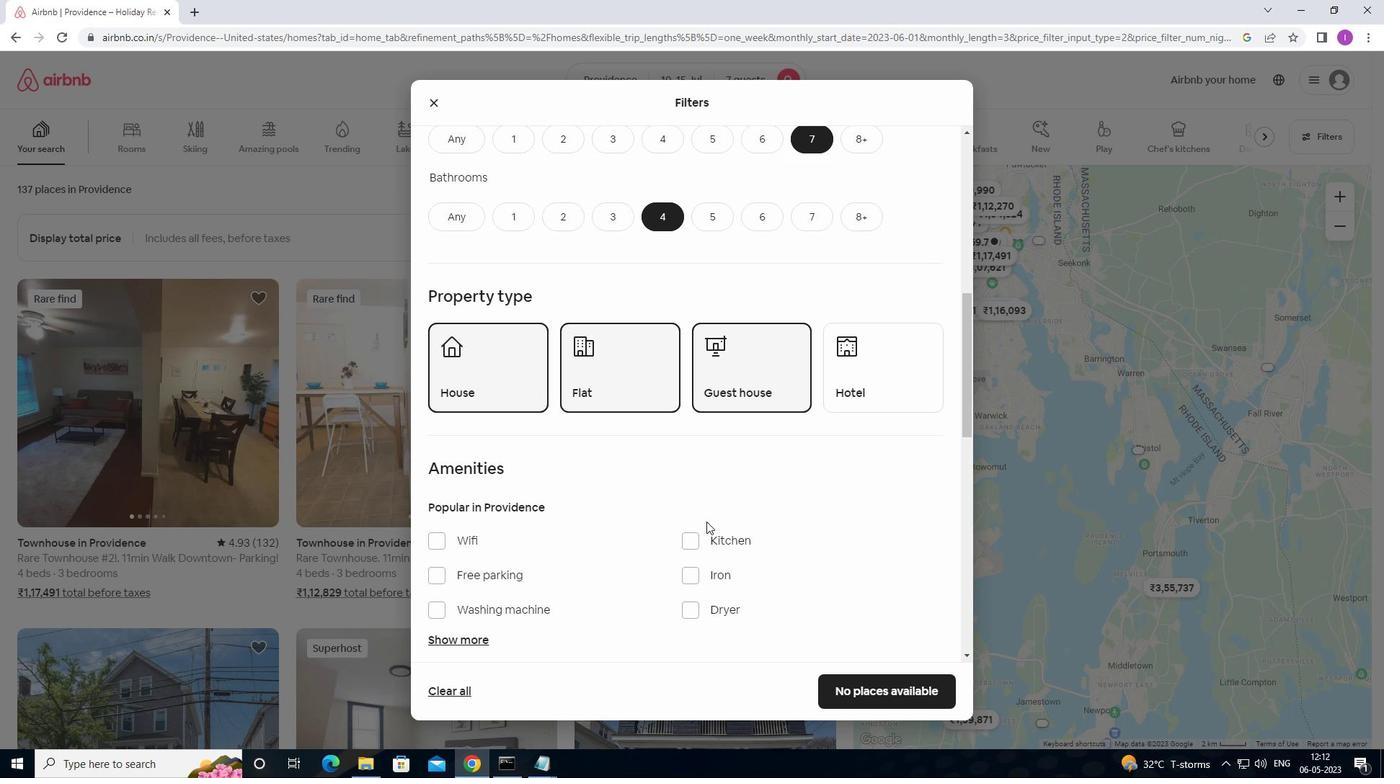 
Action: Mouse scrolled (711, 516) with delta (0, 0)
Screenshot: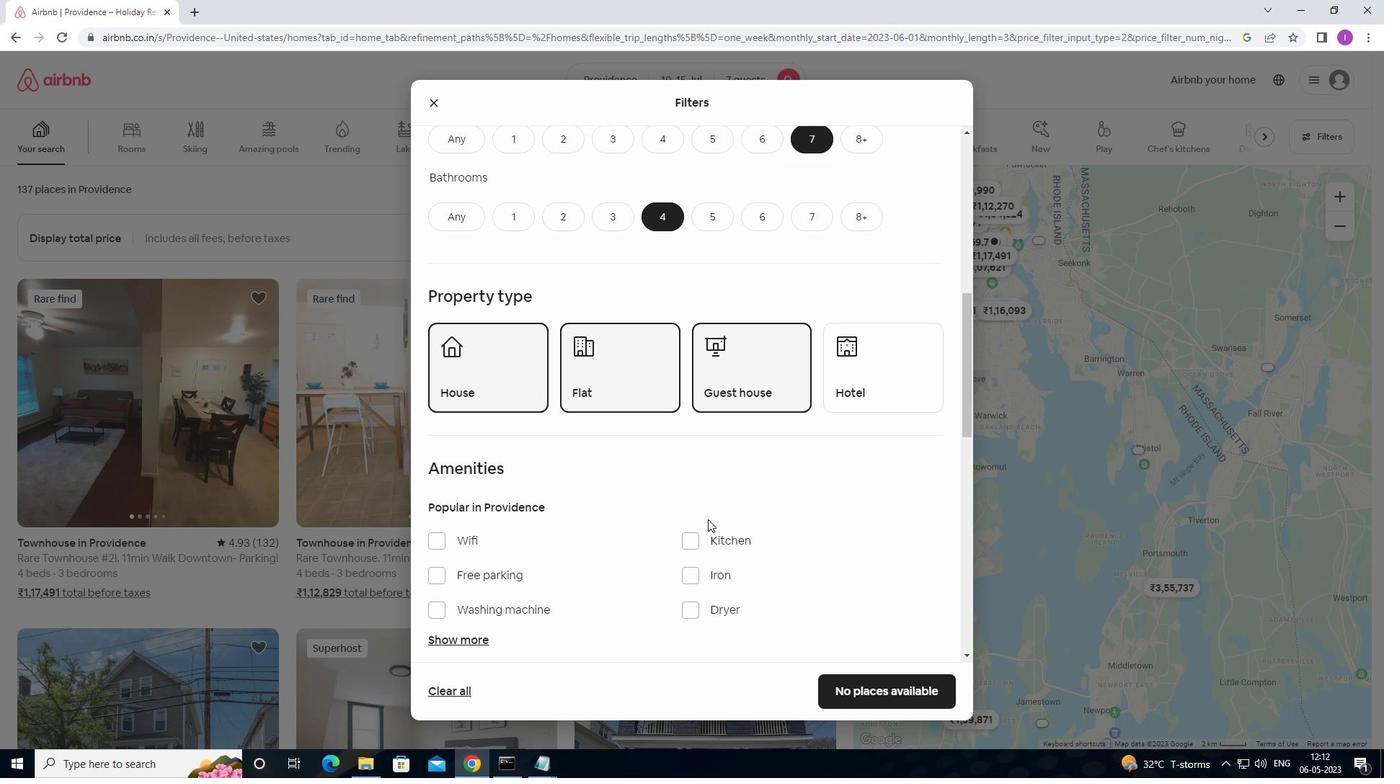 
Action: Mouse moved to (438, 468)
Screenshot: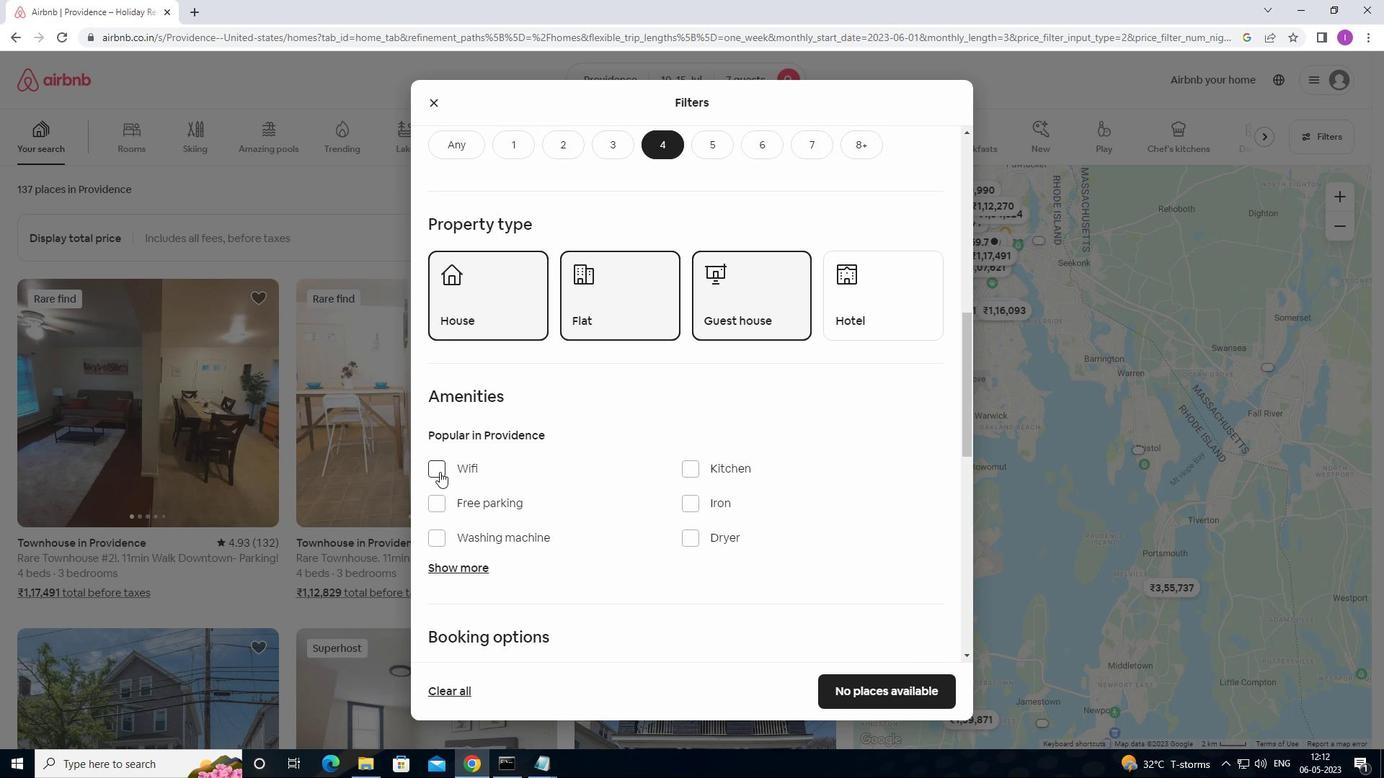 
Action: Mouse pressed left at (438, 468)
Screenshot: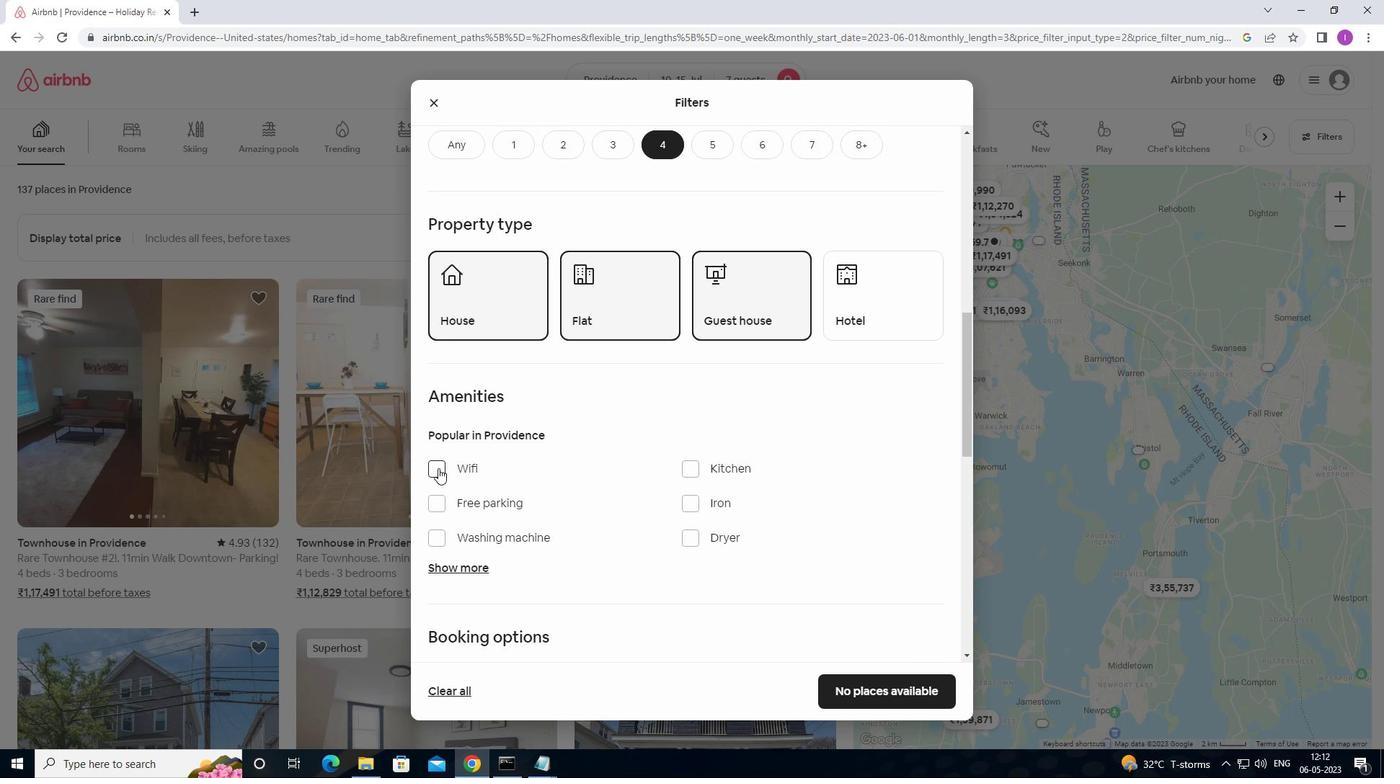 
Action: Mouse moved to (441, 502)
Screenshot: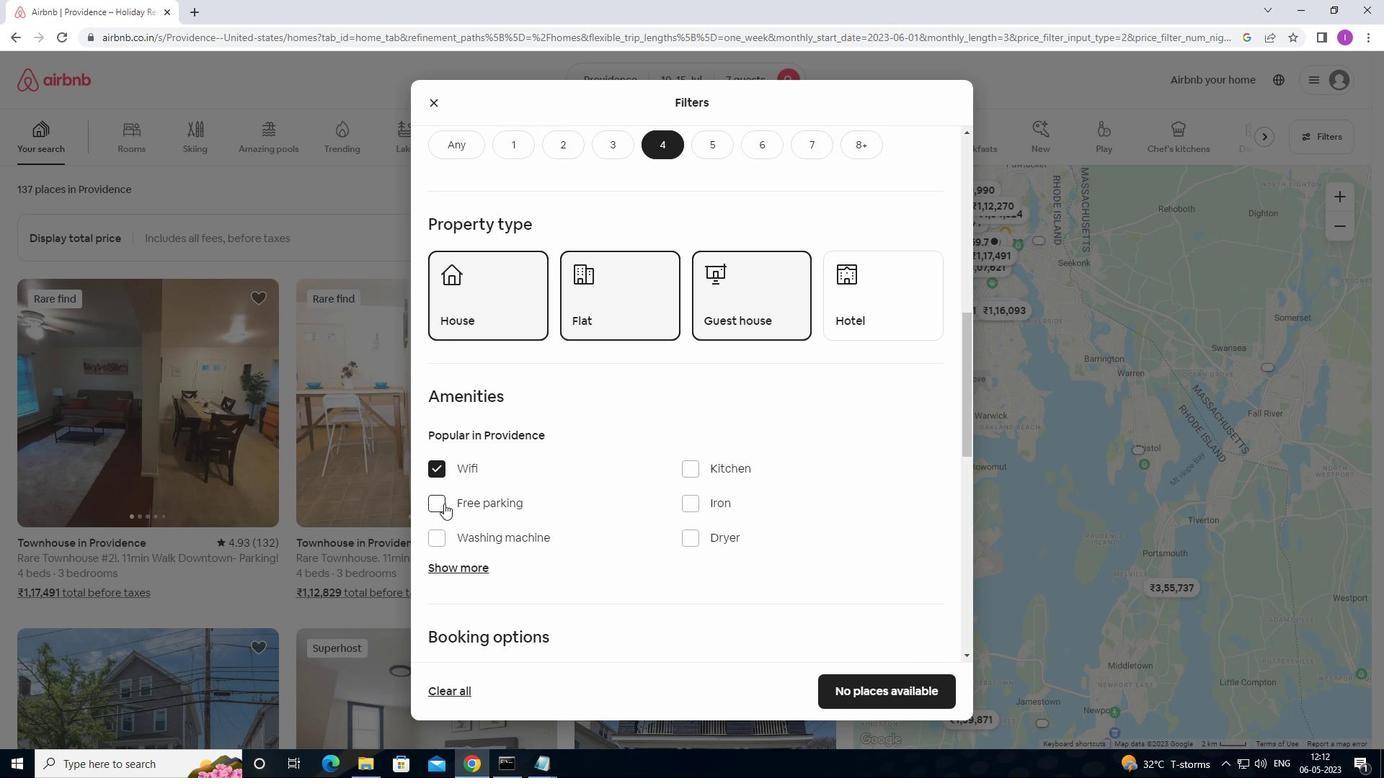 
Action: Mouse pressed left at (441, 502)
Screenshot: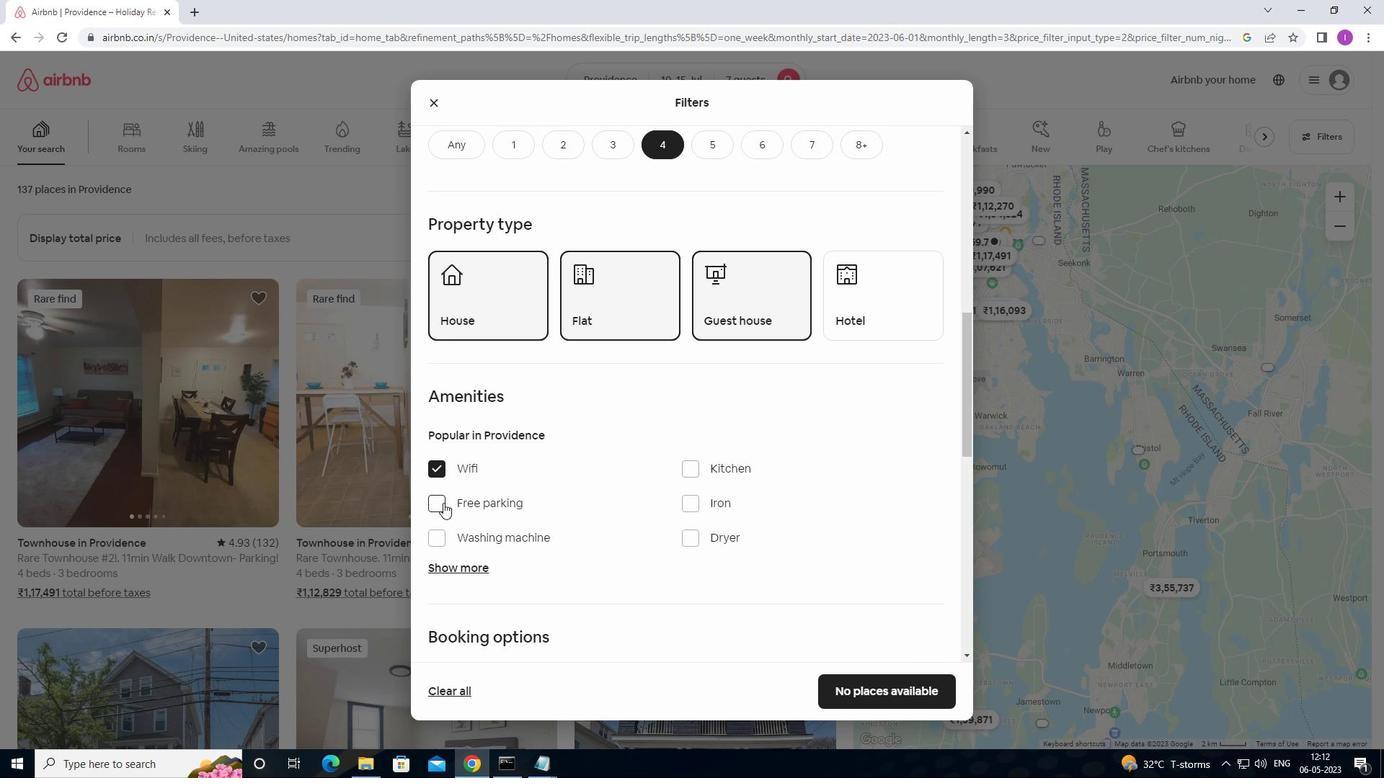 
Action: Mouse moved to (464, 565)
Screenshot: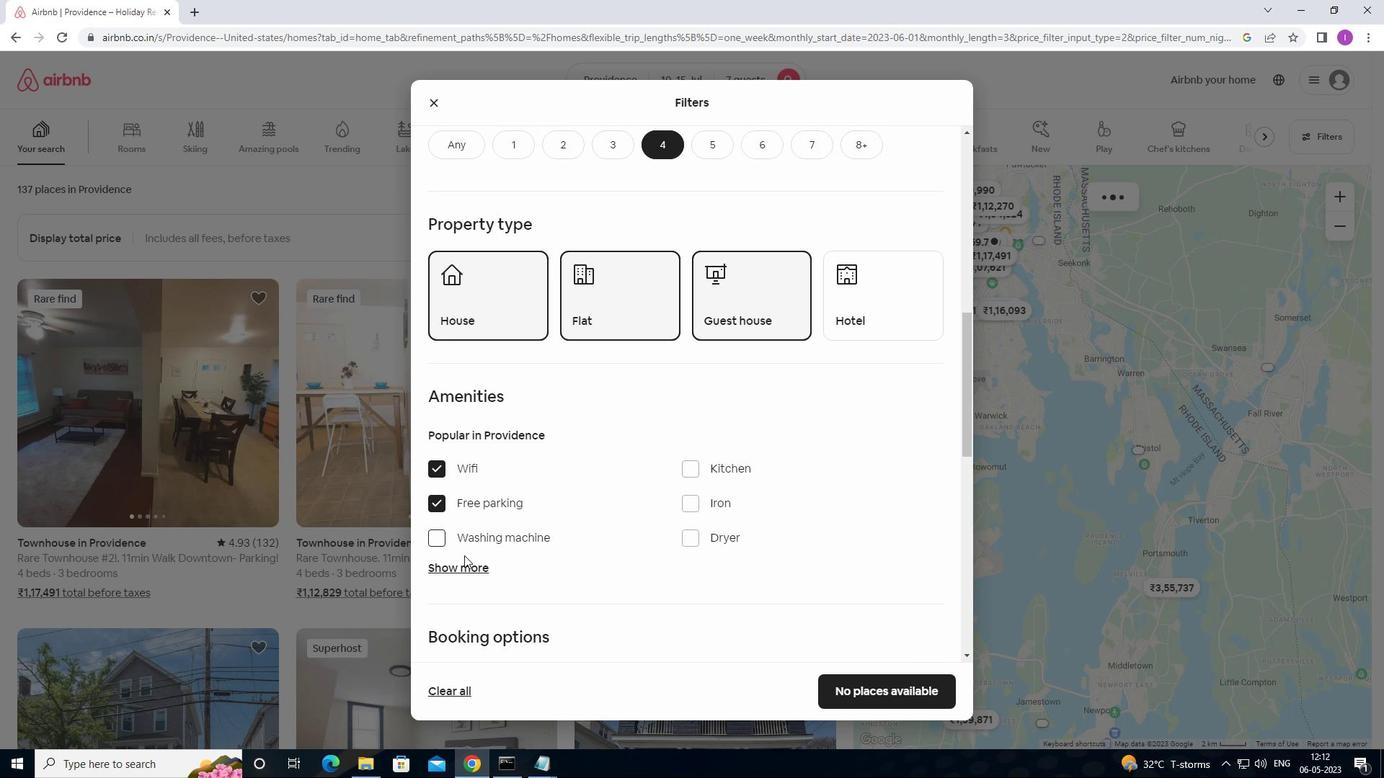 
Action: Mouse pressed left at (464, 565)
Screenshot: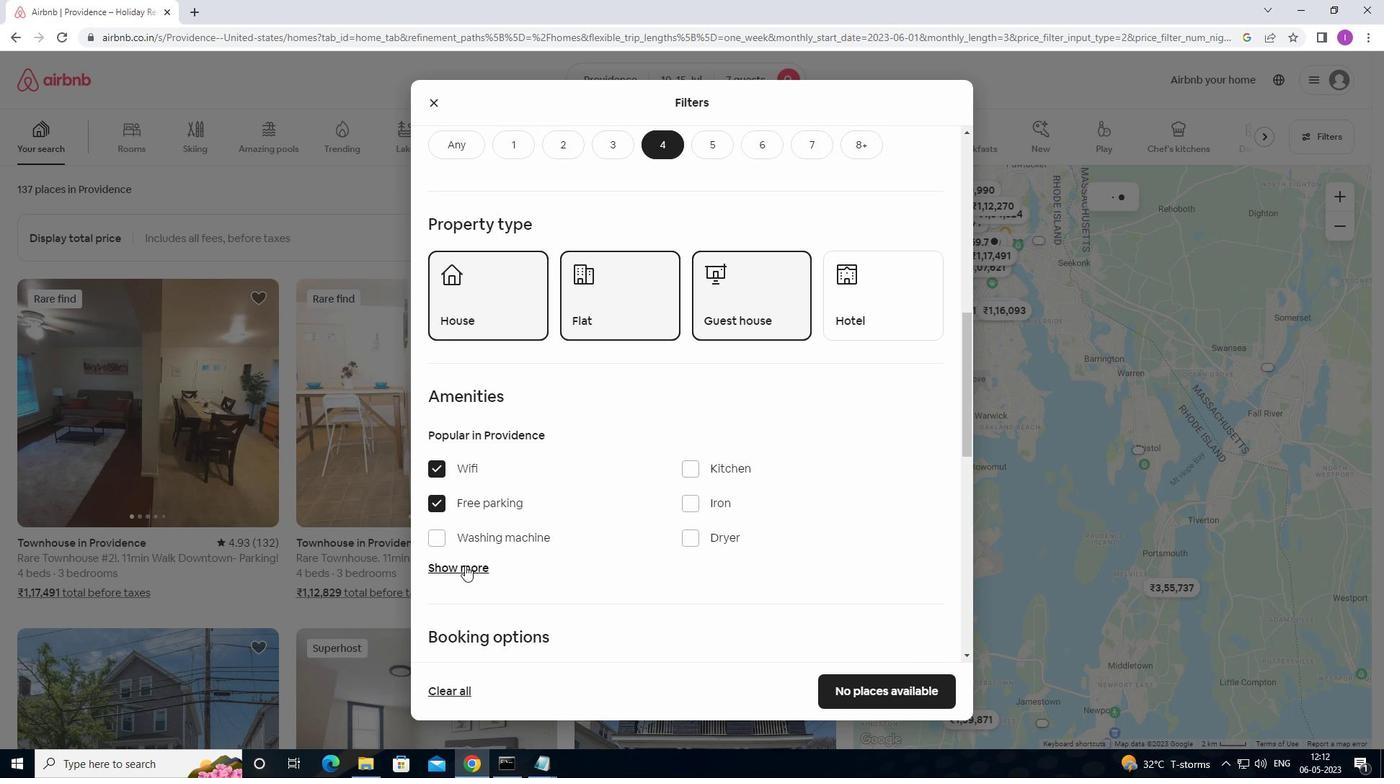 
Action: Mouse moved to (651, 552)
Screenshot: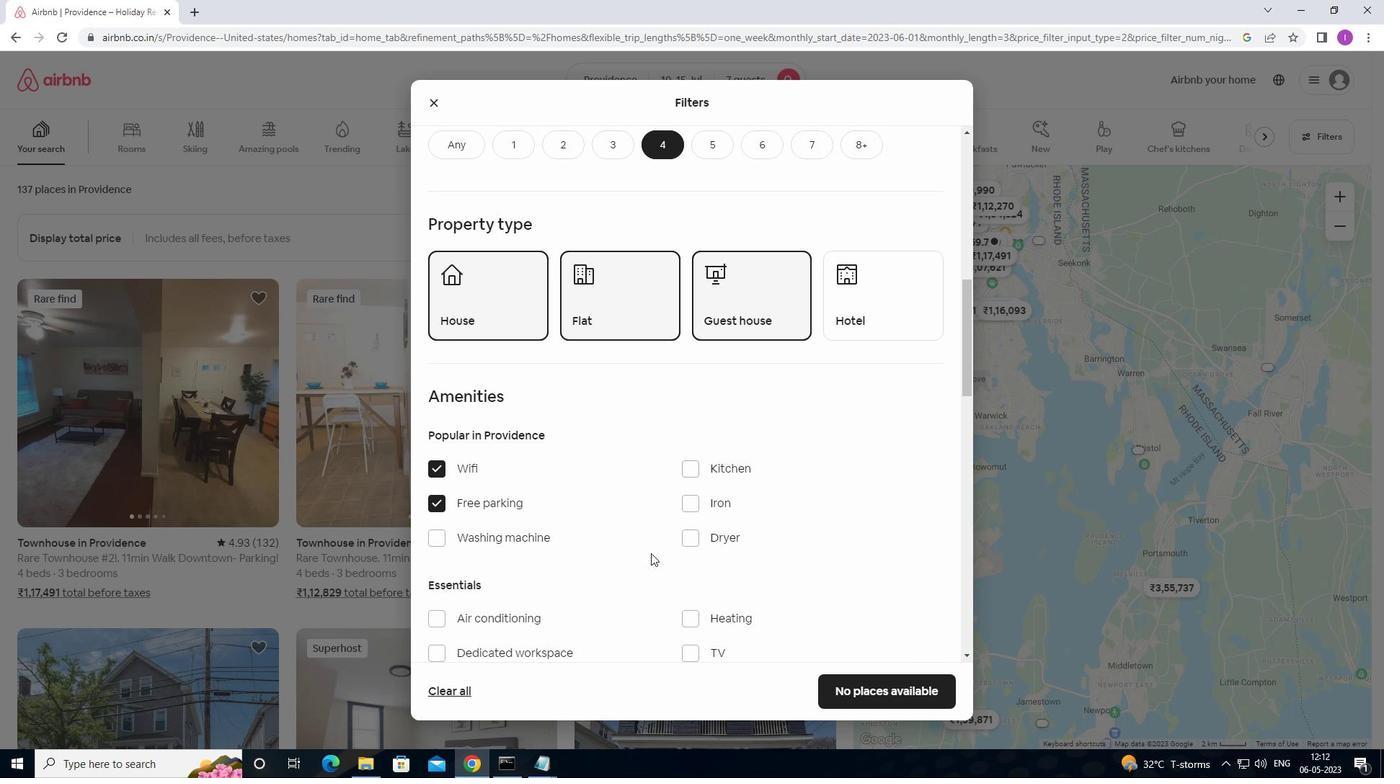 
Action: Mouse scrolled (651, 552) with delta (0, 0)
Screenshot: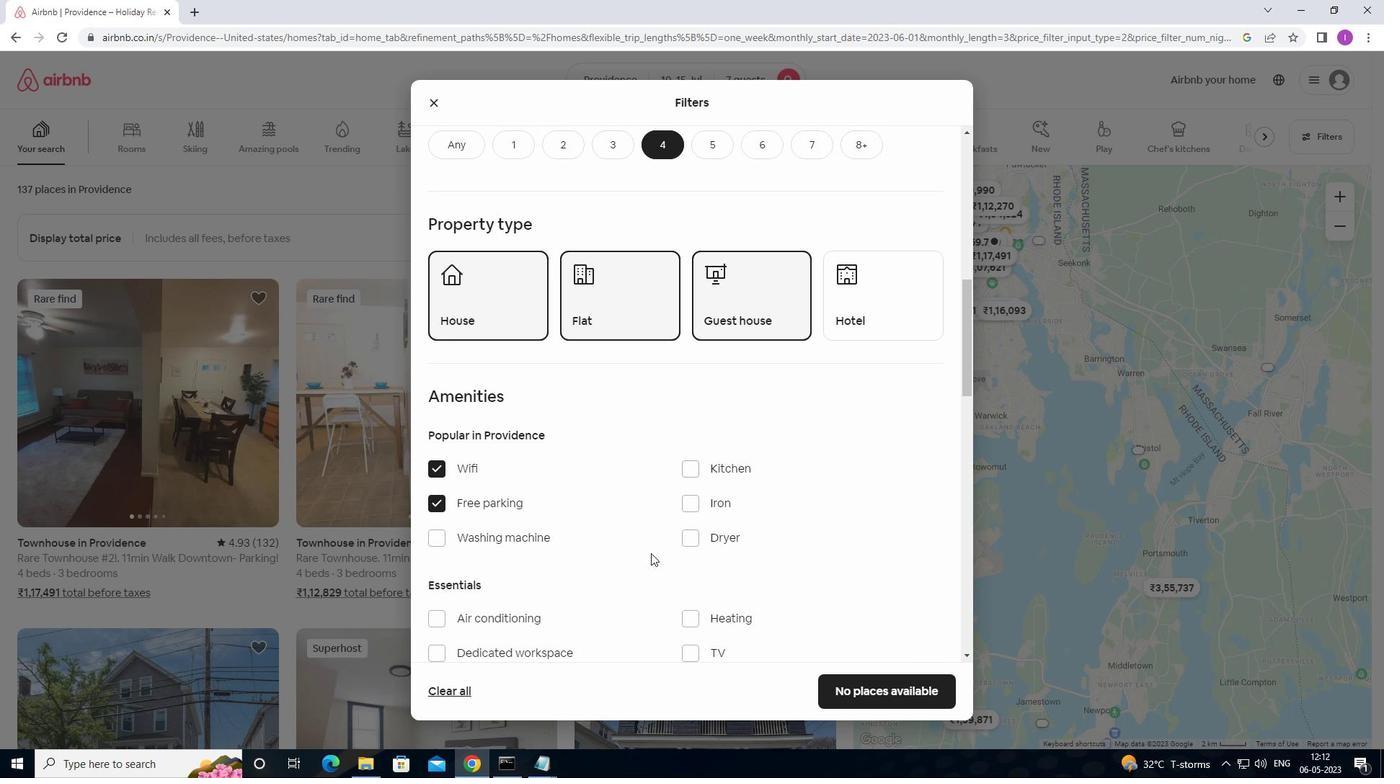 
Action: Mouse scrolled (651, 552) with delta (0, 0)
Screenshot: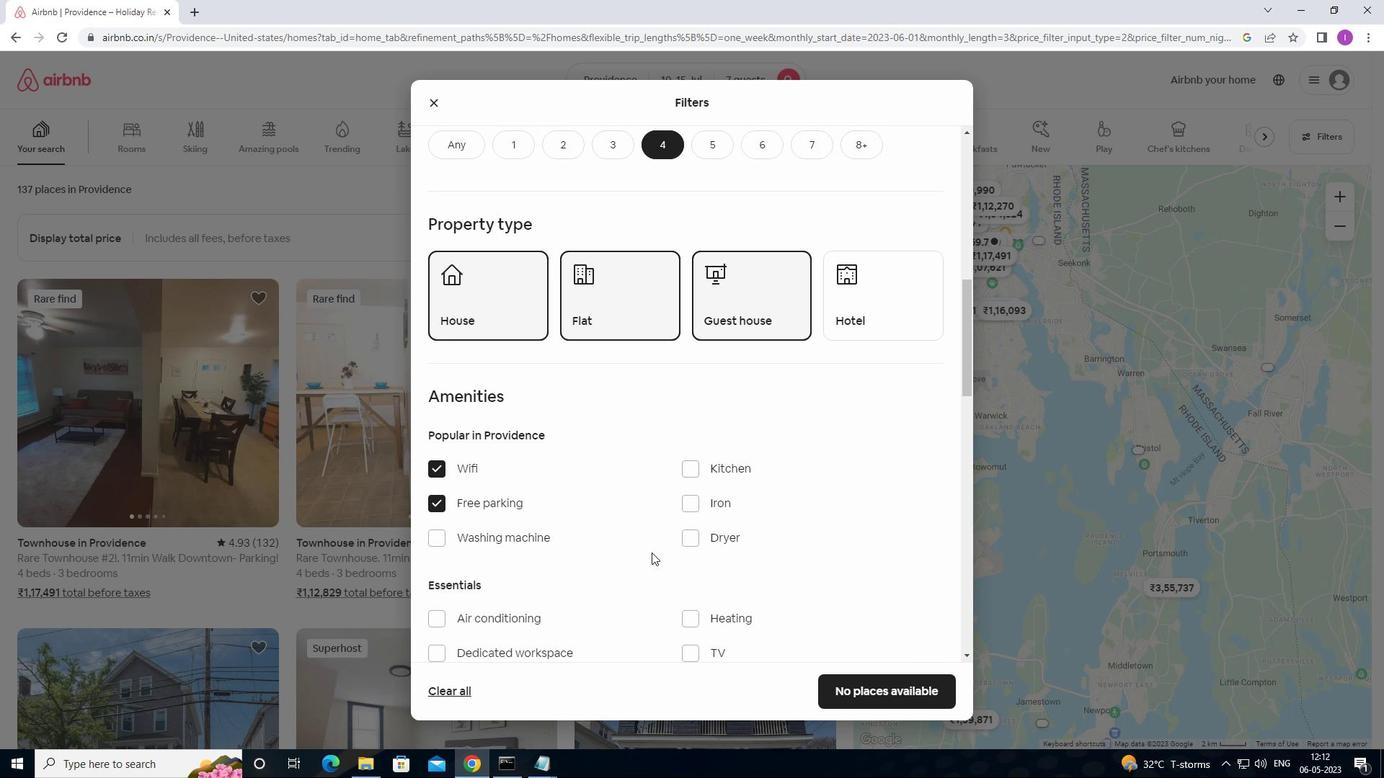 
Action: Mouse scrolled (651, 552) with delta (0, 0)
Screenshot: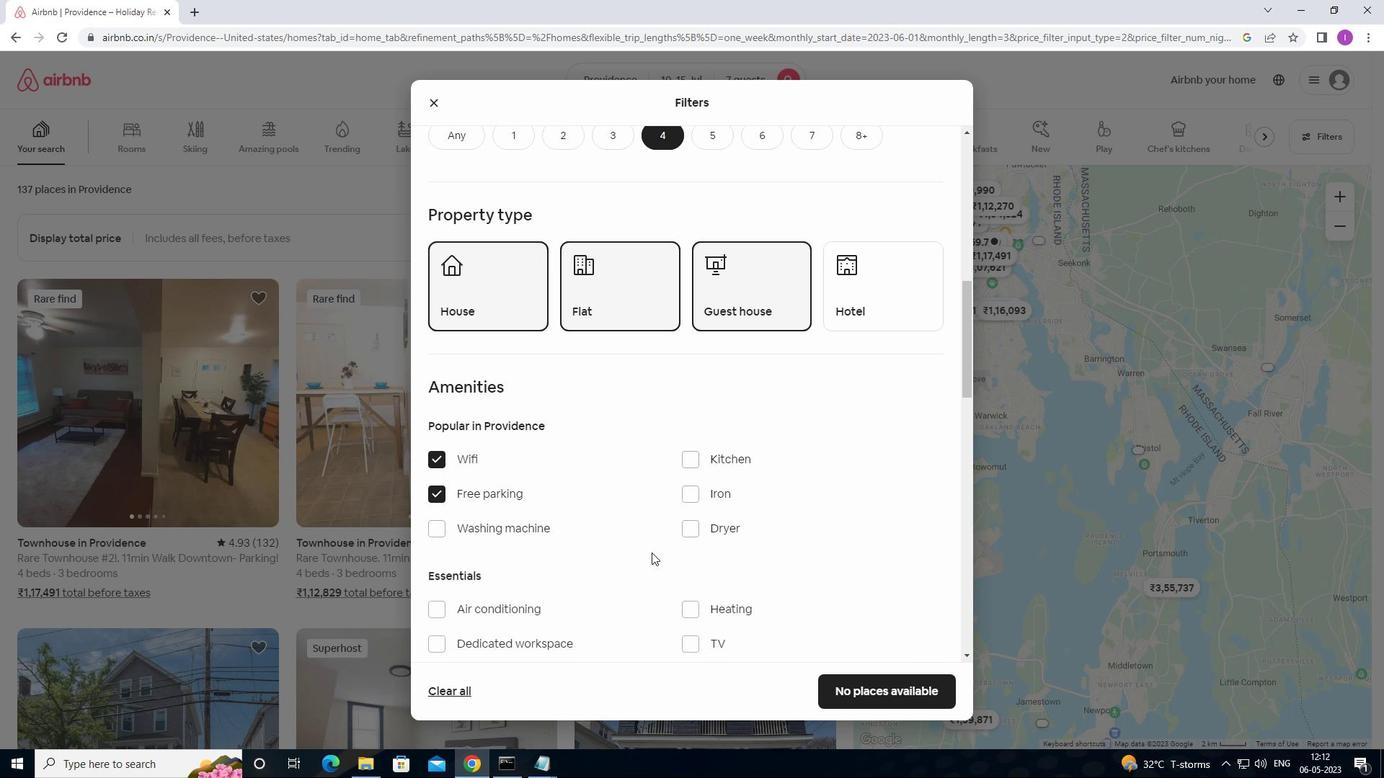 
Action: Mouse moved to (690, 441)
Screenshot: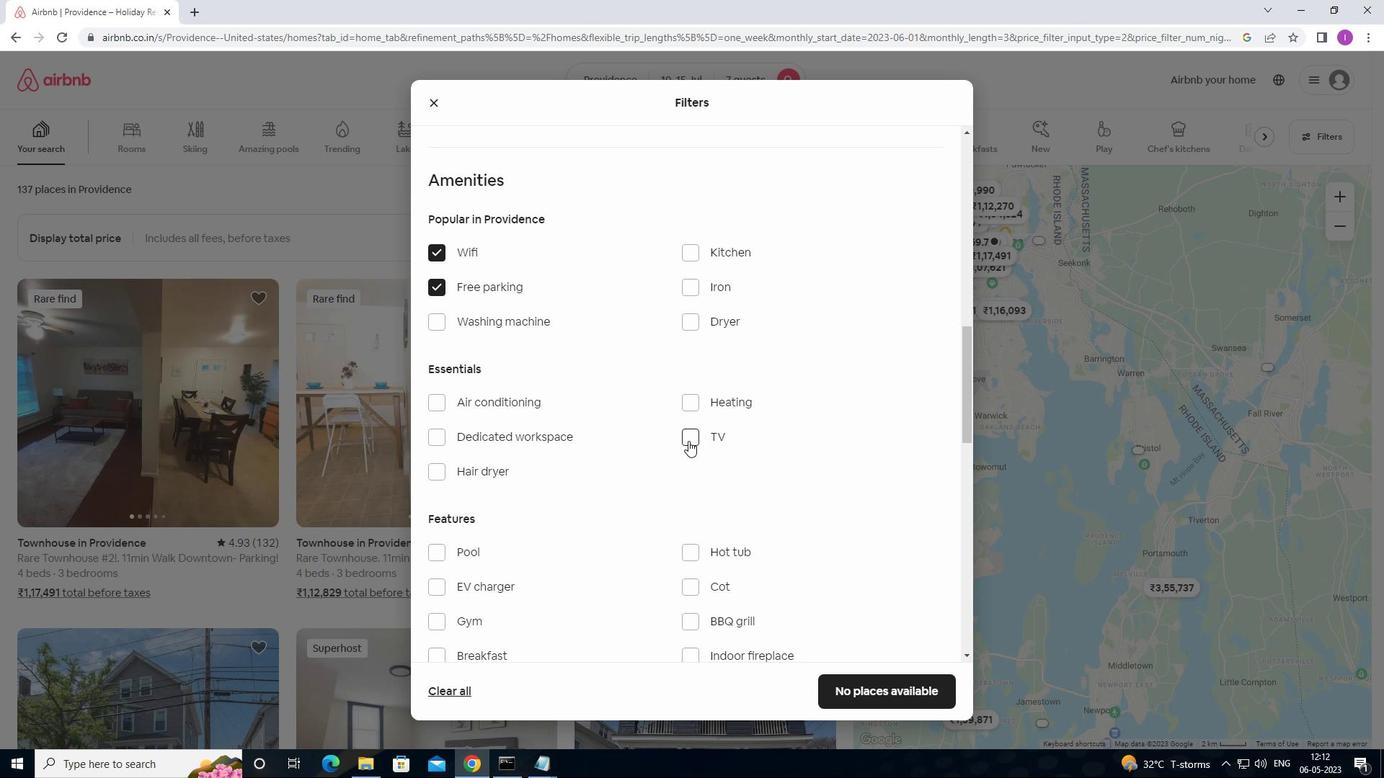 
Action: Mouse pressed left at (690, 441)
Screenshot: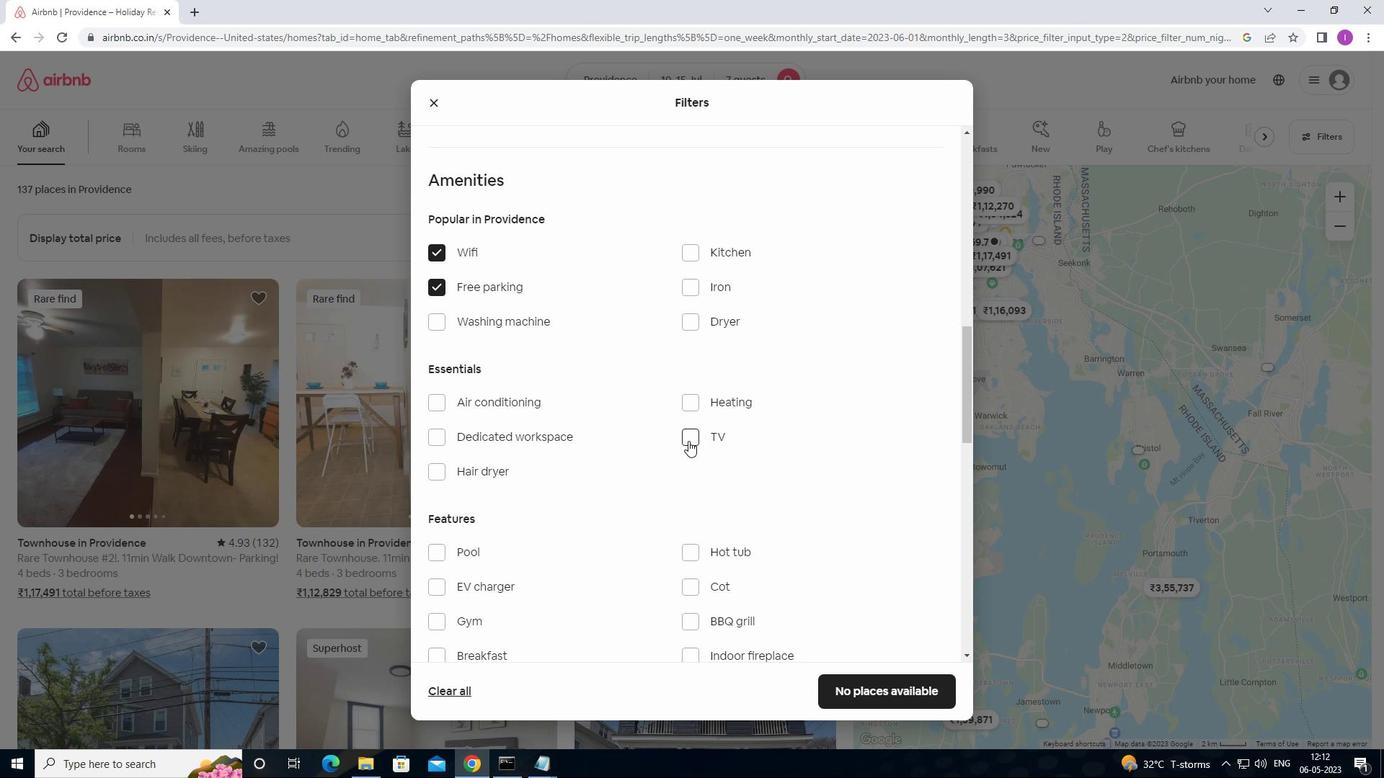 
Action: Mouse moved to (588, 492)
Screenshot: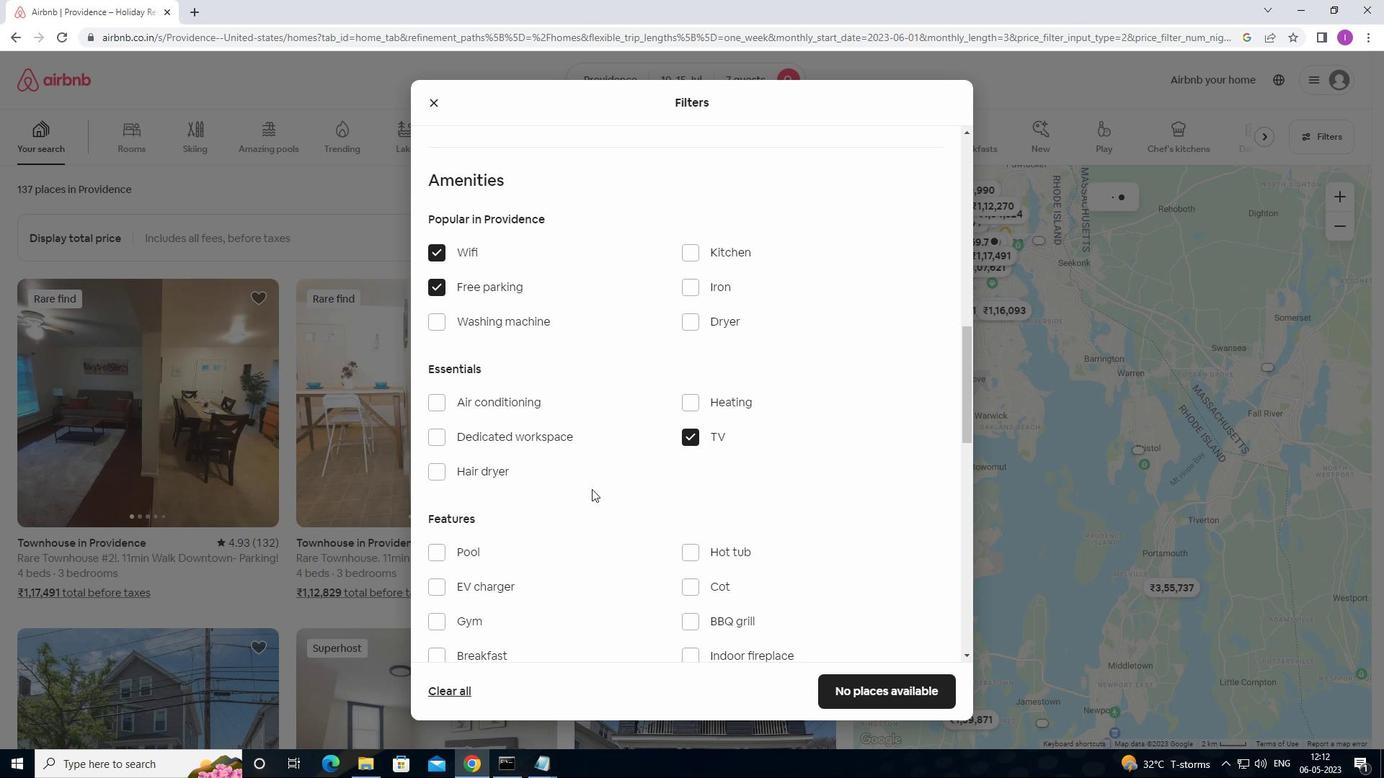 
Action: Mouse scrolled (588, 491) with delta (0, 0)
Screenshot: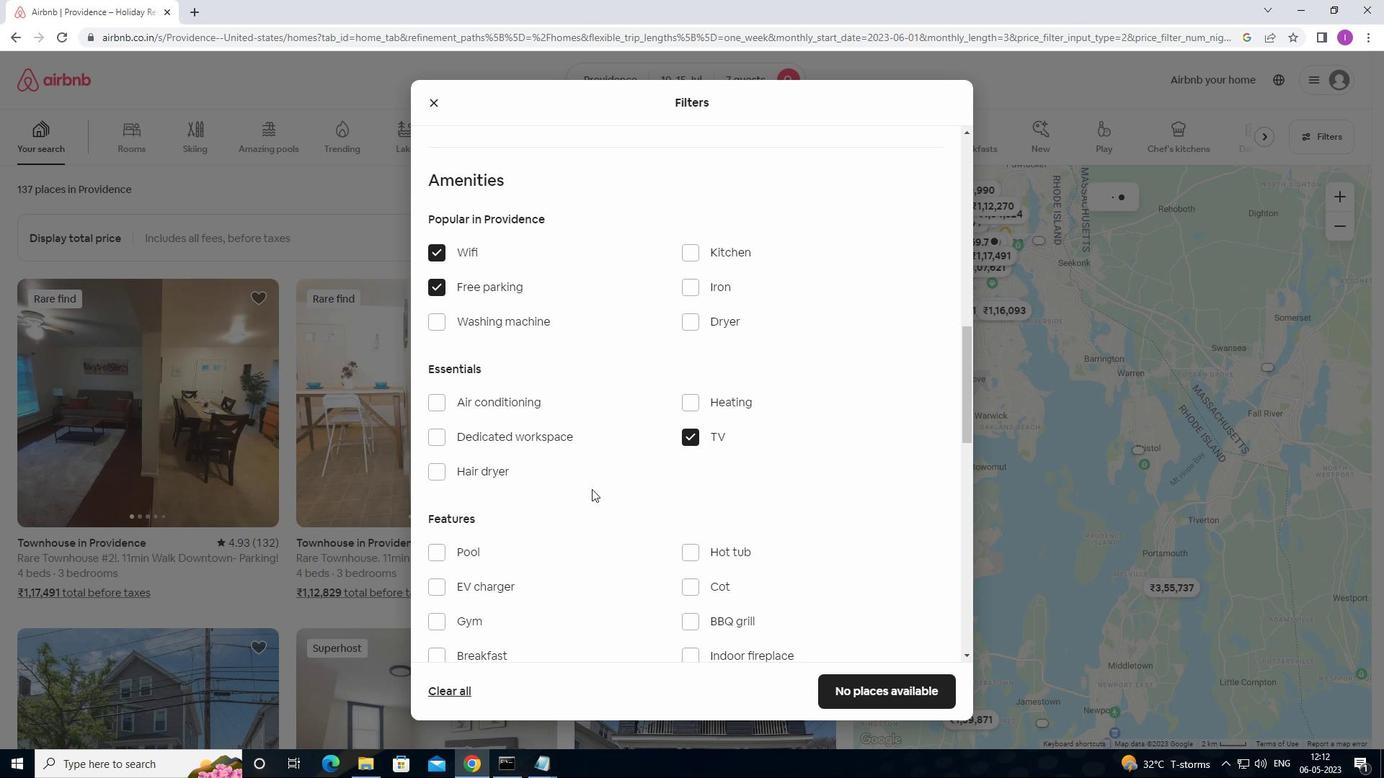 
Action: Mouse moved to (588, 493)
Screenshot: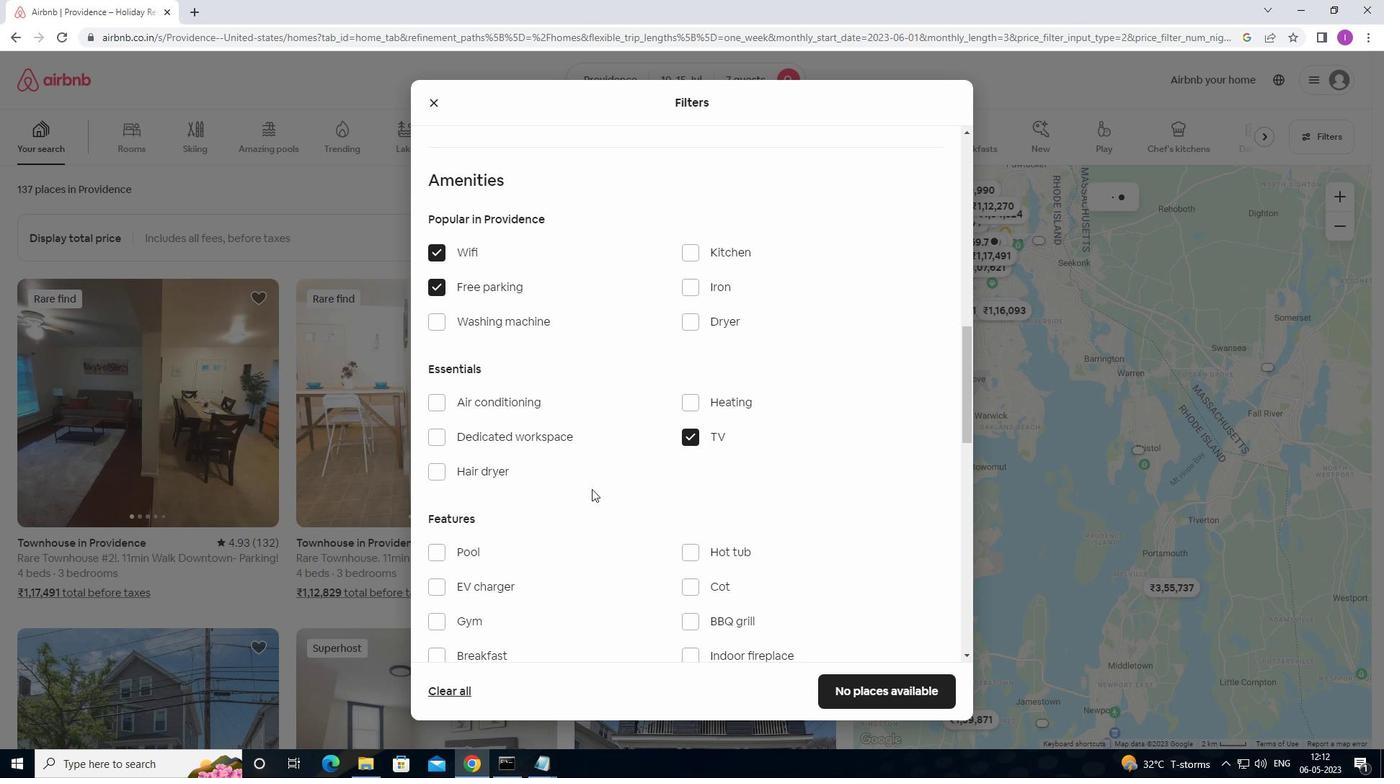 
Action: Mouse scrolled (588, 492) with delta (0, 0)
Screenshot: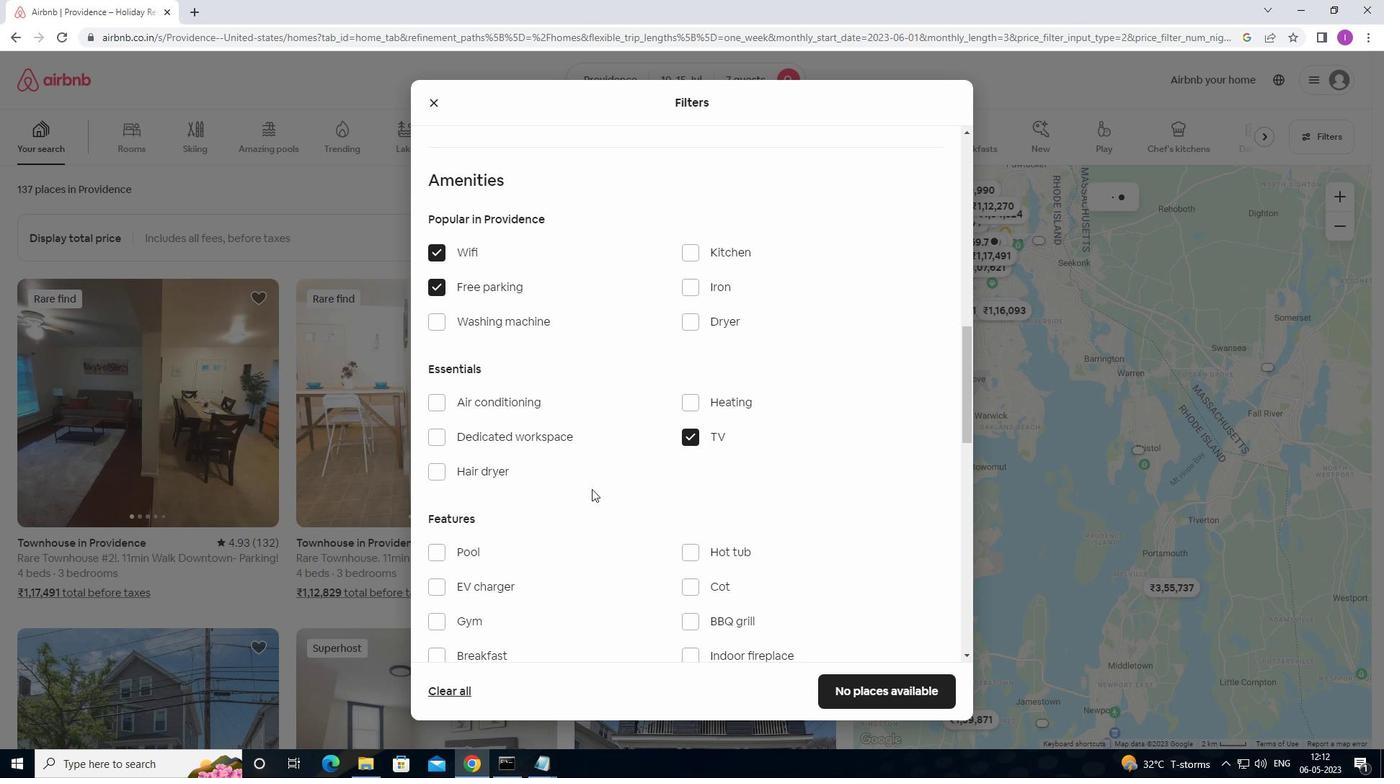 
Action: Mouse scrolled (588, 492) with delta (0, 0)
Screenshot: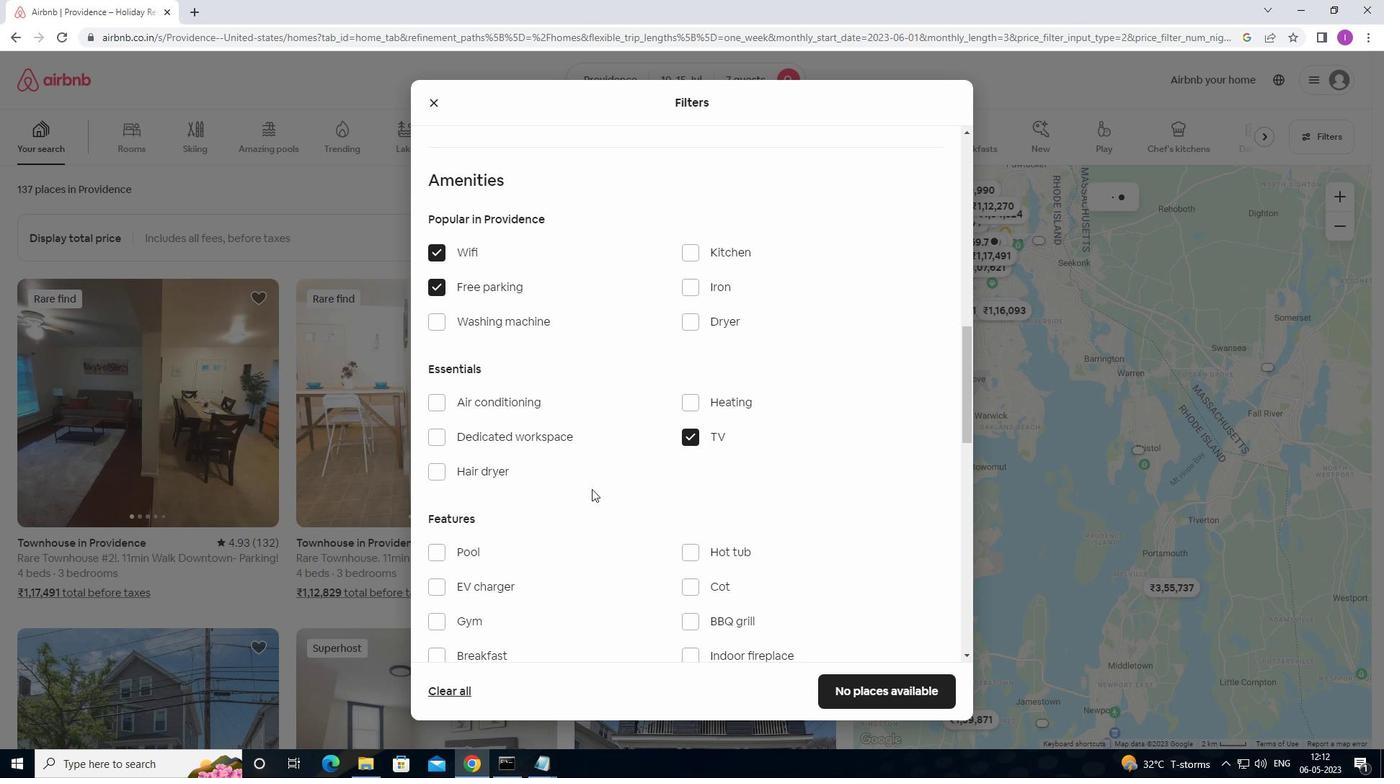 
Action: Mouse scrolled (588, 492) with delta (0, 0)
Screenshot: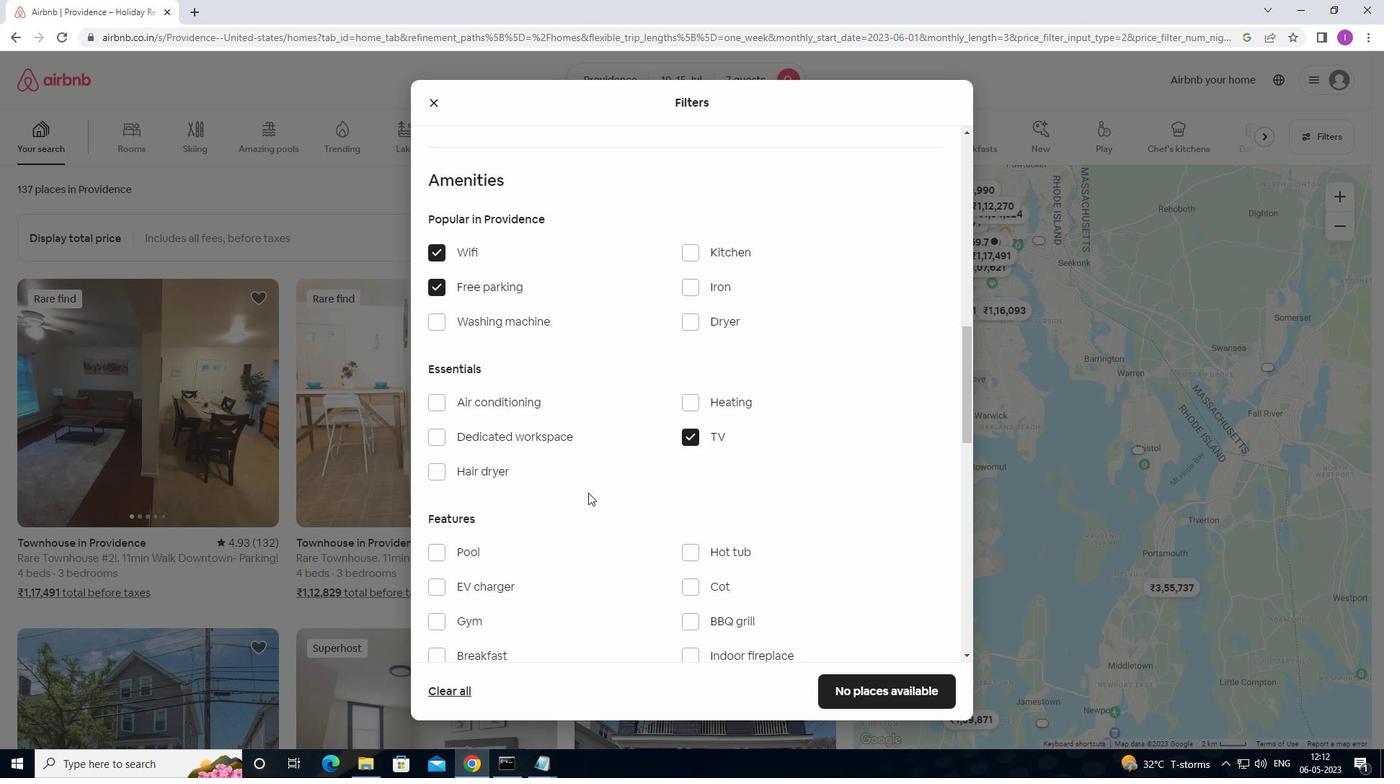 
Action: Mouse moved to (431, 337)
Screenshot: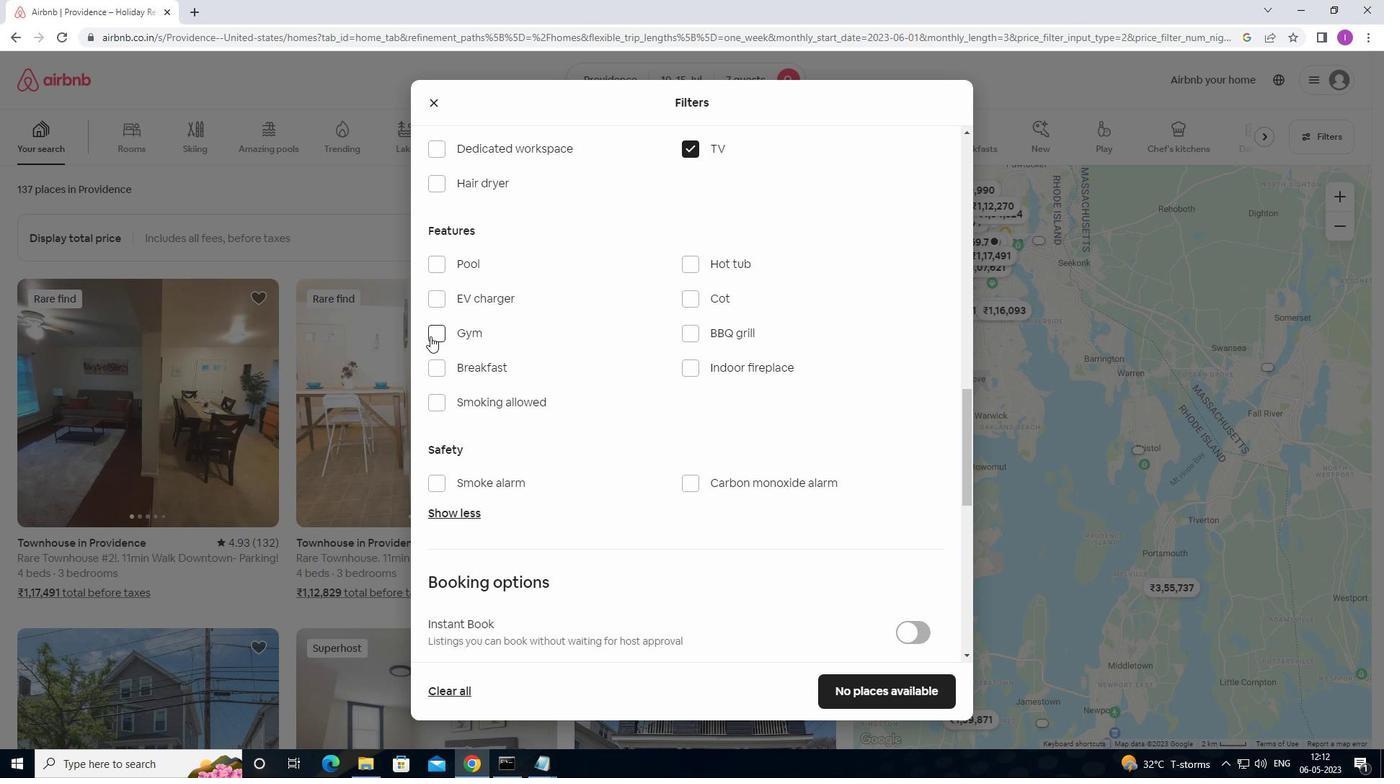 
Action: Mouse pressed left at (431, 337)
Screenshot: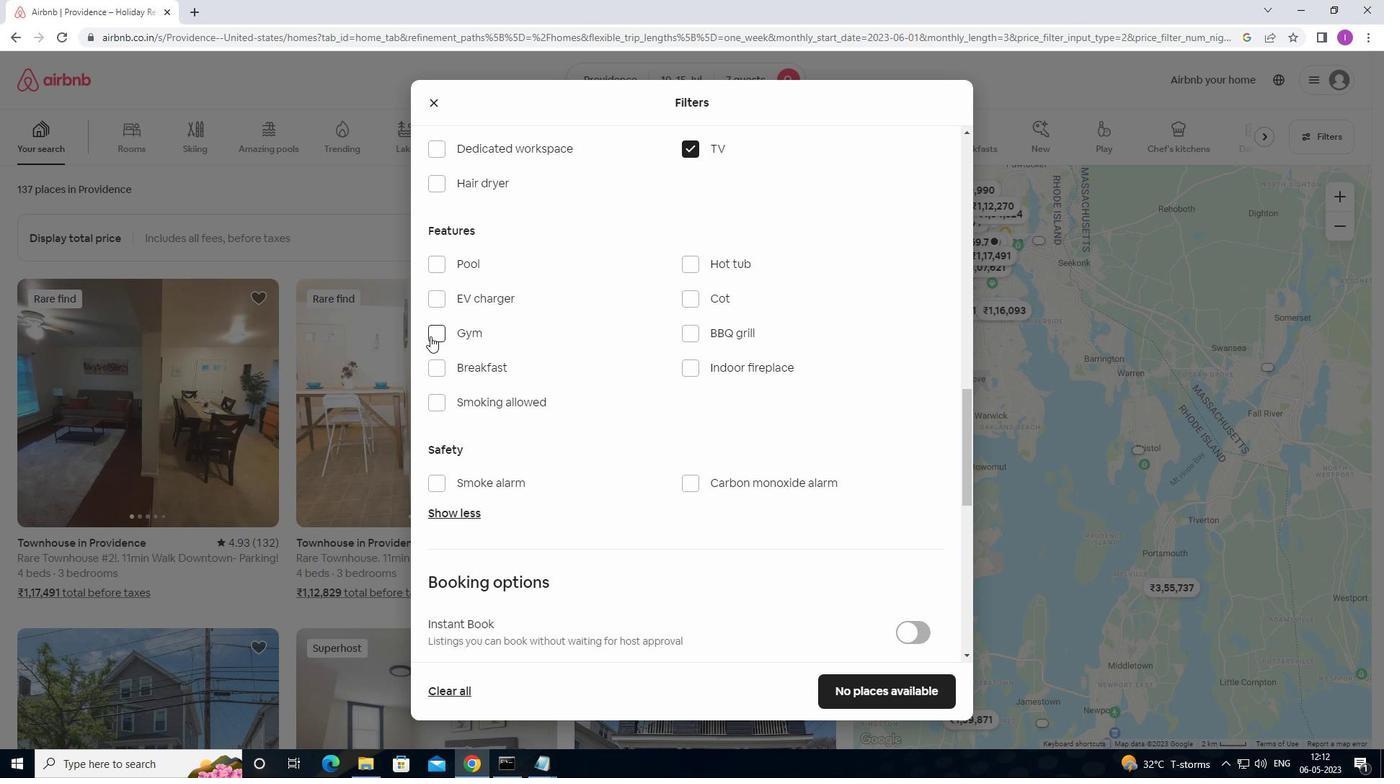 
Action: Mouse moved to (440, 369)
Screenshot: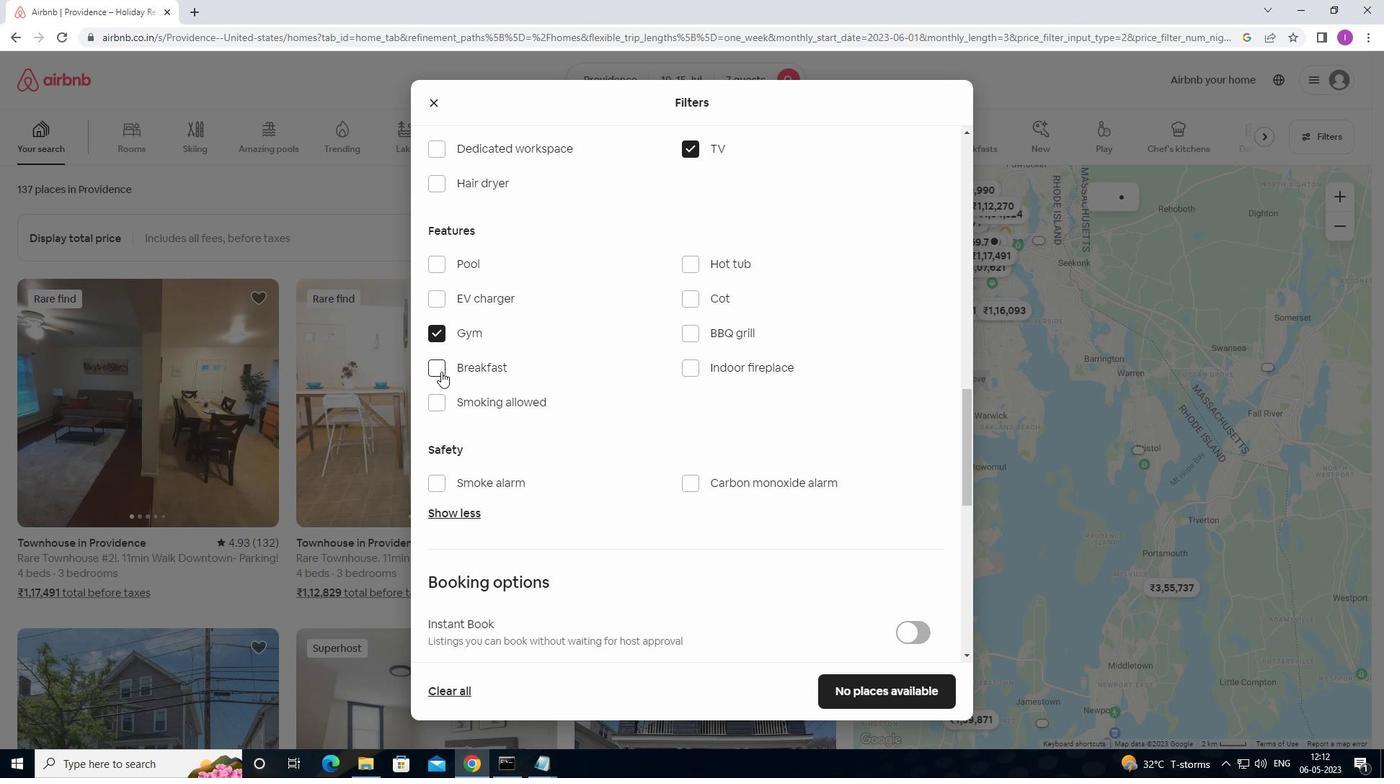 
Action: Mouse pressed left at (440, 369)
Screenshot: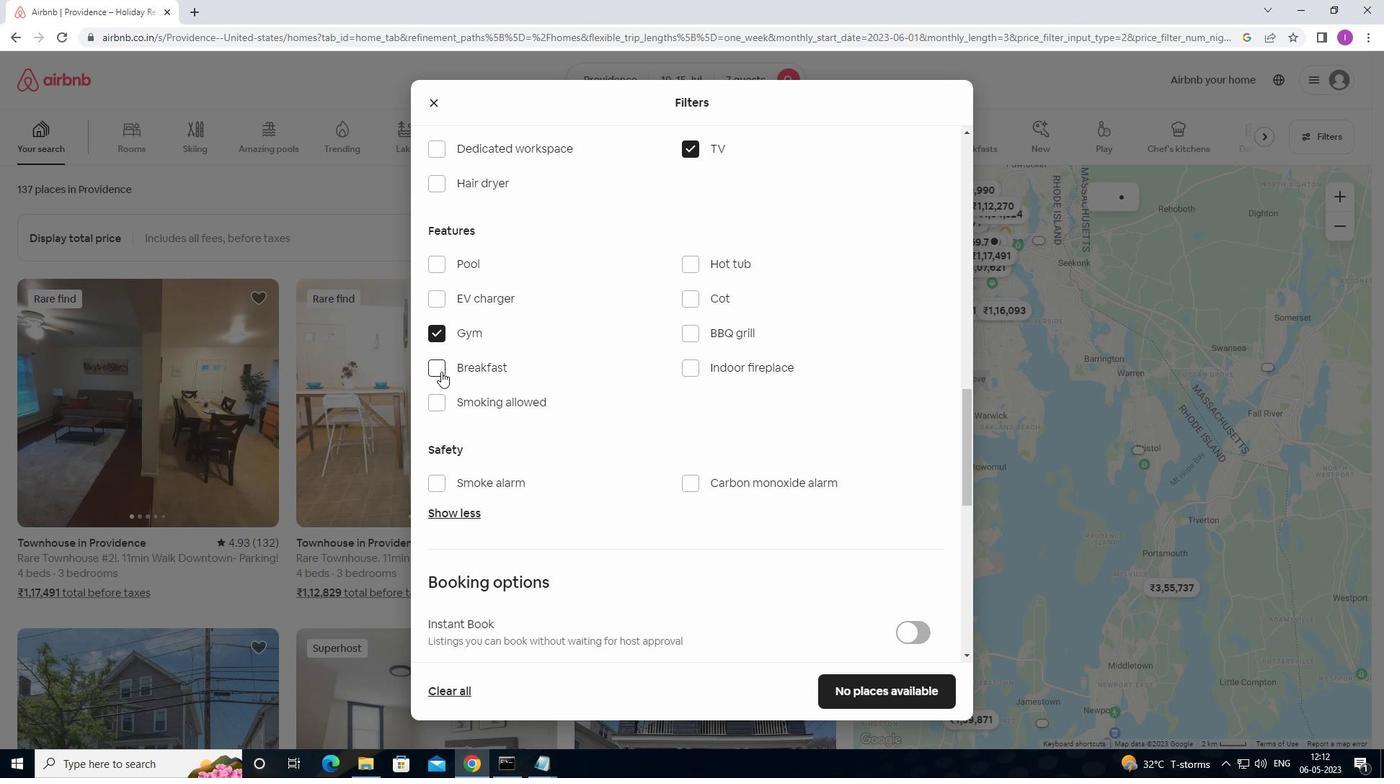 
Action: Mouse moved to (643, 365)
Screenshot: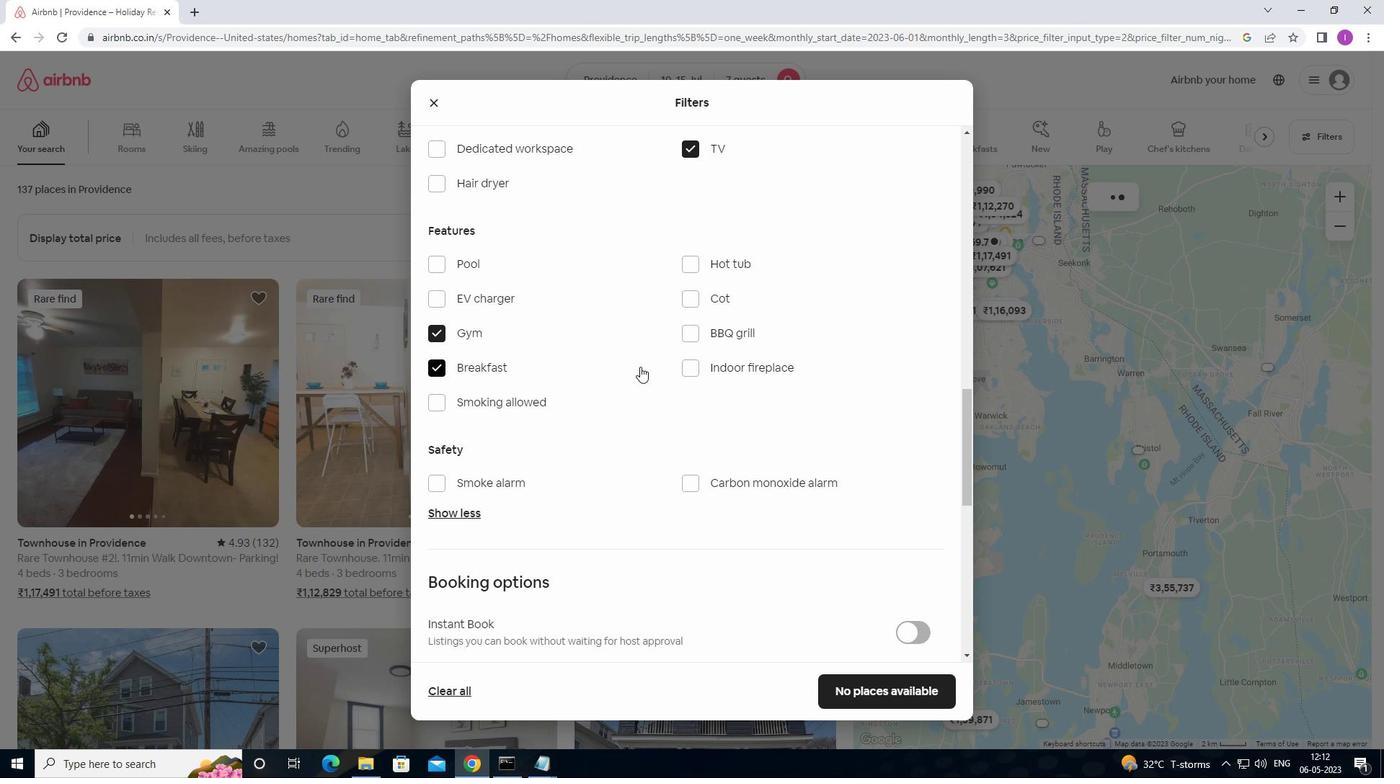 
Action: Mouse scrolled (643, 364) with delta (0, 0)
Screenshot: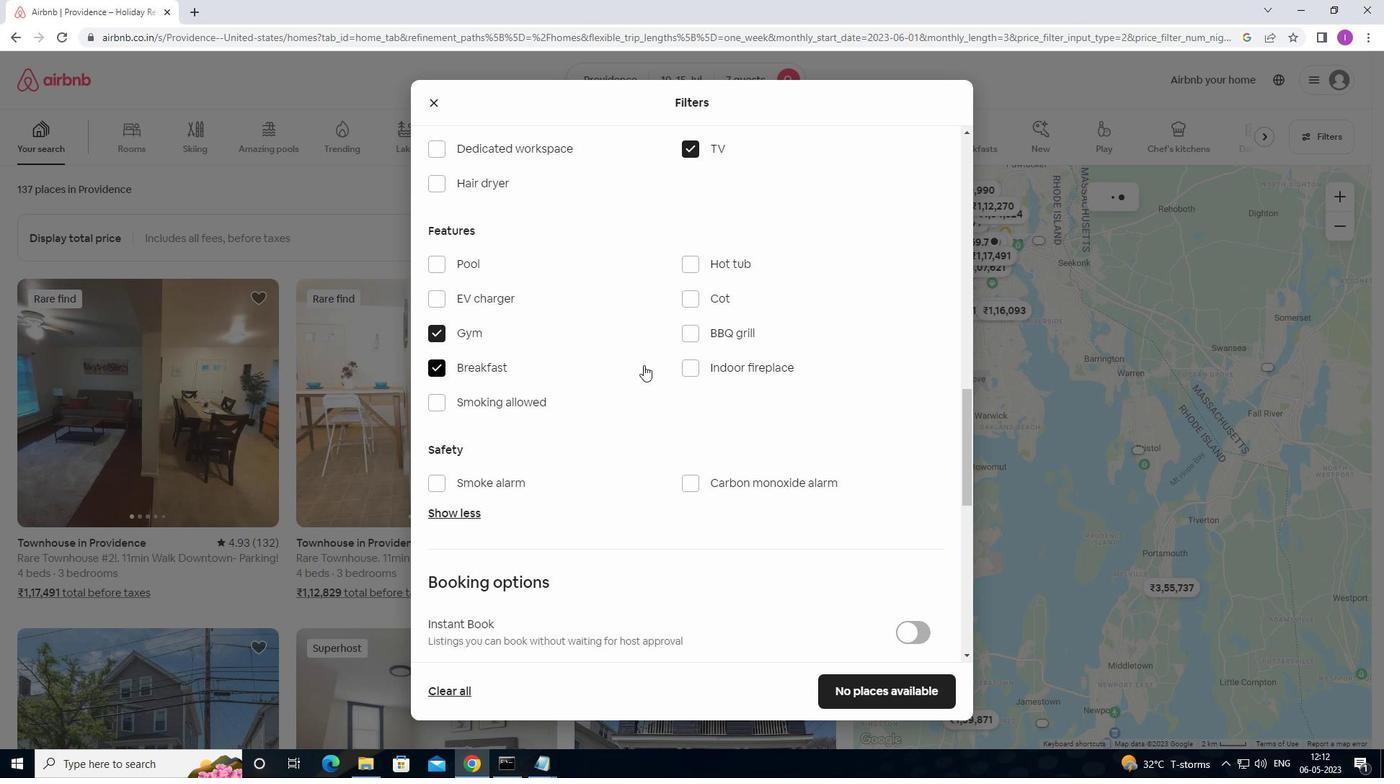 
Action: Mouse moved to (644, 365)
Screenshot: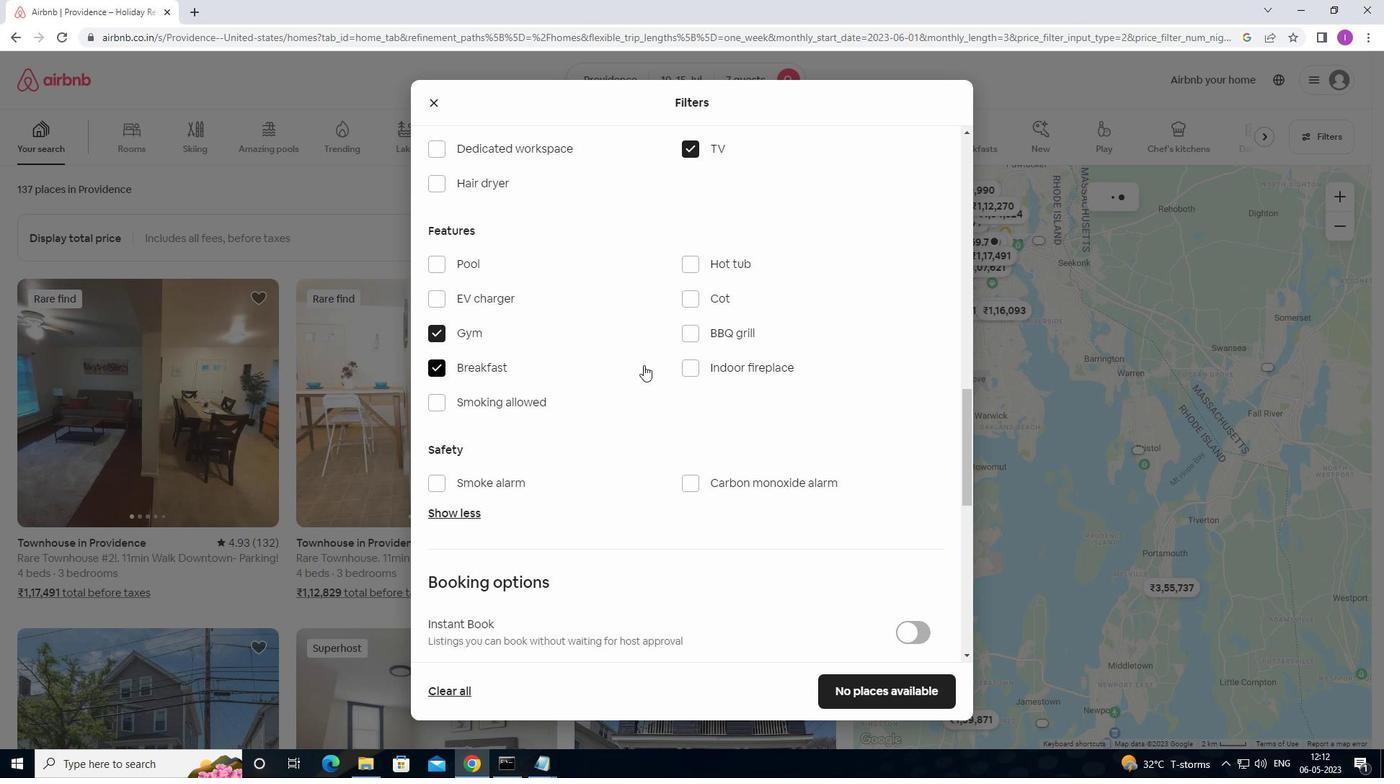 
Action: Mouse scrolled (644, 364) with delta (0, 0)
Screenshot: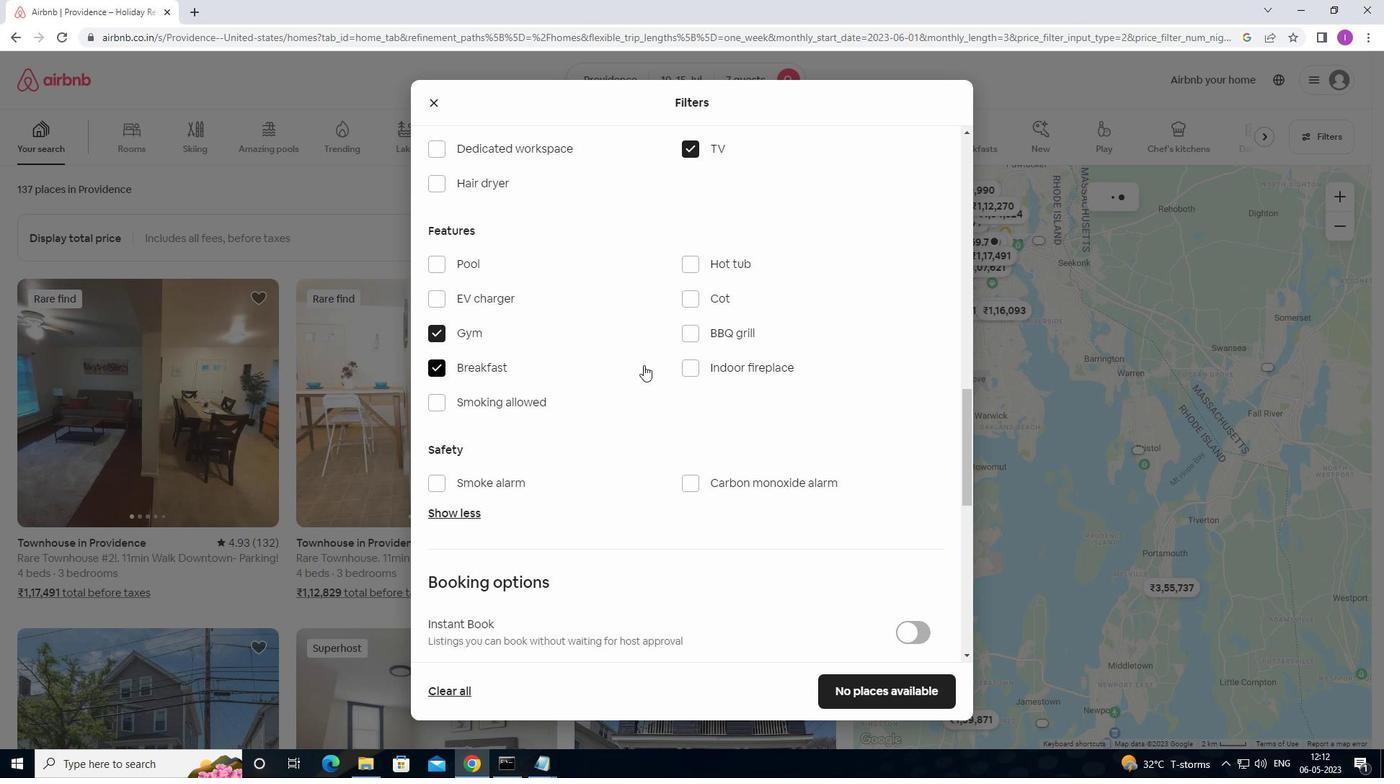 
Action: Mouse scrolled (644, 364) with delta (0, 0)
Screenshot: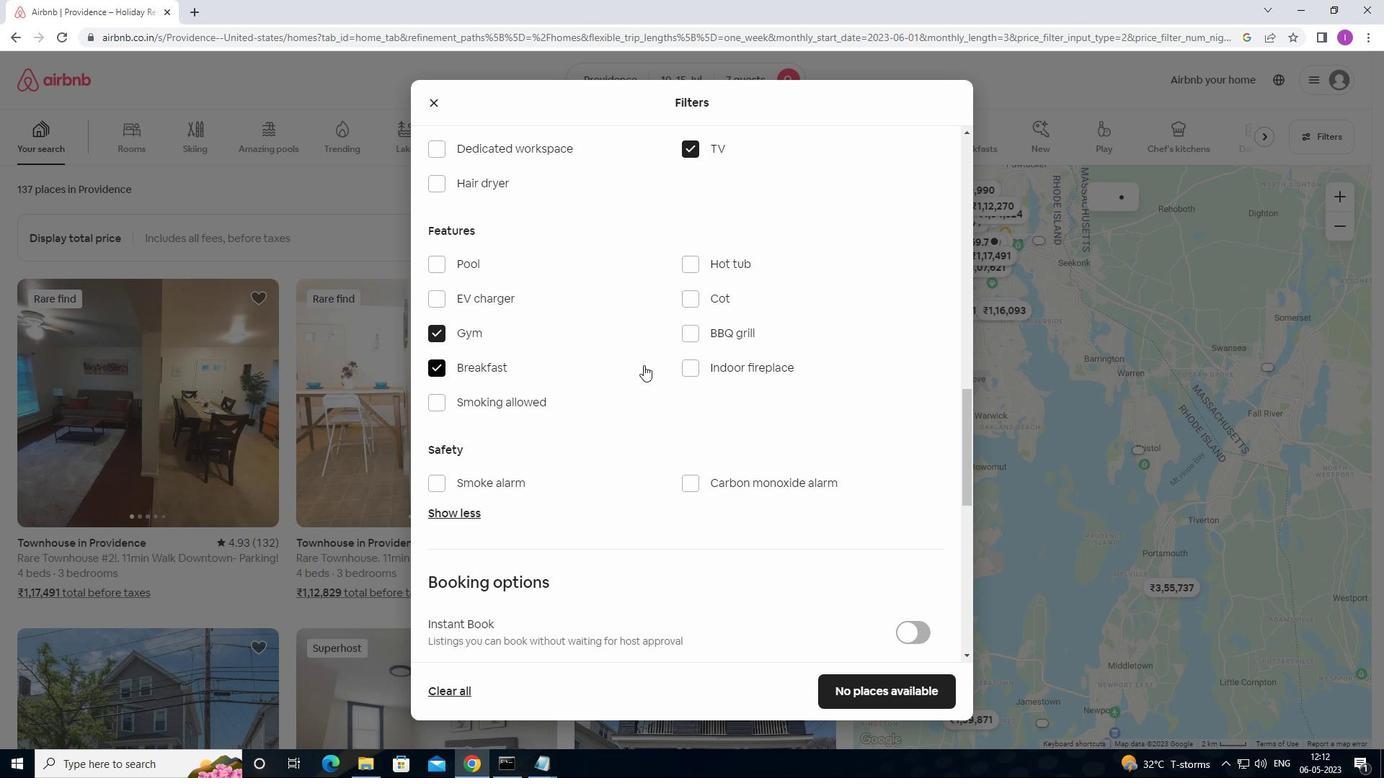 
Action: Mouse moved to (645, 365)
Screenshot: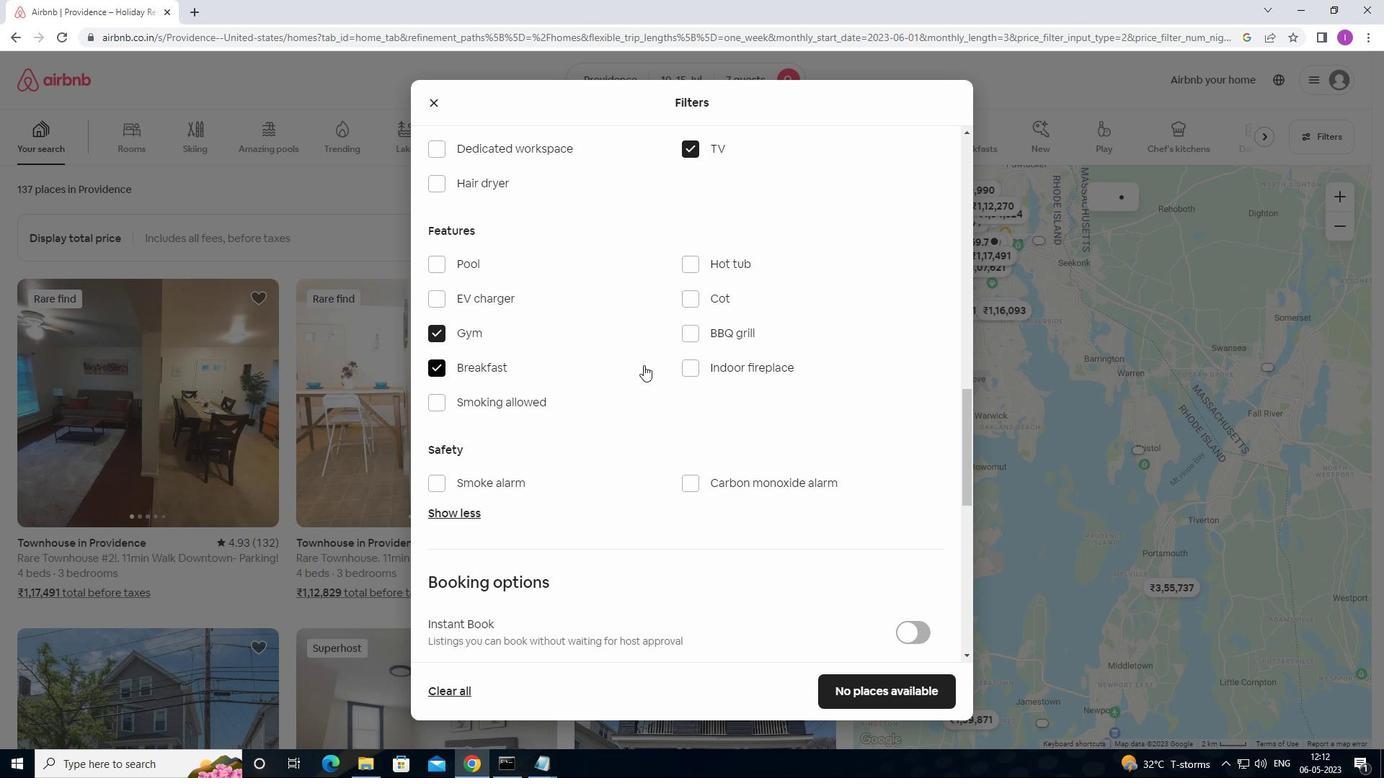 
Action: Mouse scrolled (645, 364) with delta (0, 0)
Screenshot: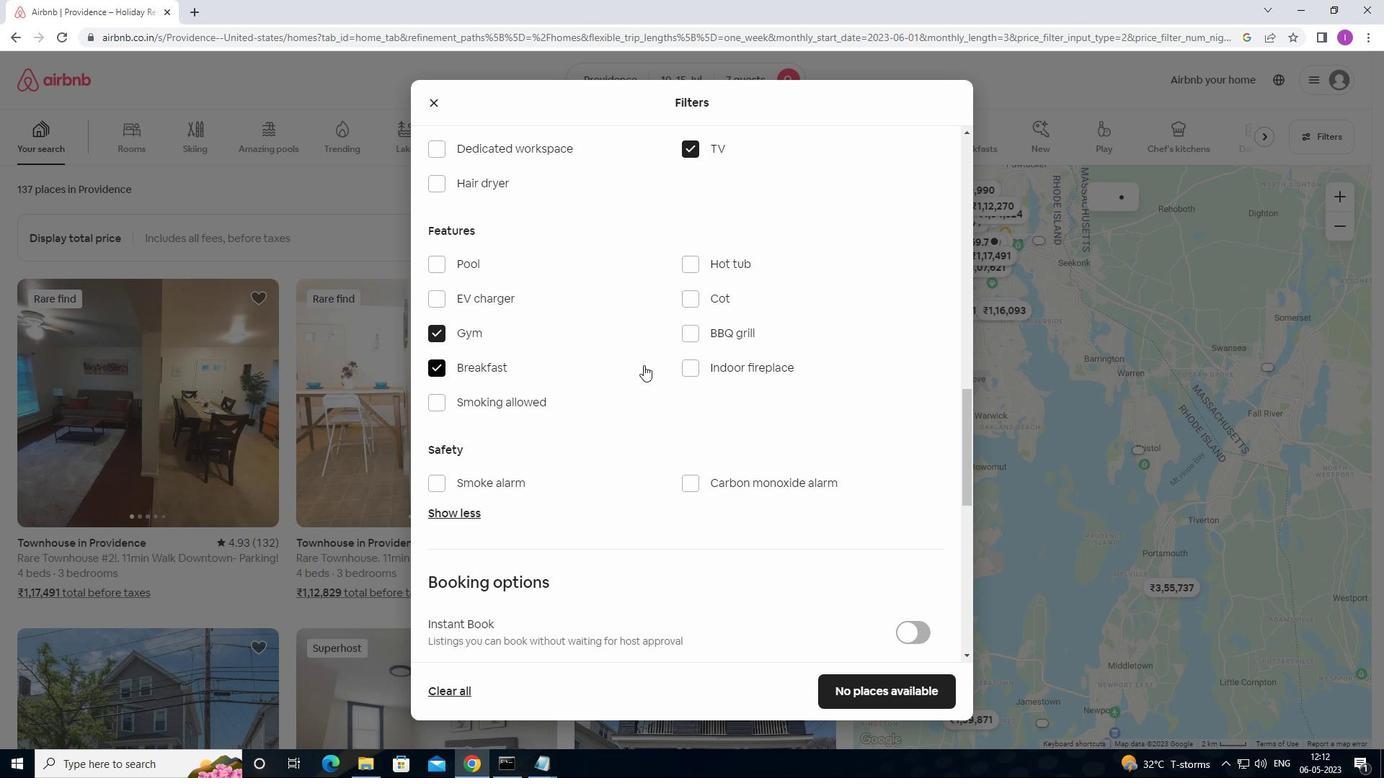 
Action: Mouse moved to (914, 390)
Screenshot: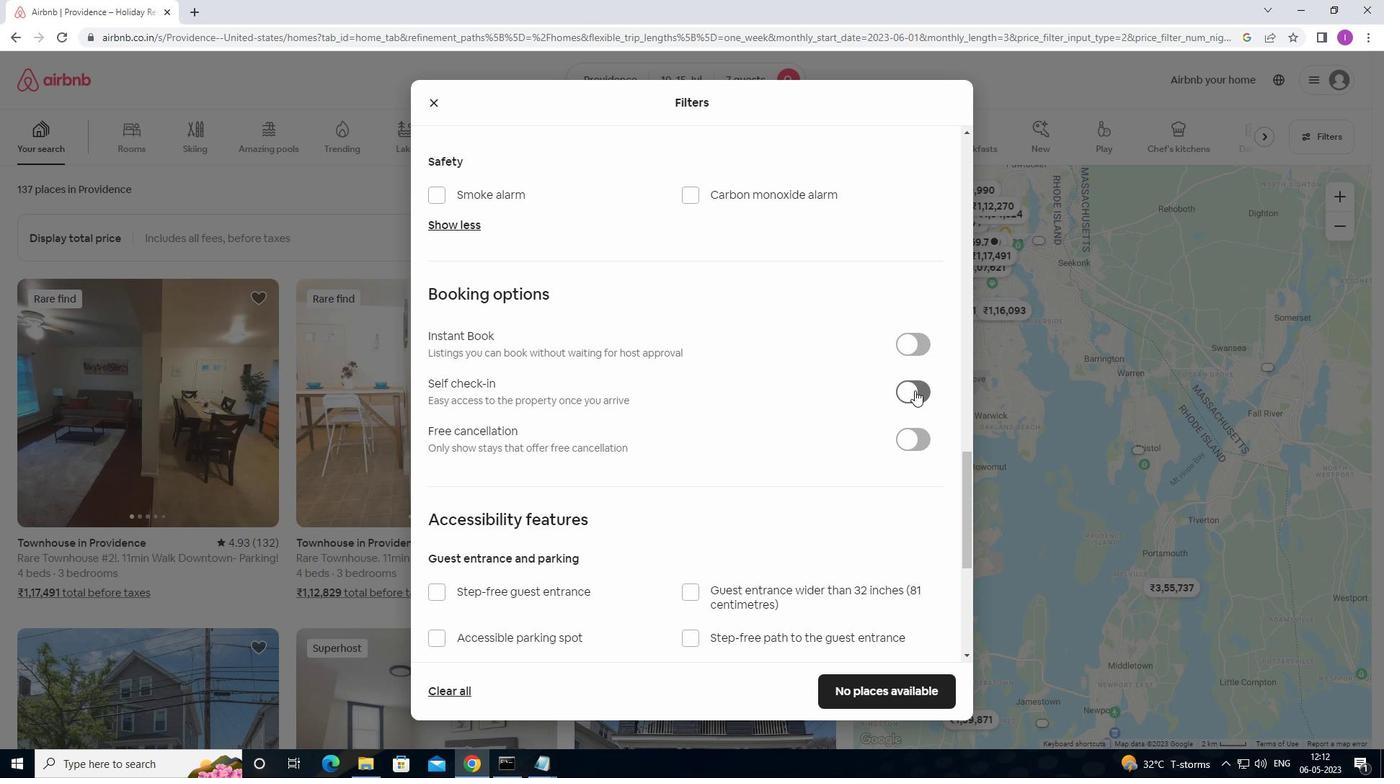 
Action: Mouse pressed left at (914, 390)
Screenshot: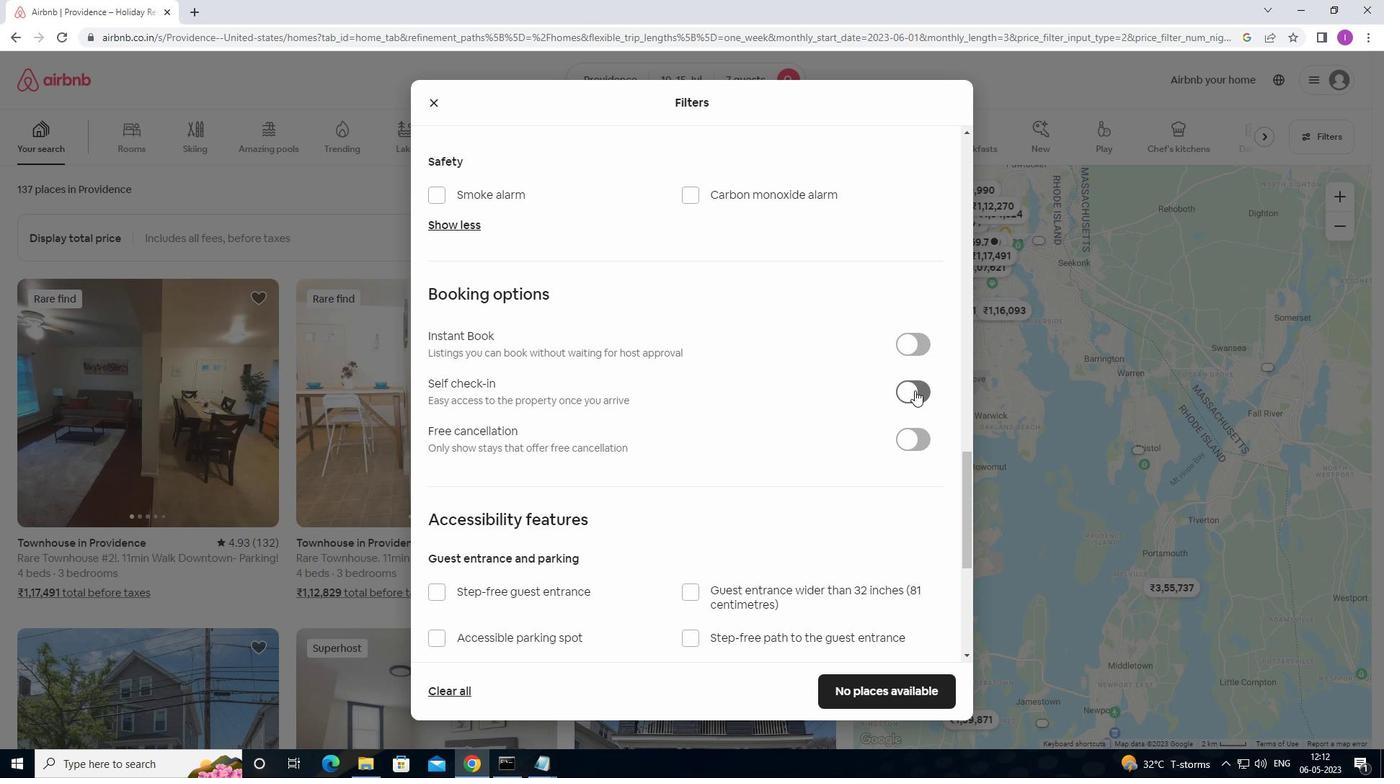 
Action: Mouse moved to (727, 446)
Screenshot: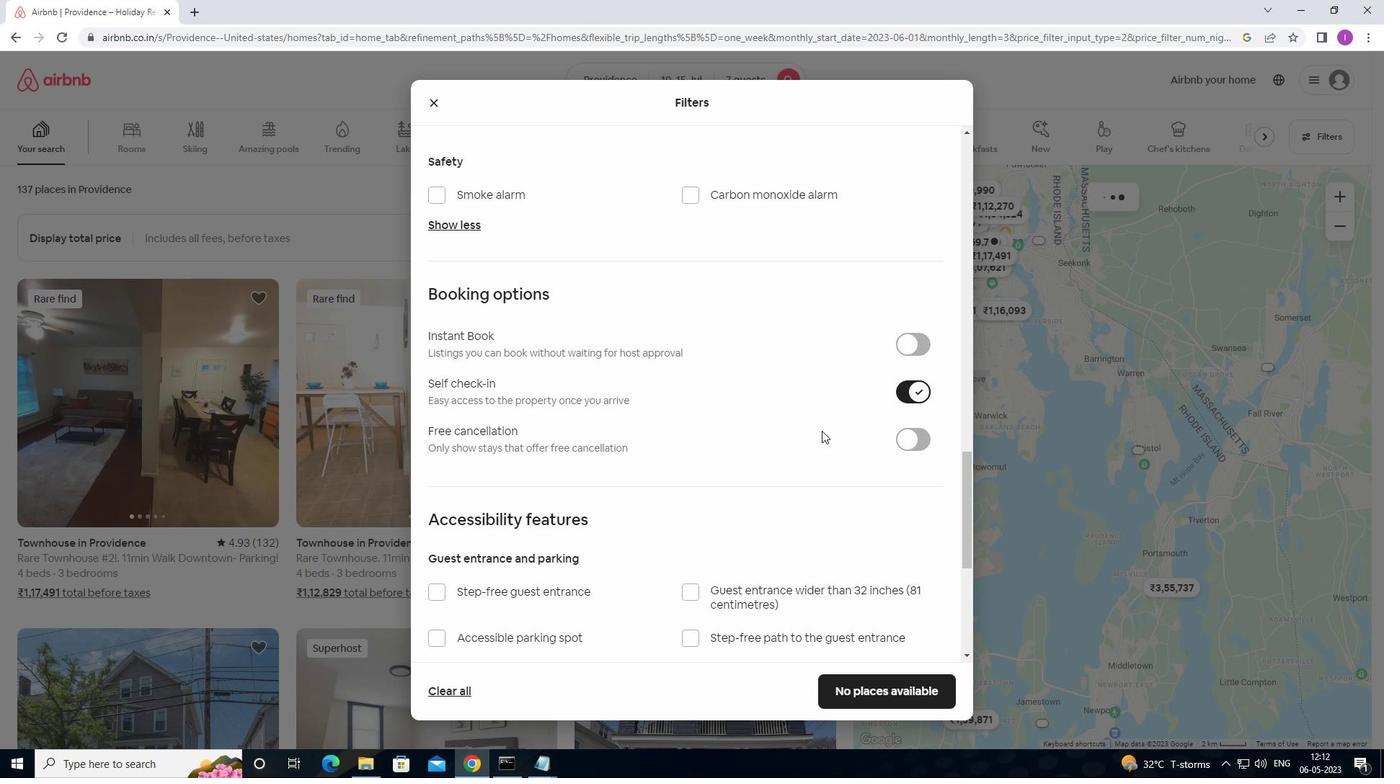 
Action: Mouse scrolled (727, 445) with delta (0, 0)
Screenshot: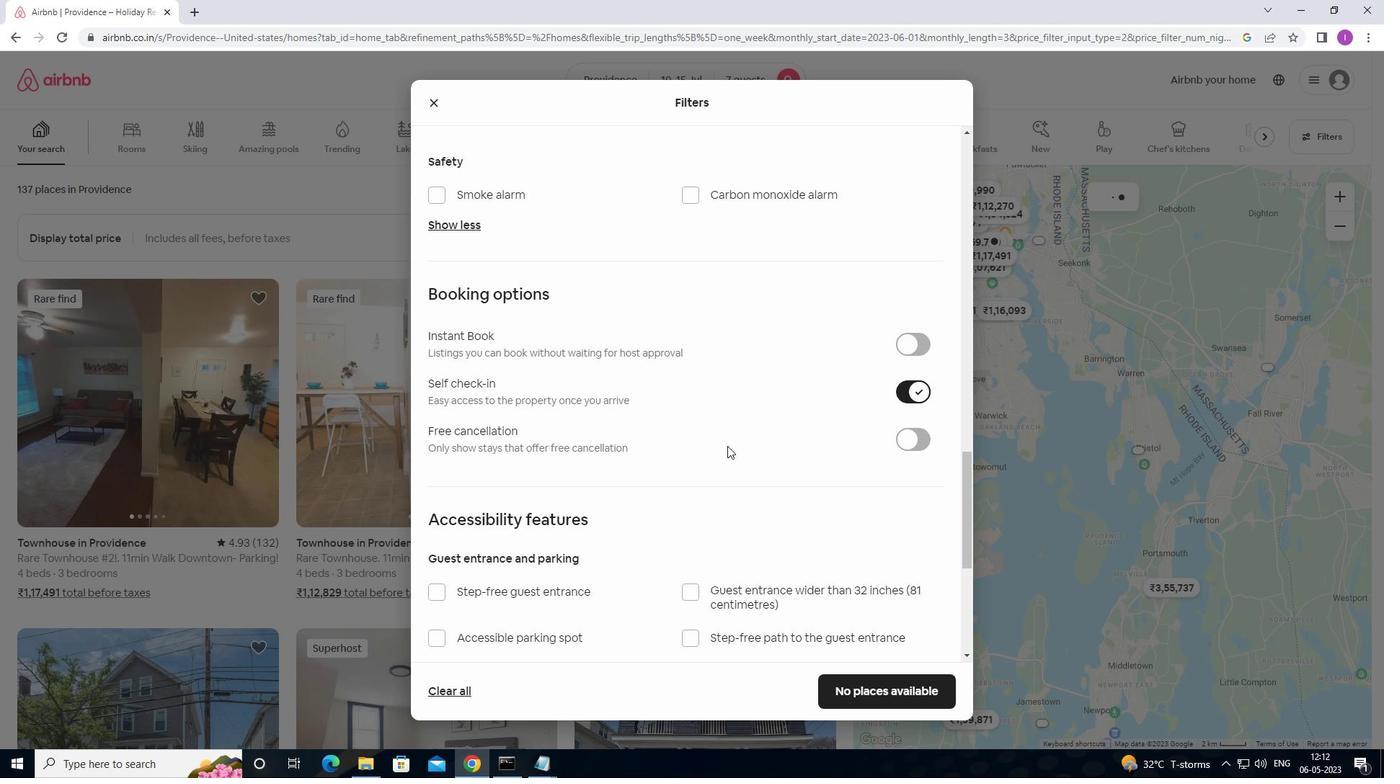 
Action: Mouse moved to (728, 448)
Screenshot: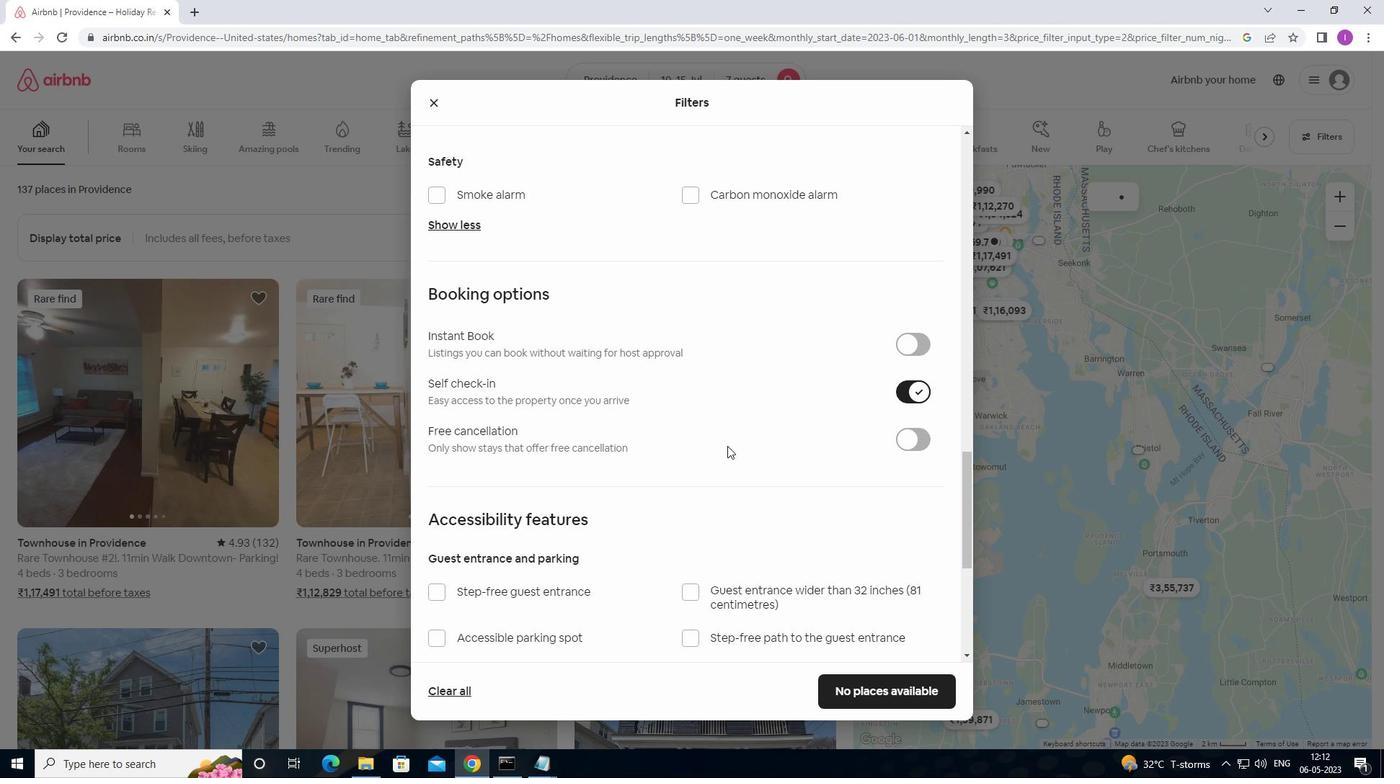 
Action: Mouse scrolled (728, 447) with delta (0, 0)
Screenshot: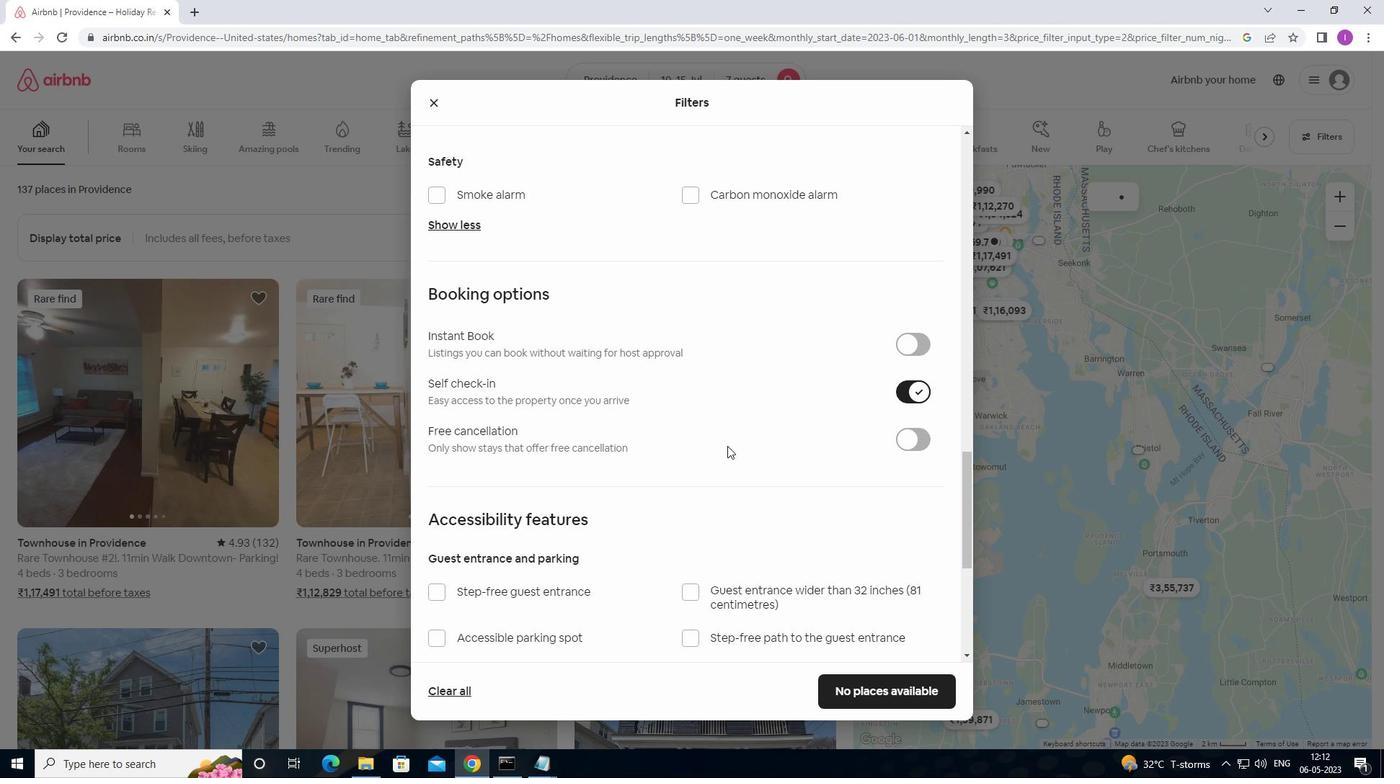 
Action: Mouse moved to (730, 449)
Screenshot: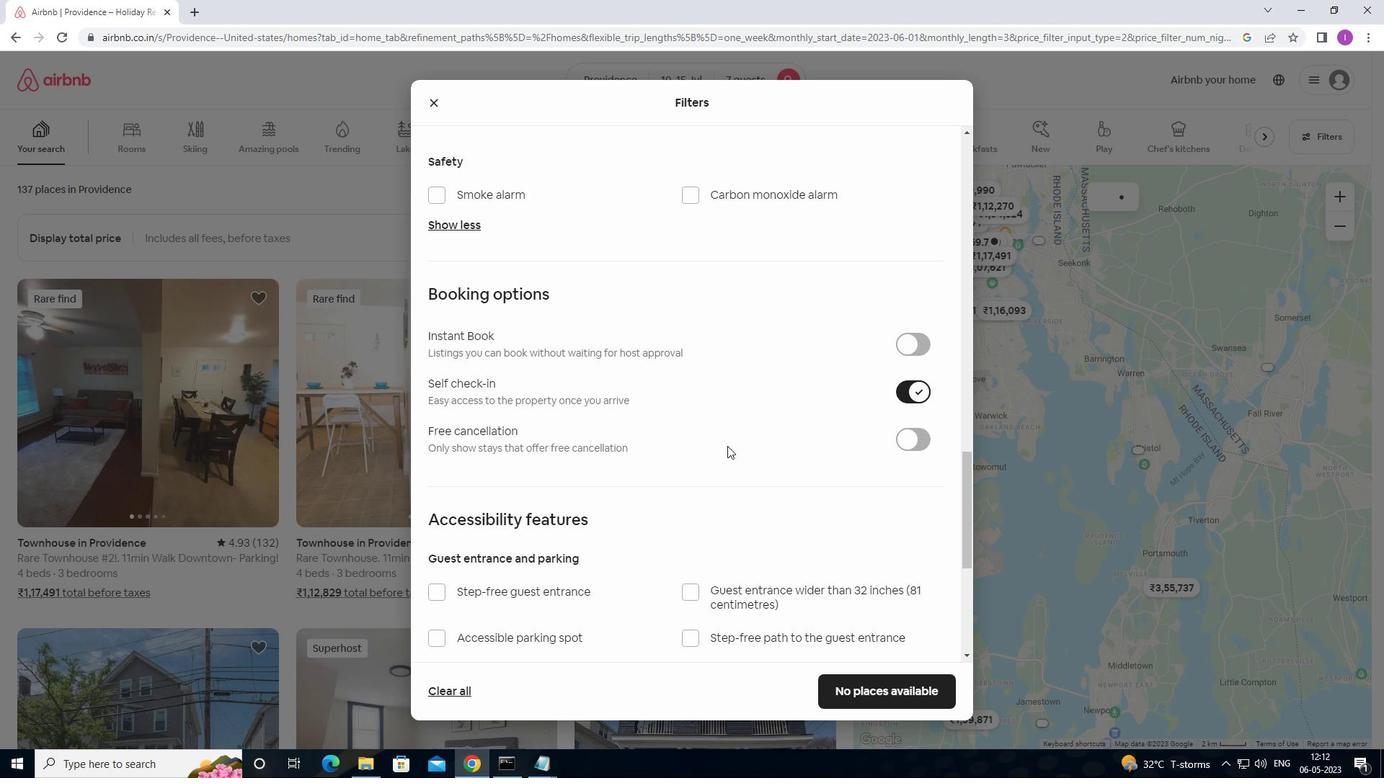 
Action: Mouse scrolled (730, 448) with delta (0, 0)
Screenshot: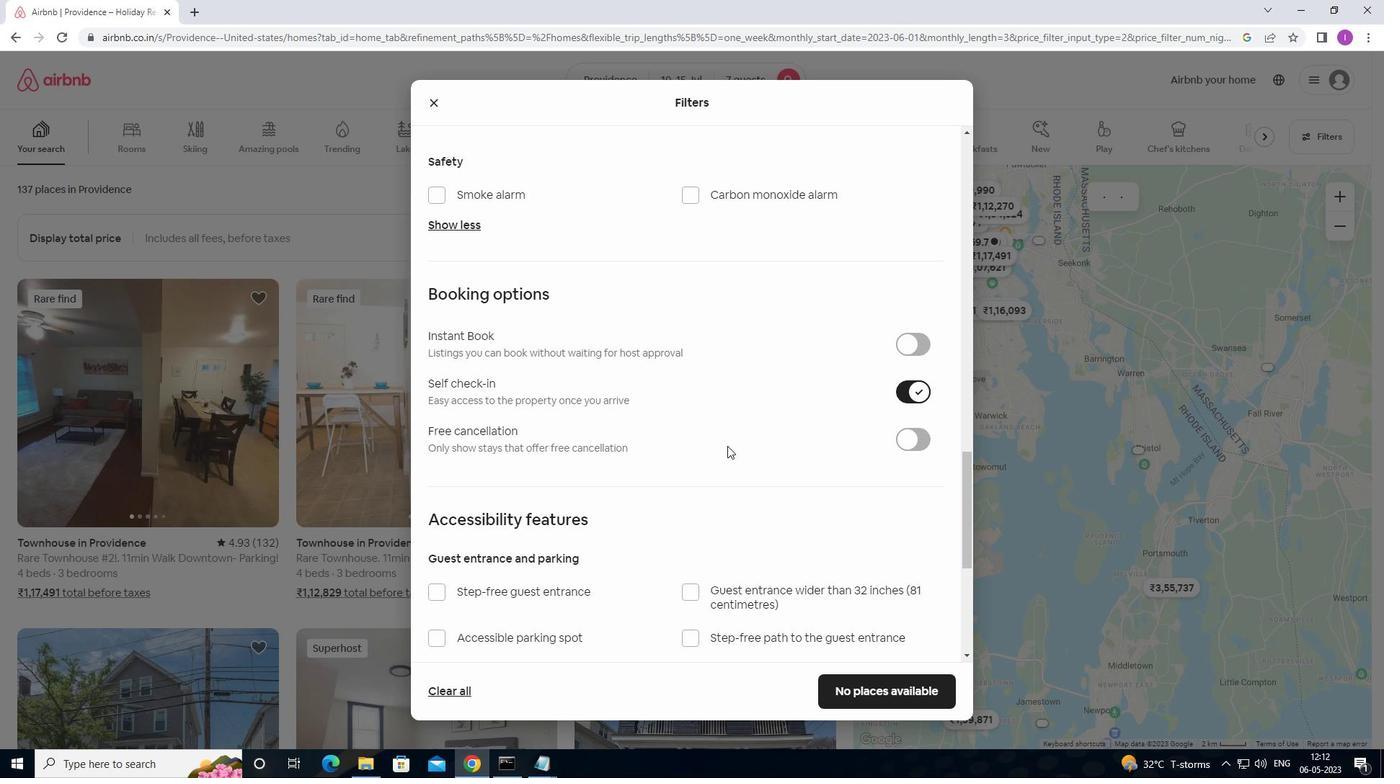 
Action: Mouse scrolled (730, 448) with delta (0, 0)
Screenshot: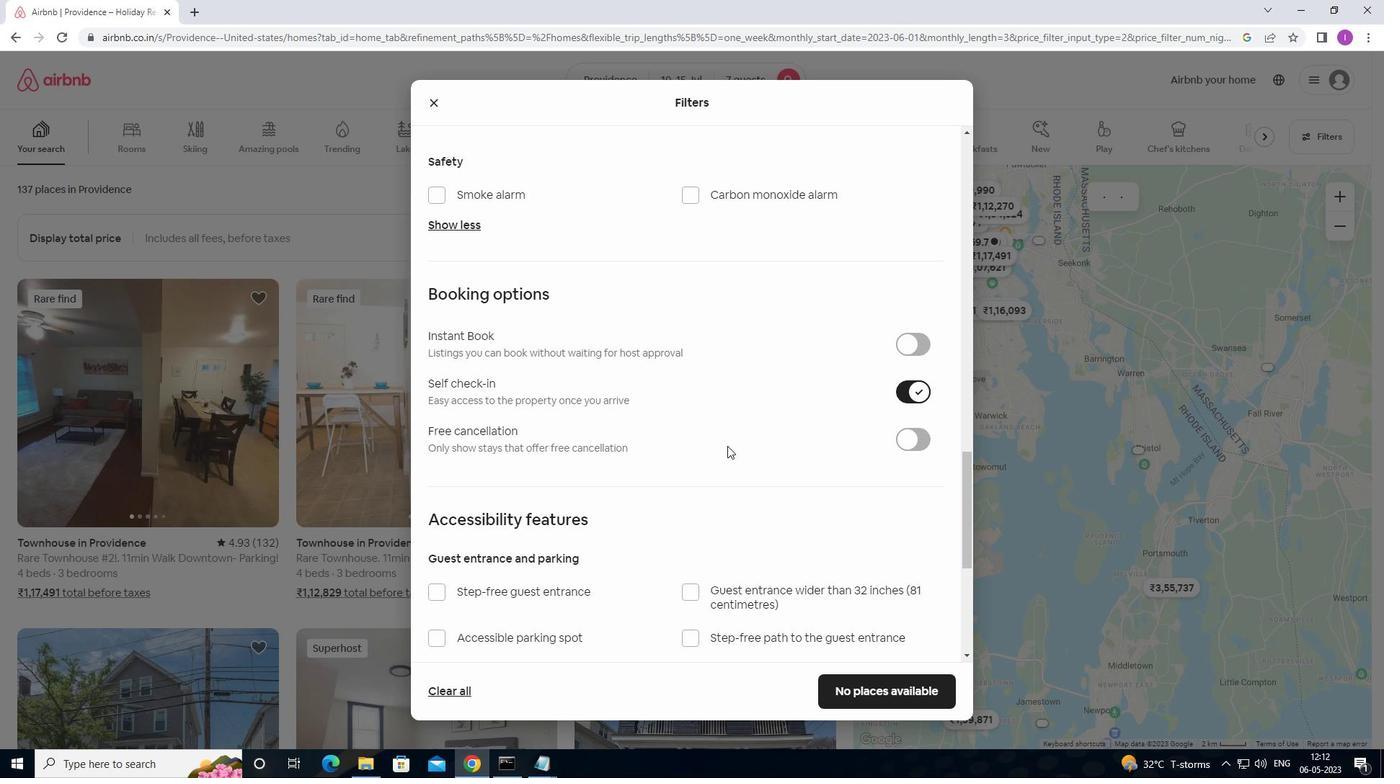 
Action: Mouse scrolled (730, 448) with delta (0, 0)
Screenshot: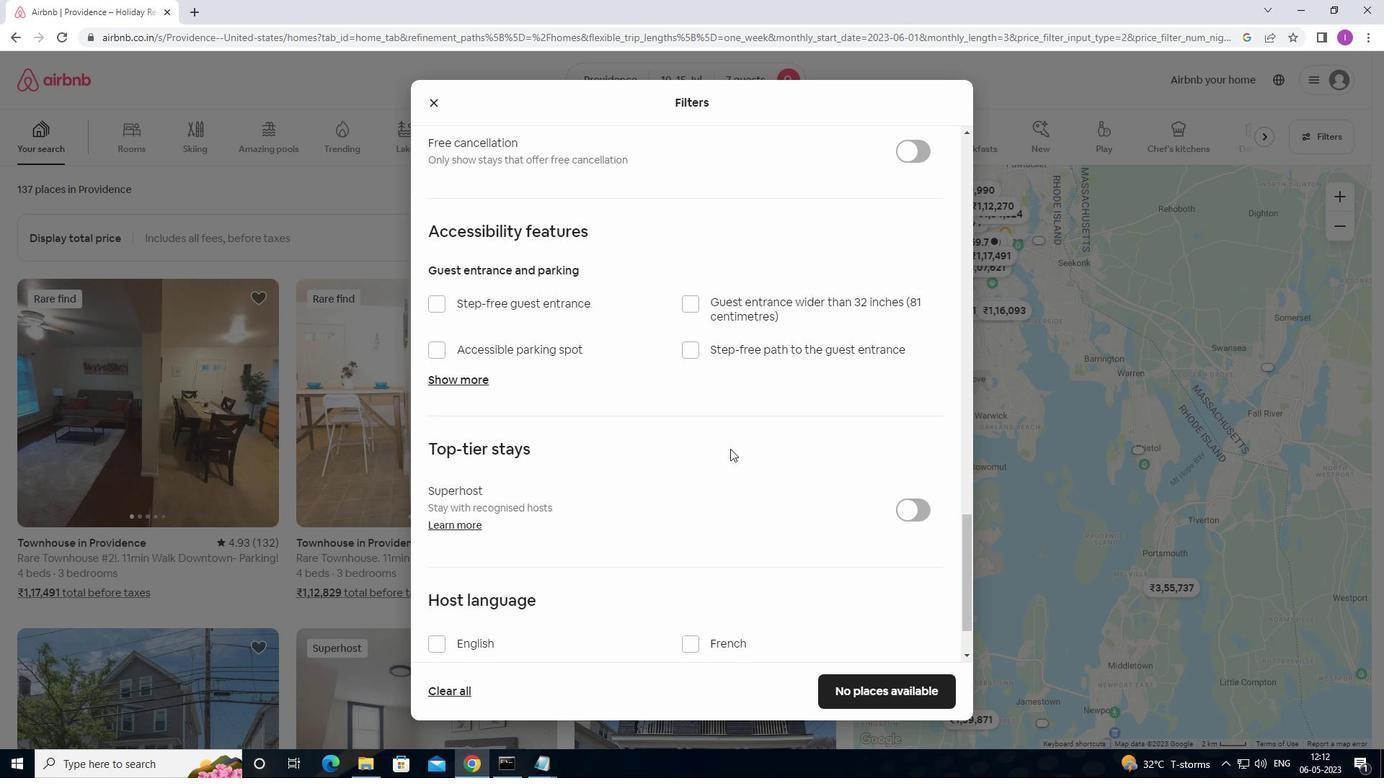
Action: Mouse moved to (732, 450)
Screenshot: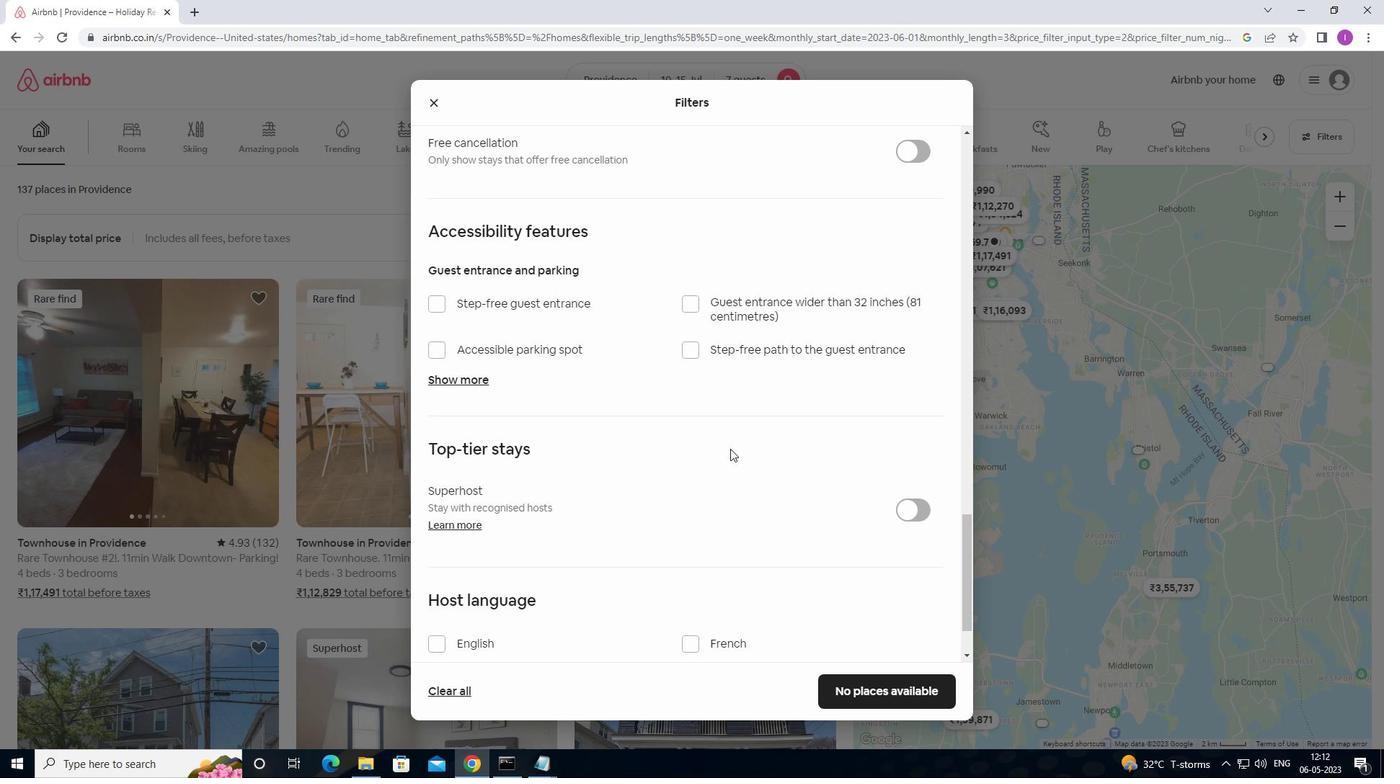 
Action: Mouse scrolled (732, 449) with delta (0, 0)
Screenshot: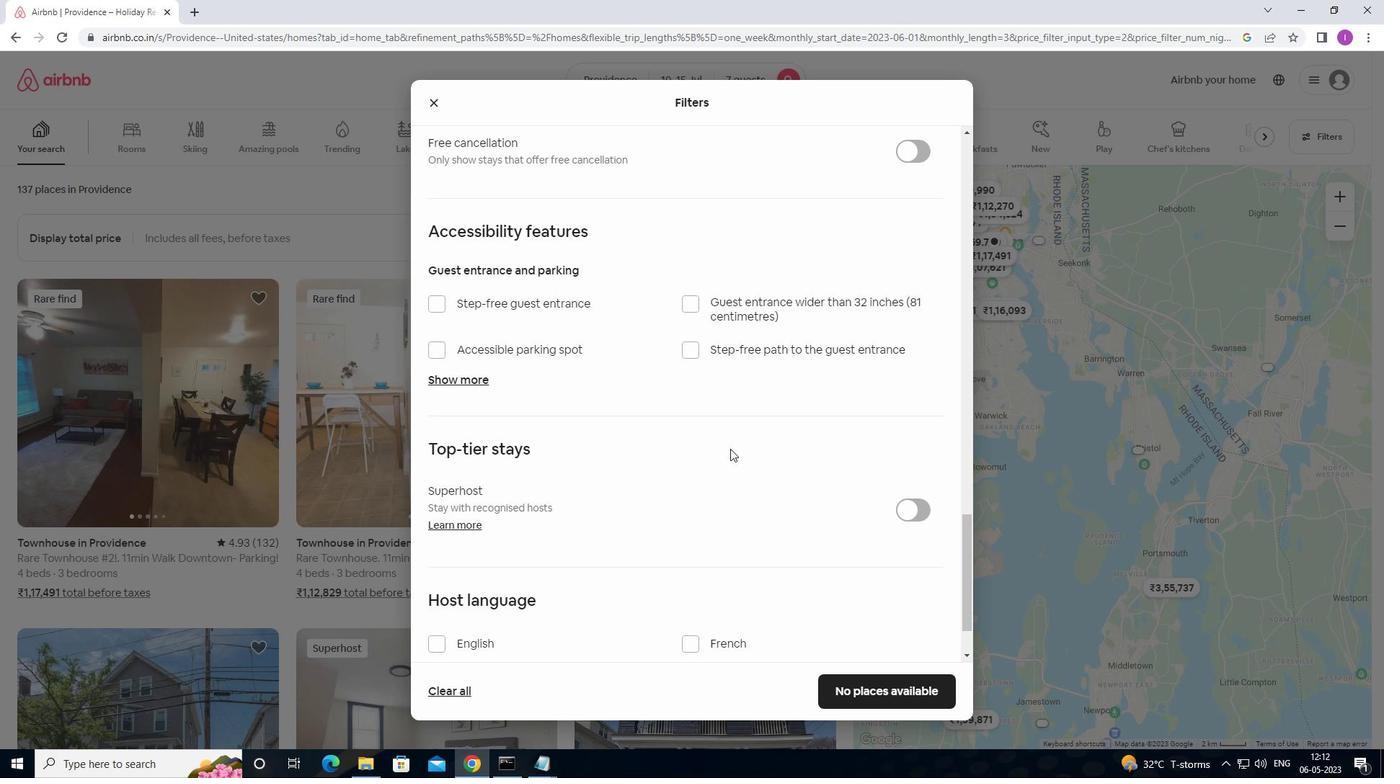 
Action: Mouse moved to (732, 450)
Screenshot: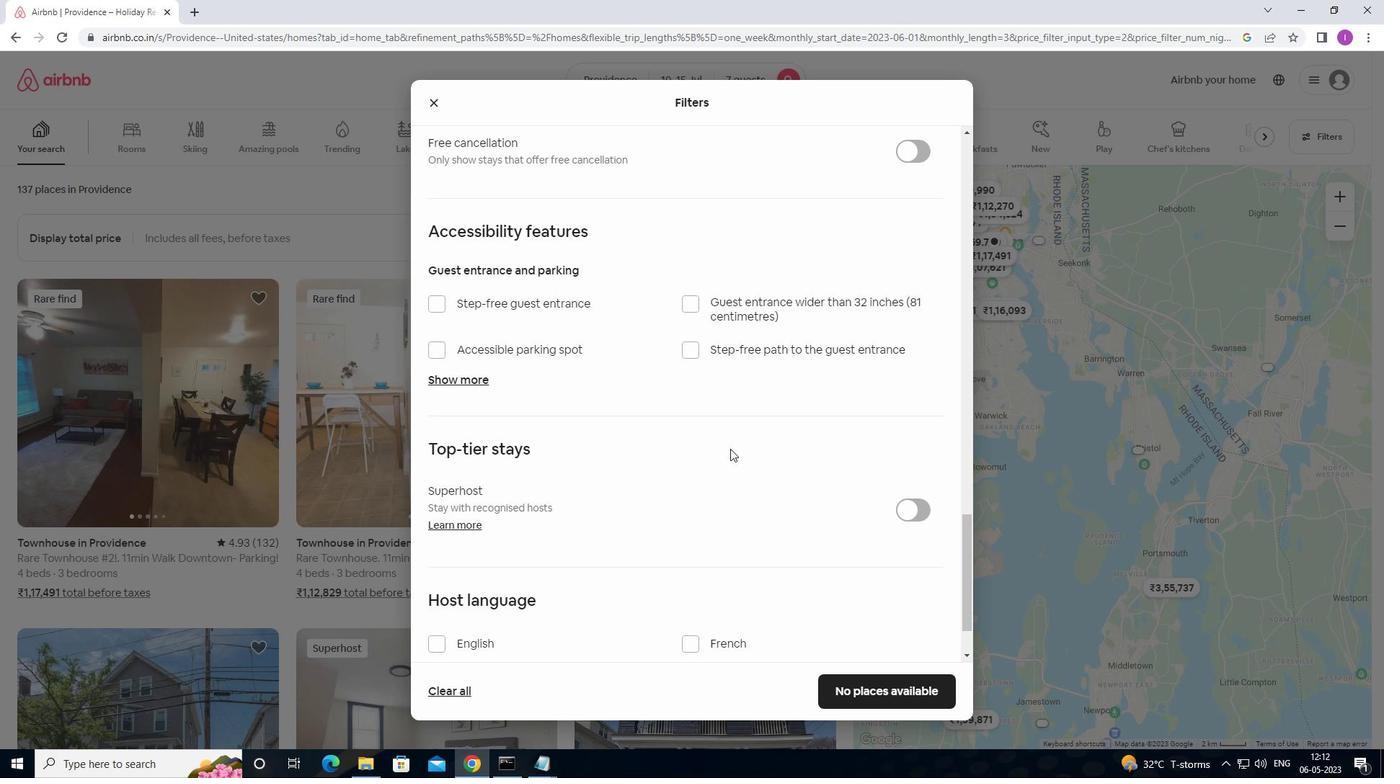 
Action: Mouse scrolled (732, 449) with delta (0, 0)
Screenshot: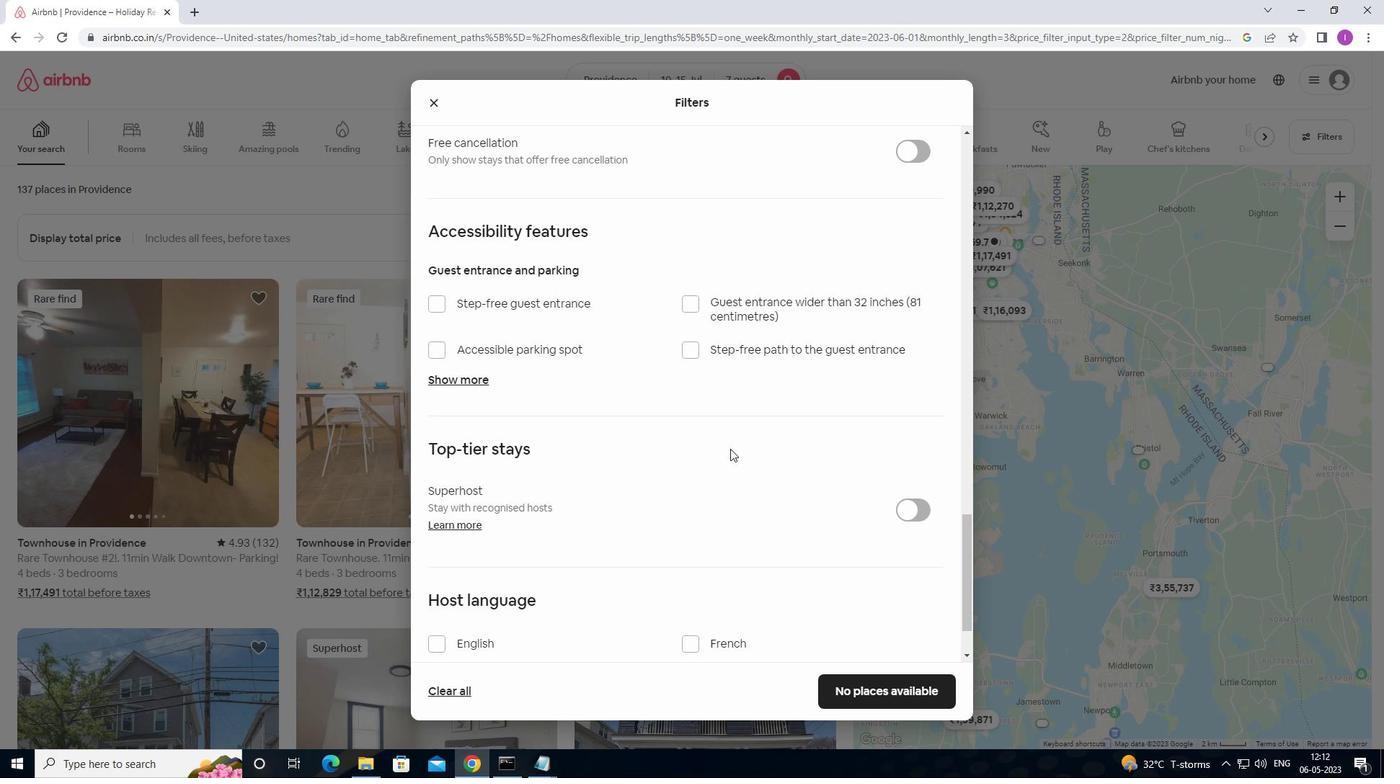
Action: Mouse moved to (733, 451)
Screenshot: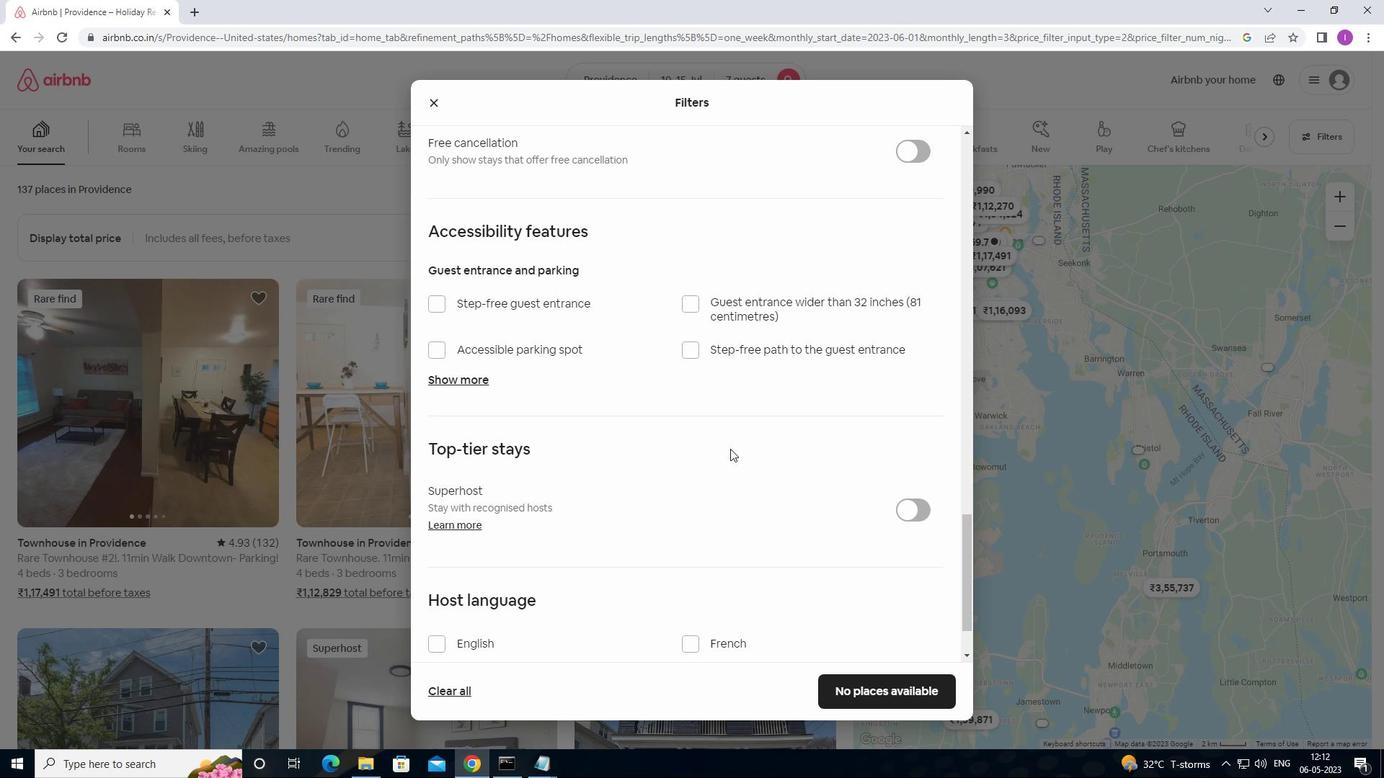 
Action: Mouse scrolled (733, 450) with delta (0, 0)
Screenshot: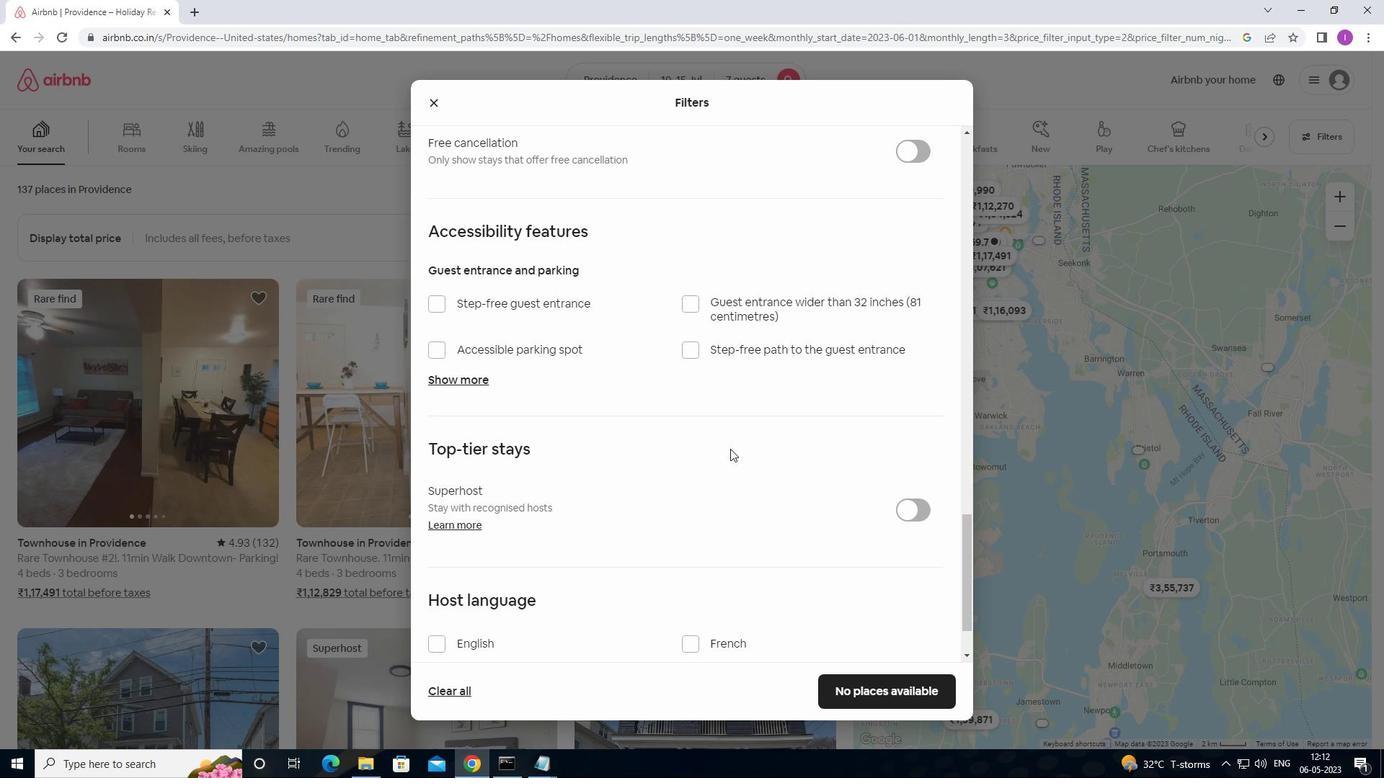 
Action: Mouse scrolled (733, 450) with delta (0, 0)
Screenshot: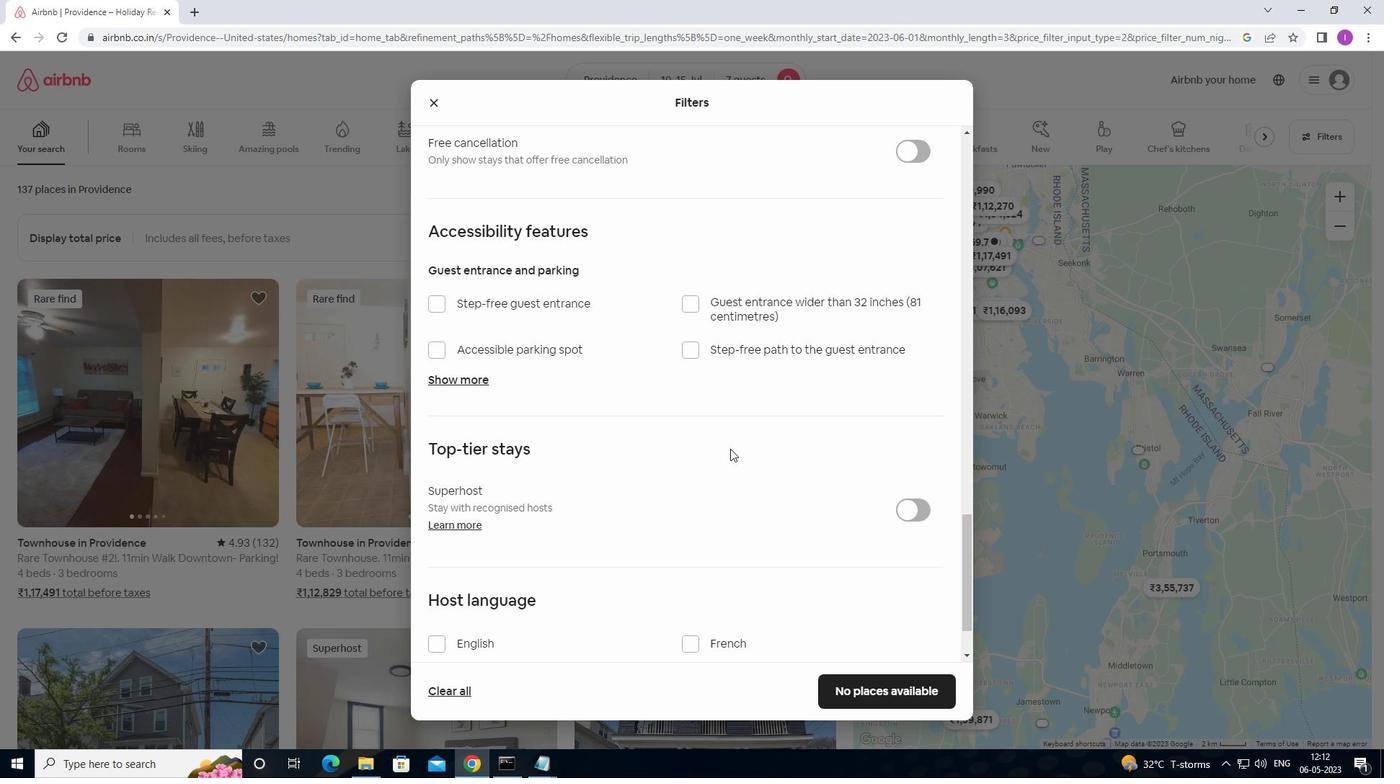 
Action: Mouse moved to (440, 560)
Screenshot: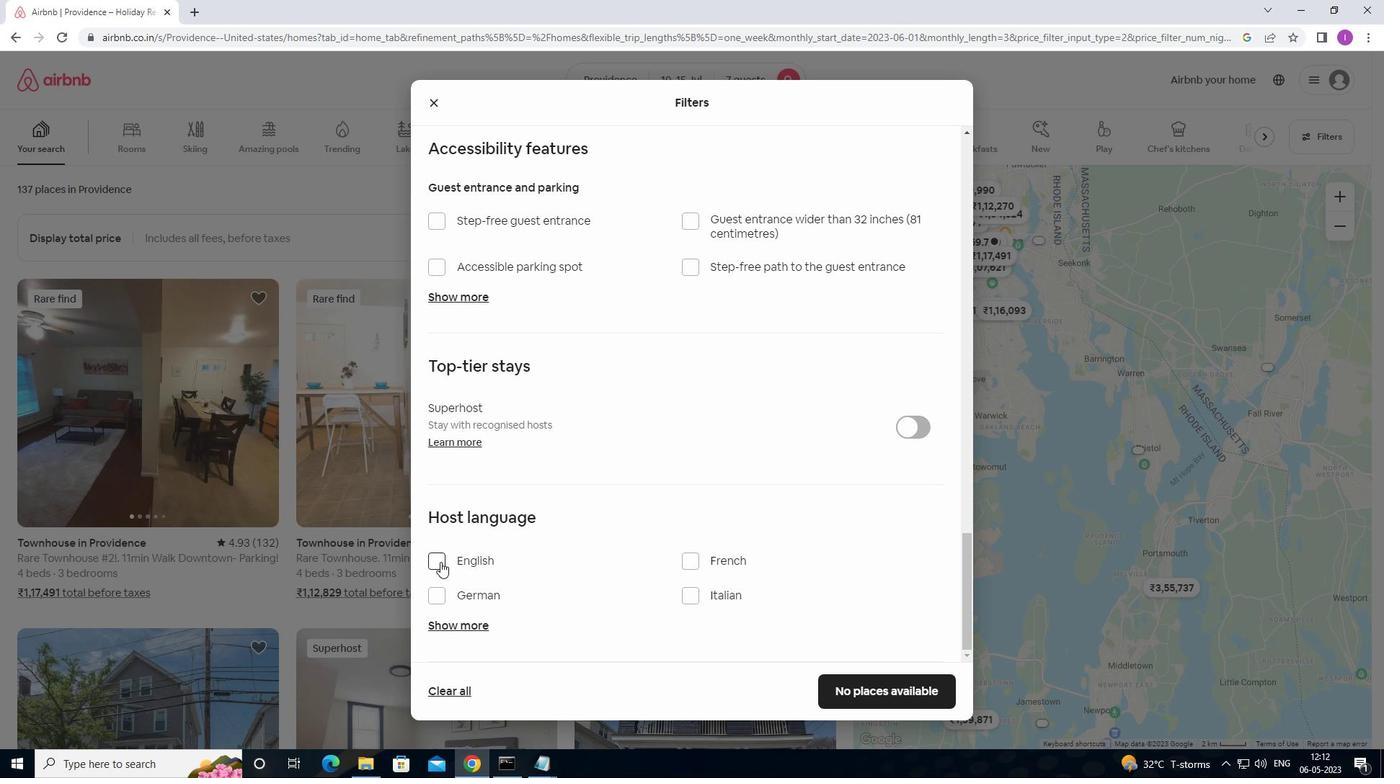
Action: Mouse pressed left at (440, 560)
Screenshot: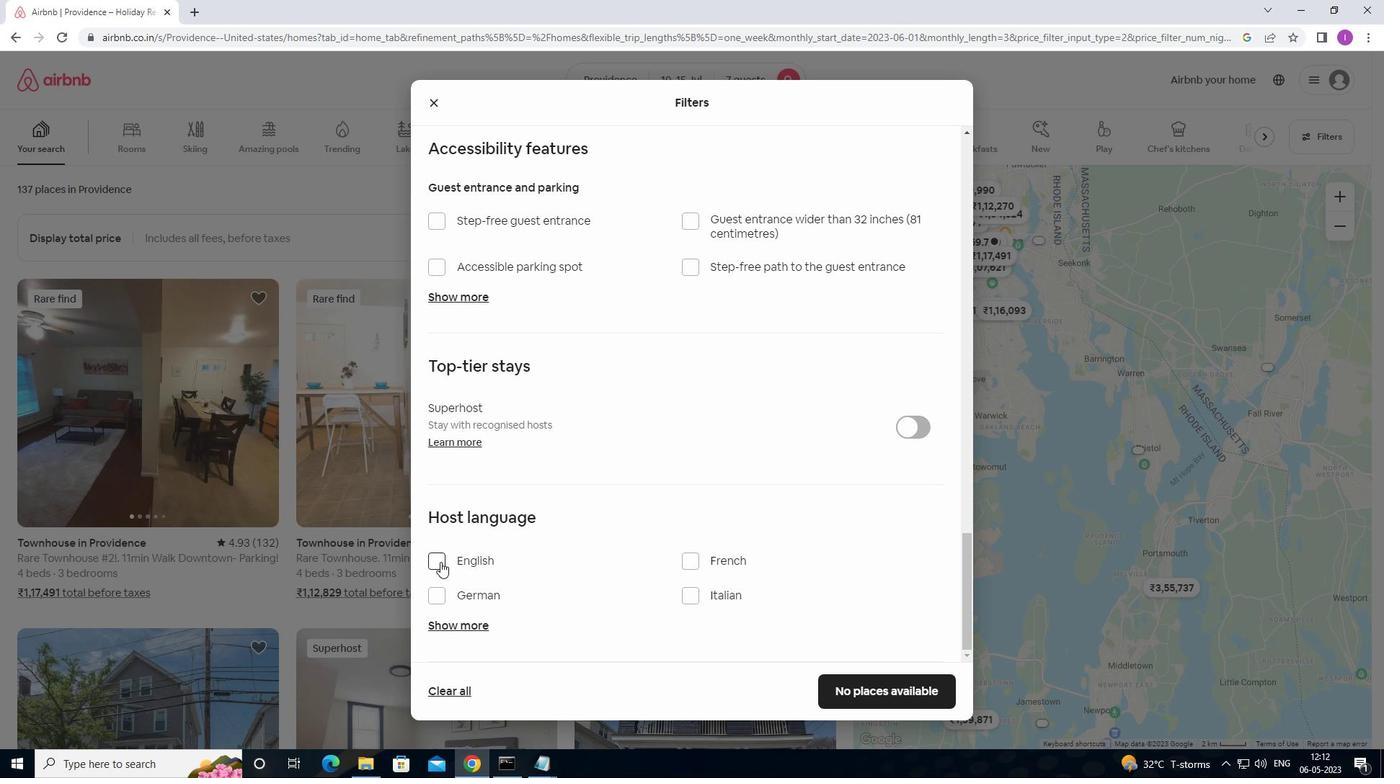 
Action: Mouse moved to (759, 518)
Screenshot: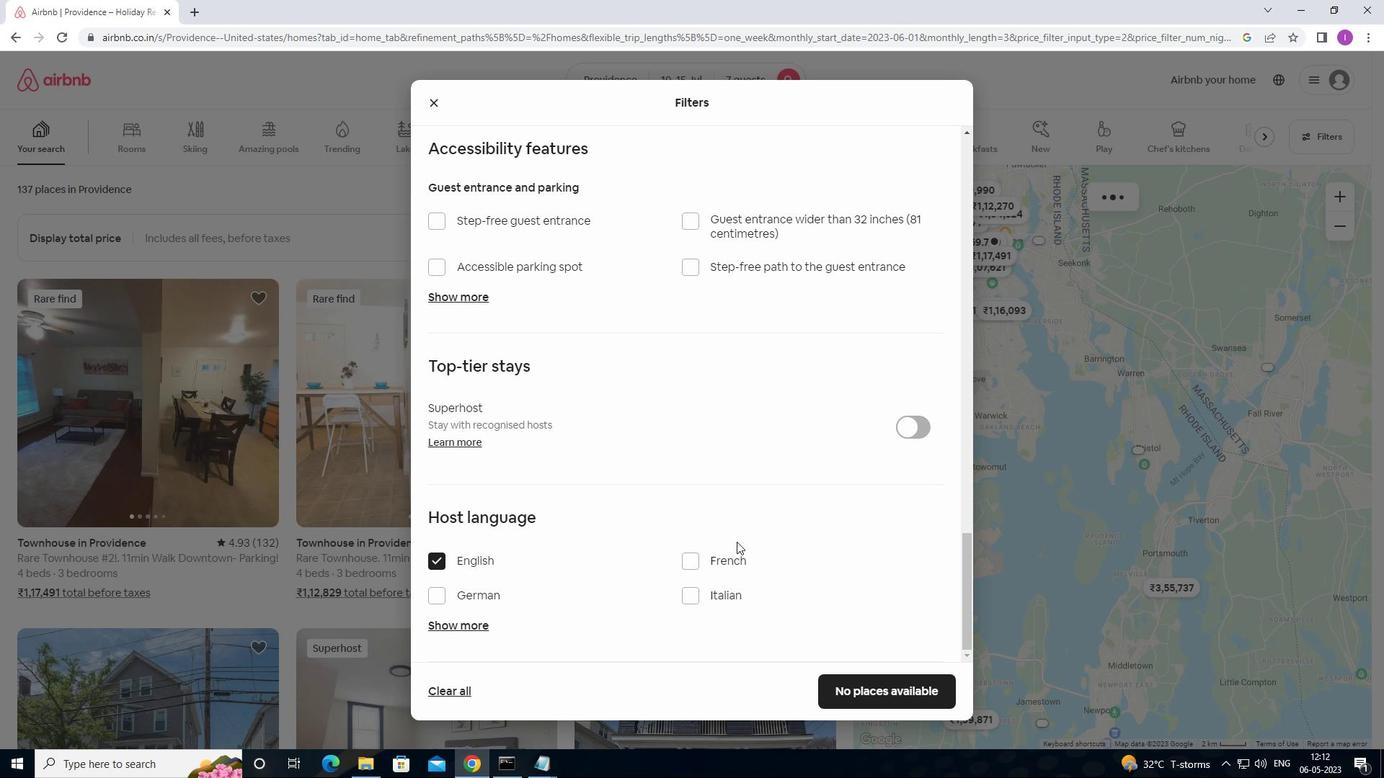 
Action: Mouse scrolled (759, 517) with delta (0, 0)
Screenshot: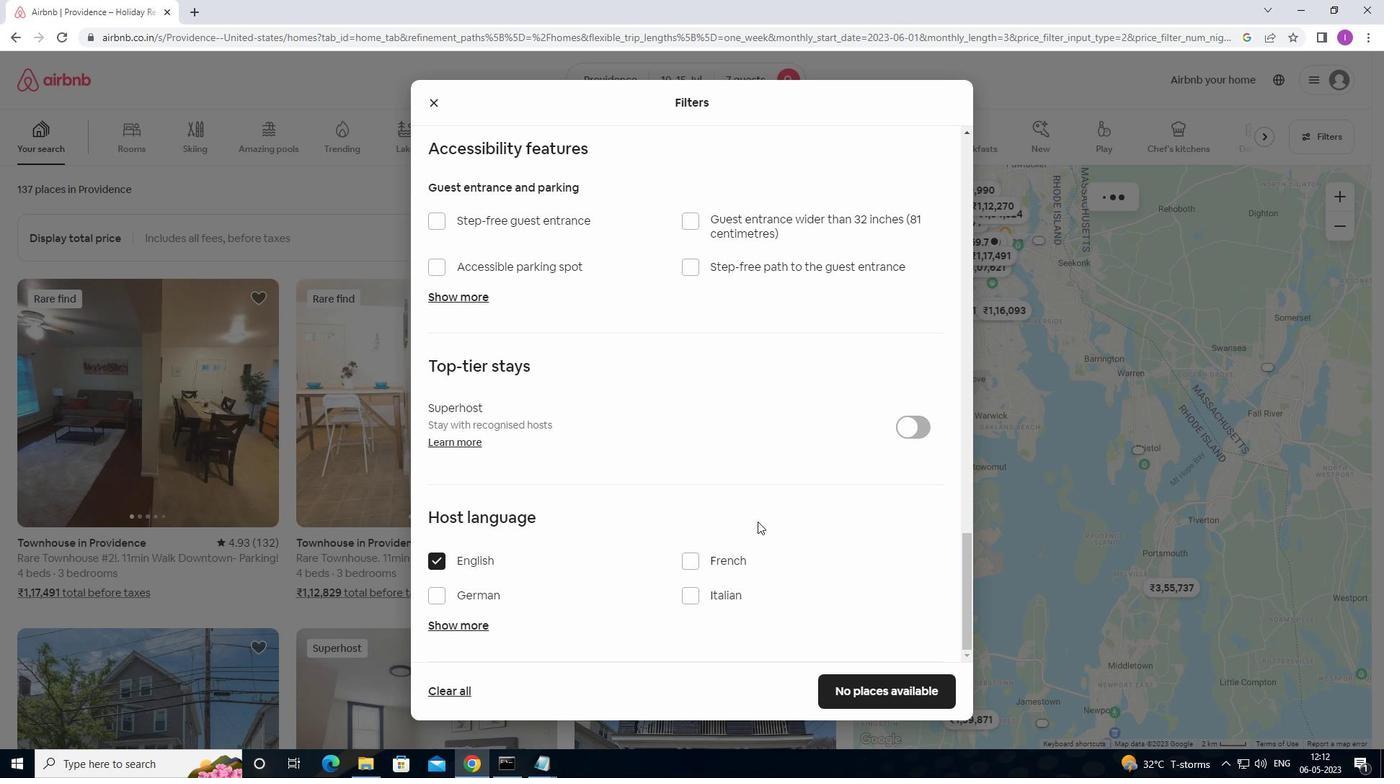 
Action: Mouse scrolled (759, 517) with delta (0, 0)
Screenshot: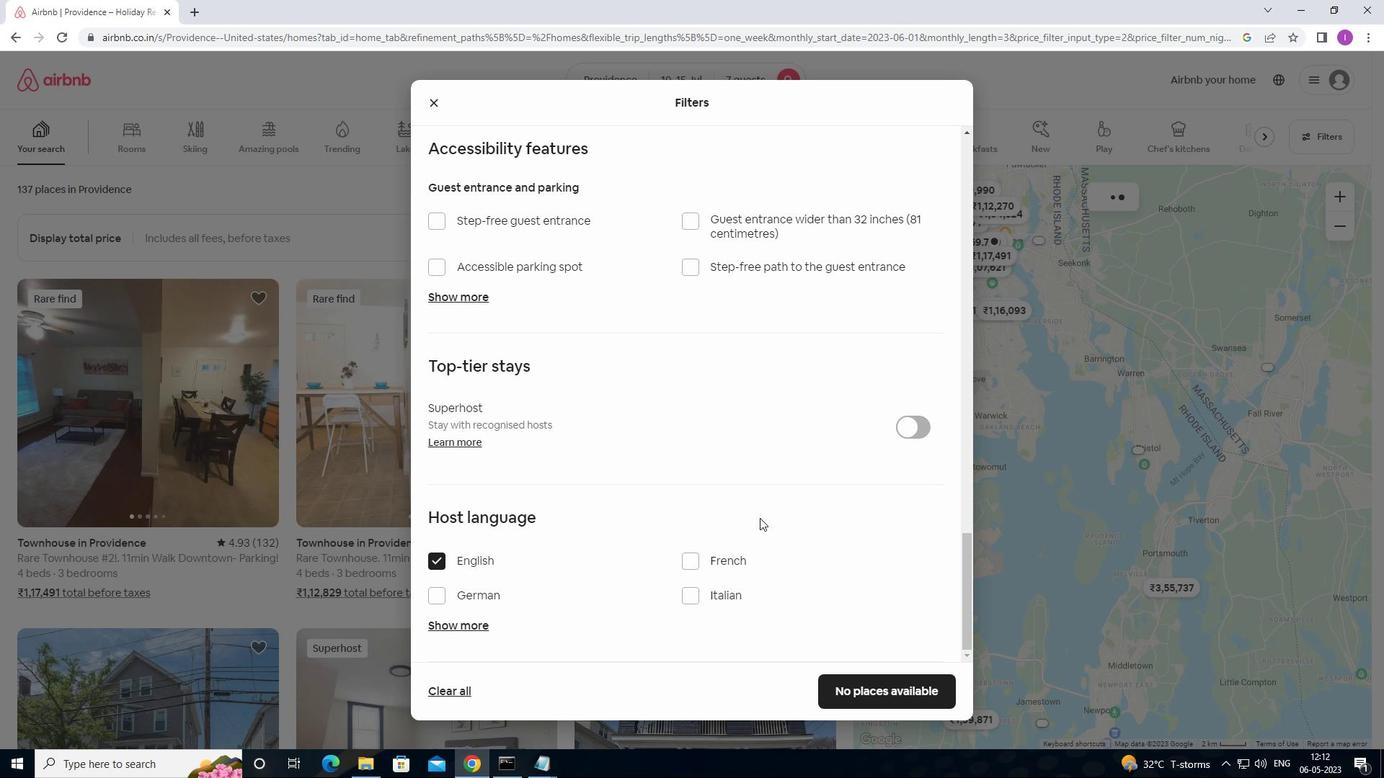 
Action: Mouse scrolled (759, 517) with delta (0, 0)
Screenshot: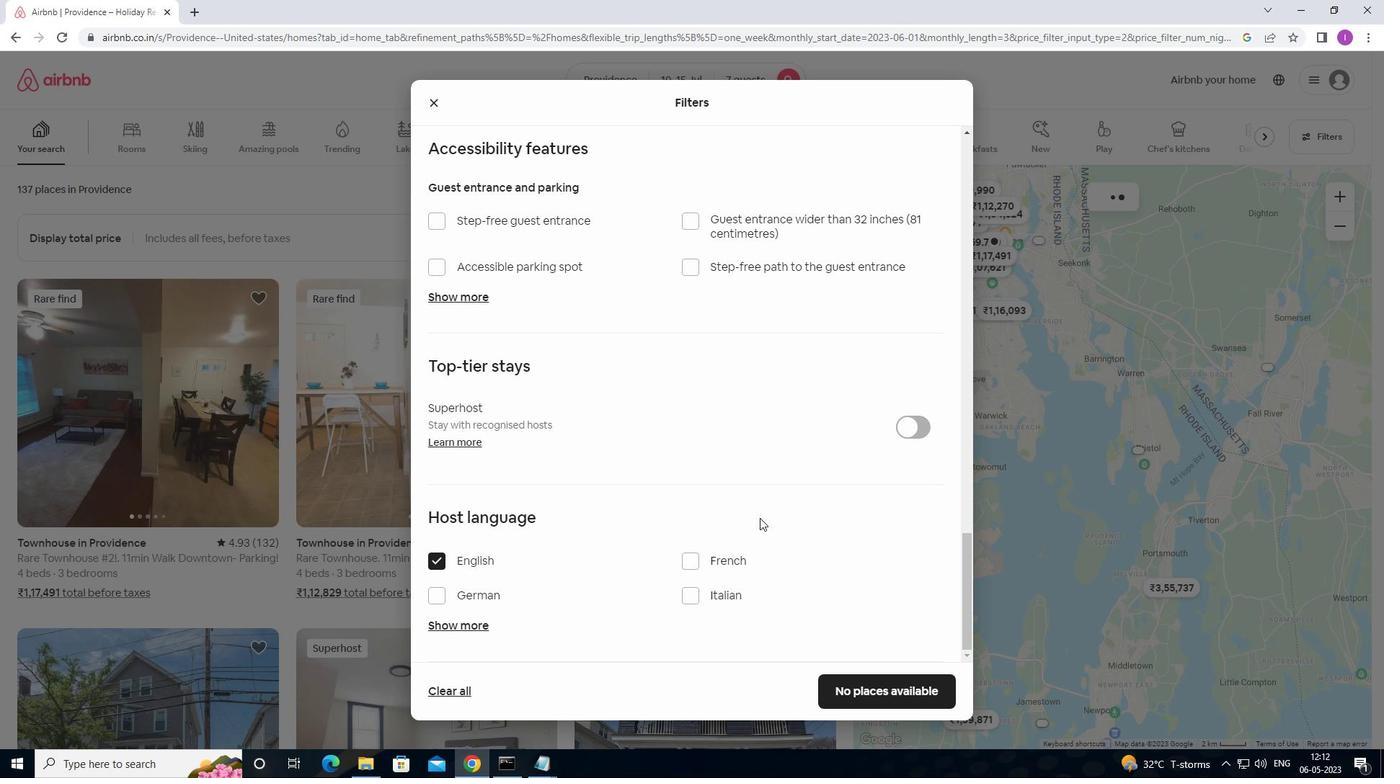 
Action: Mouse scrolled (759, 517) with delta (0, 0)
Screenshot: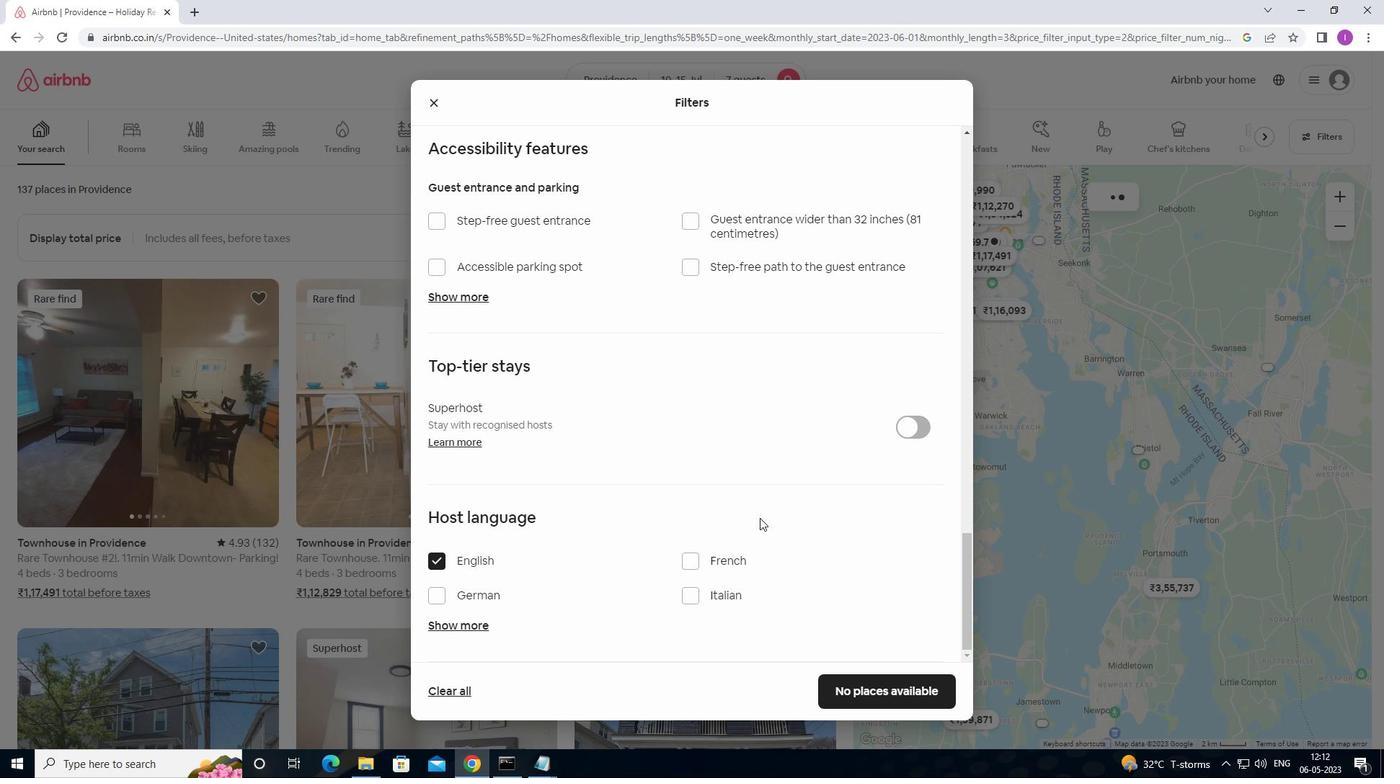 
Action: Mouse moved to (890, 684)
Screenshot: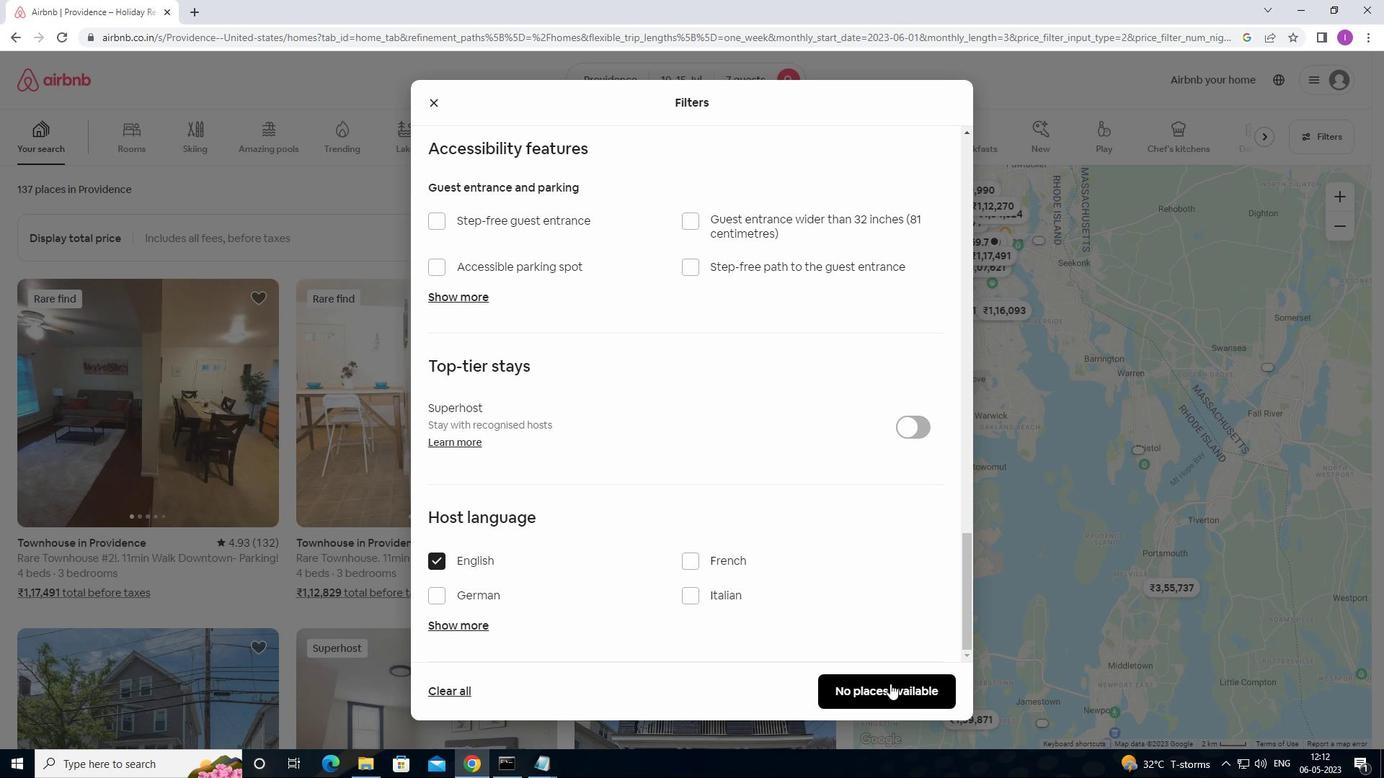 
Action: Mouse pressed left at (890, 684)
Screenshot: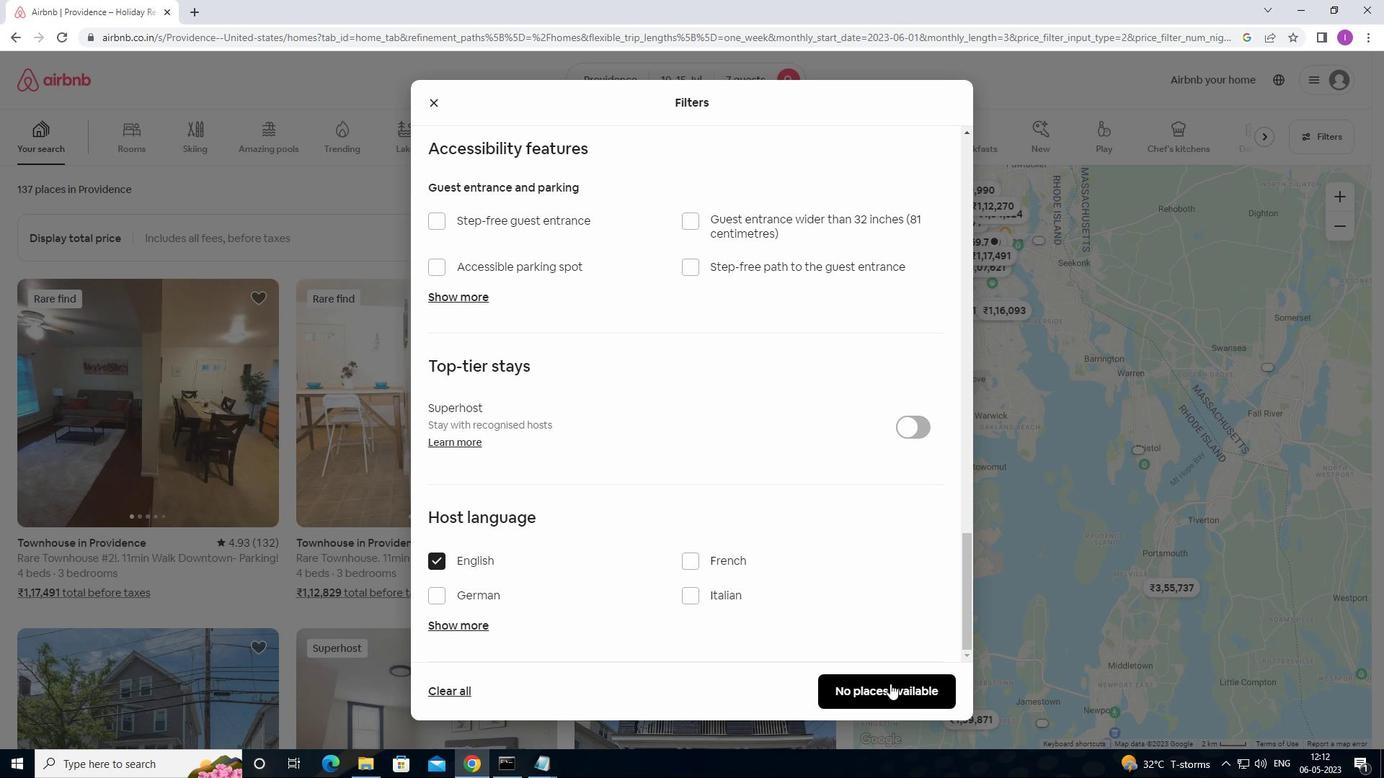 
Action: Mouse moved to (844, 545)
Screenshot: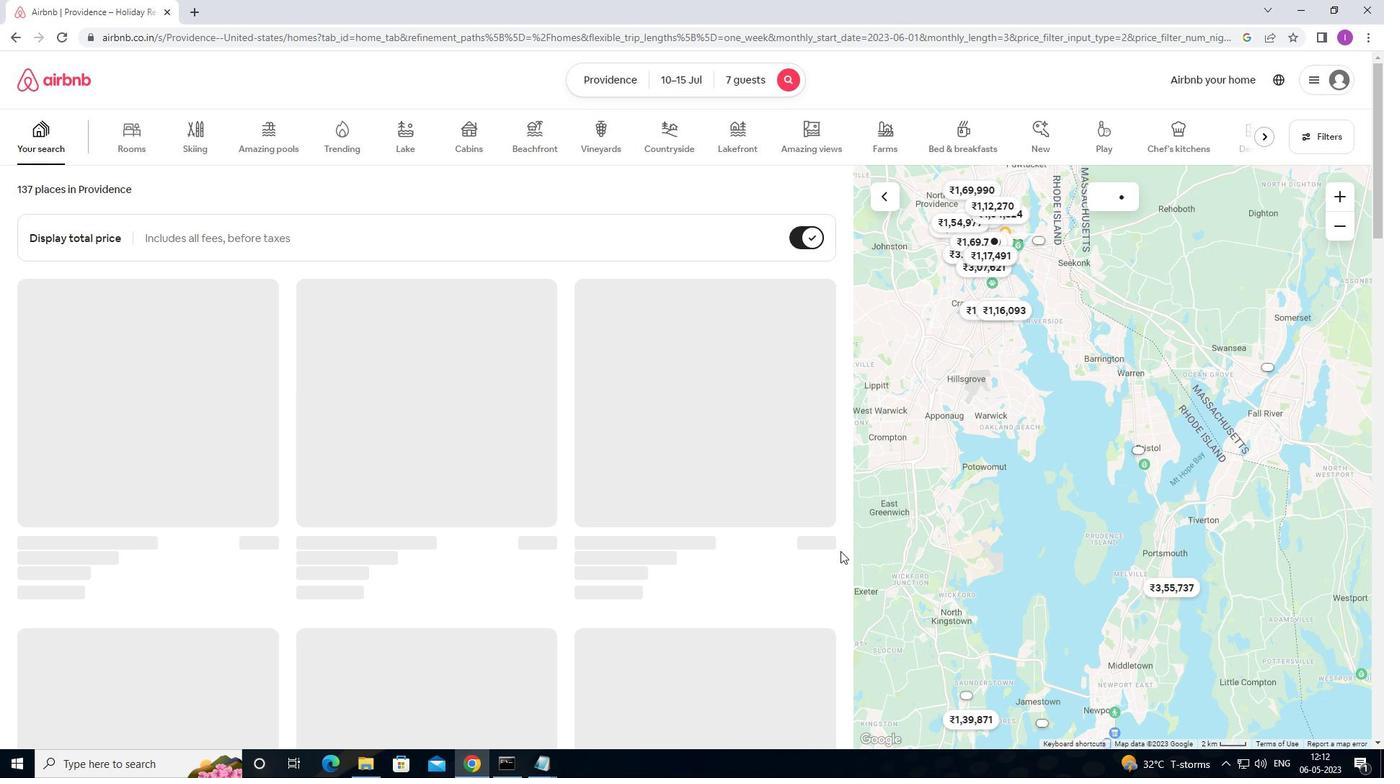 
